 Task: Add a signature Jillian Wright containing With sincere appreciation and gratitude, Jillian Wright to email address softage.5@softage.net and add a label Charities
Action: Mouse moved to (1167, 66)
Screenshot: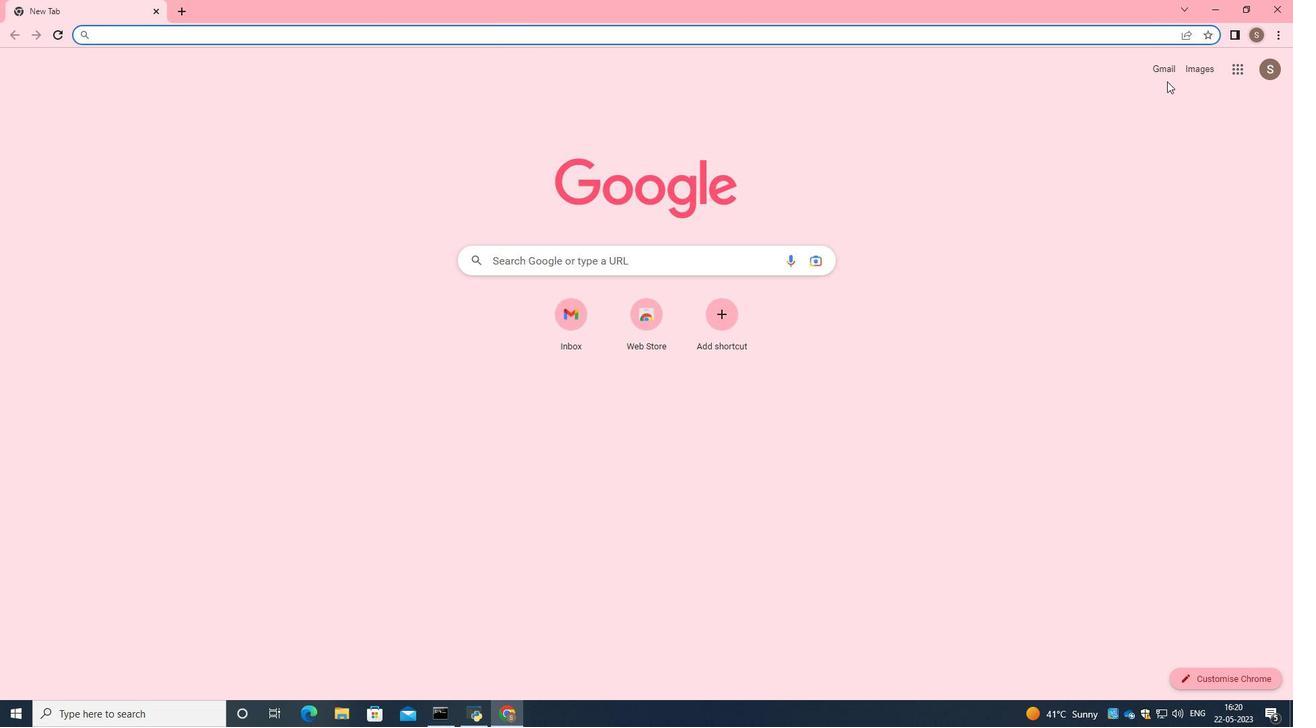 
Action: Mouse pressed left at (1167, 66)
Screenshot: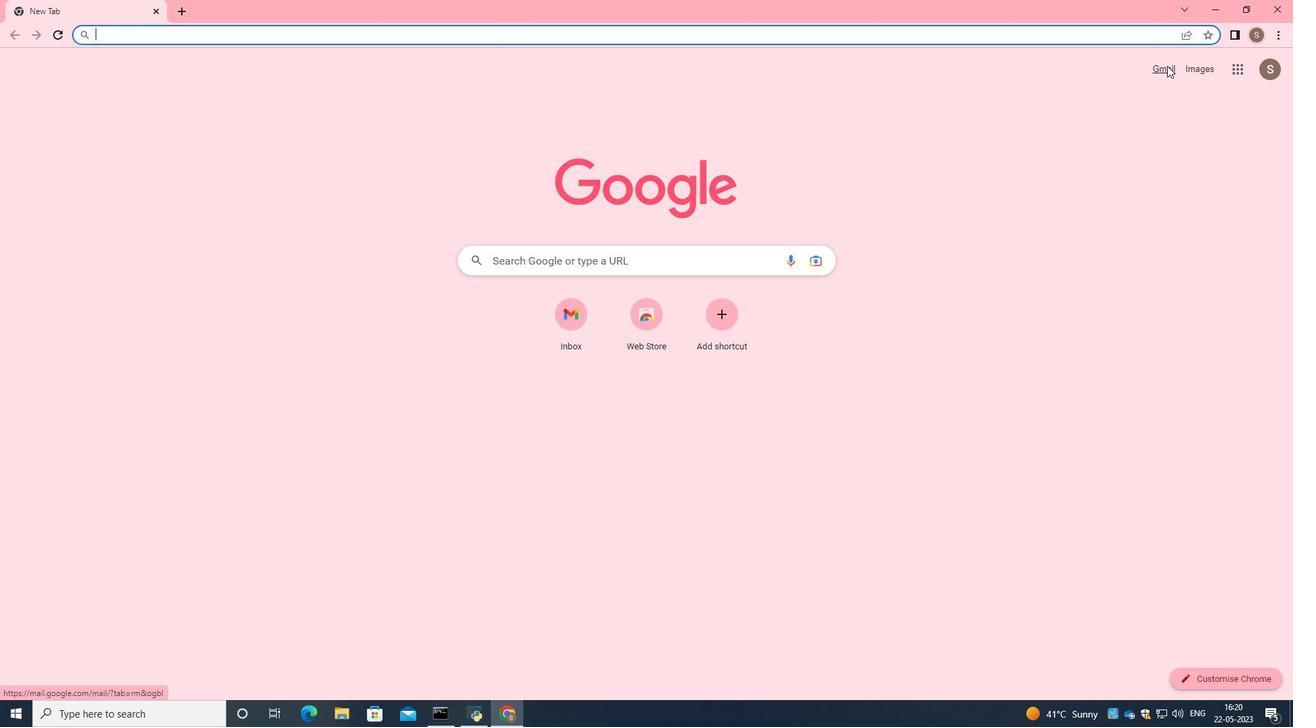 
Action: Mouse moved to (631, 208)
Screenshot: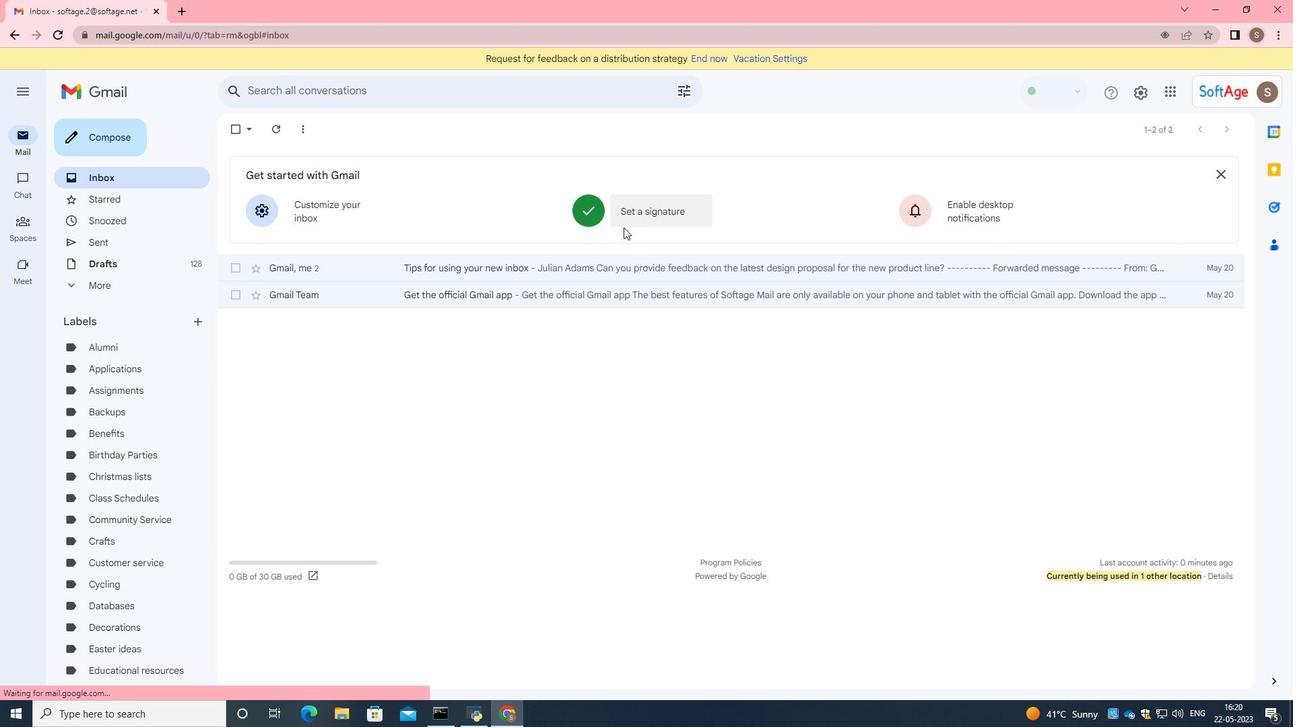 
Action: Mouse pressed left at (631, 208)
Screenshot: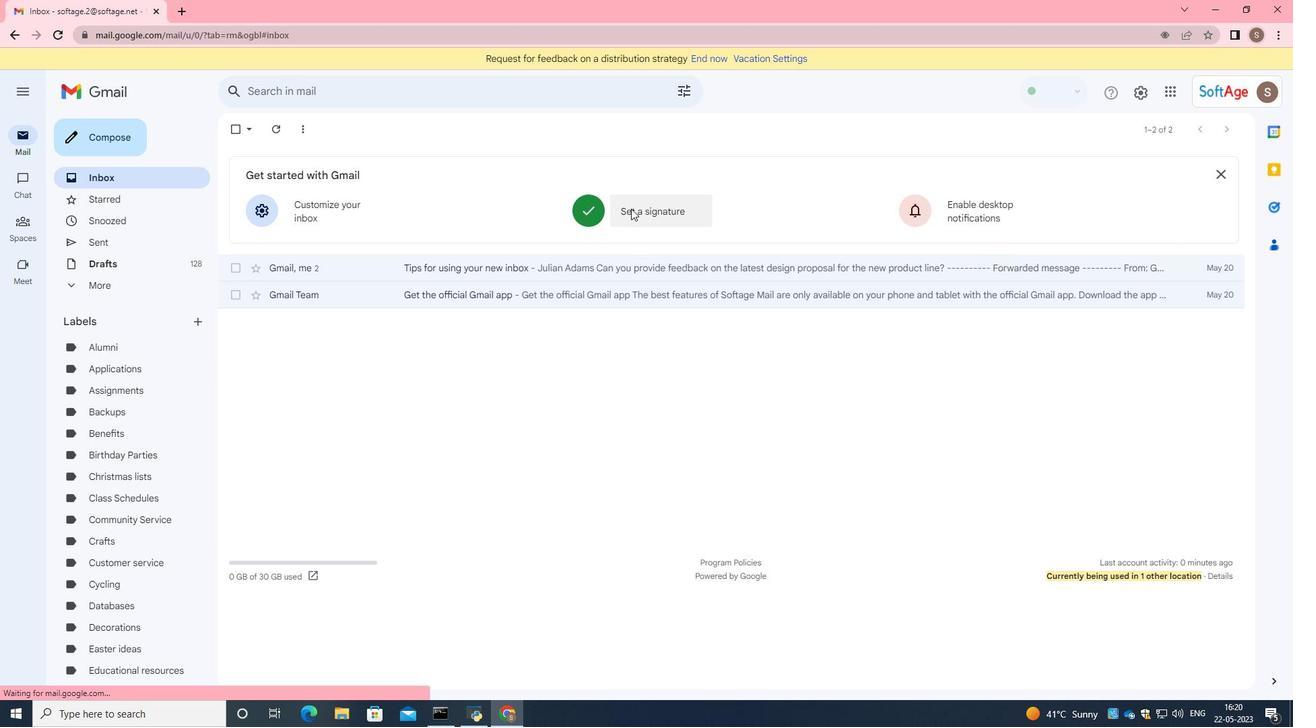 
Action: Mouse moved to (594, 210)
Screenshot: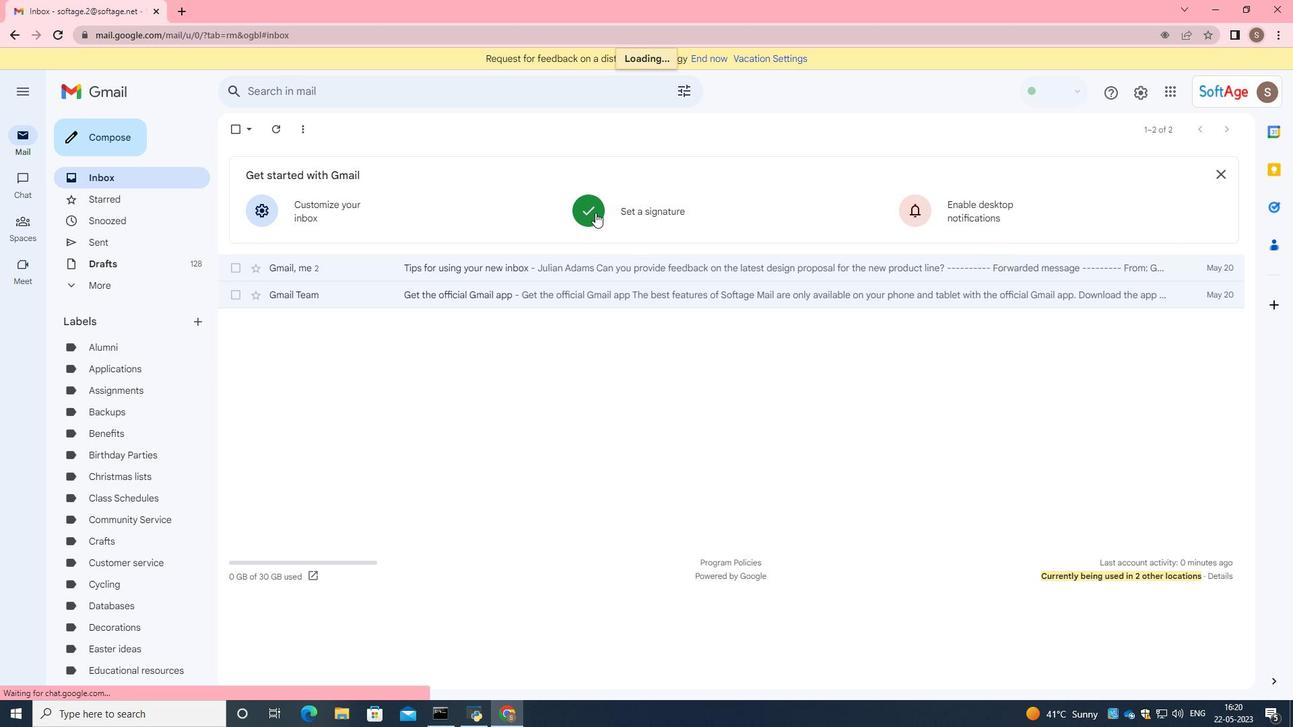 
Action: Mouse pressed left at (594, 210)
Screenshot: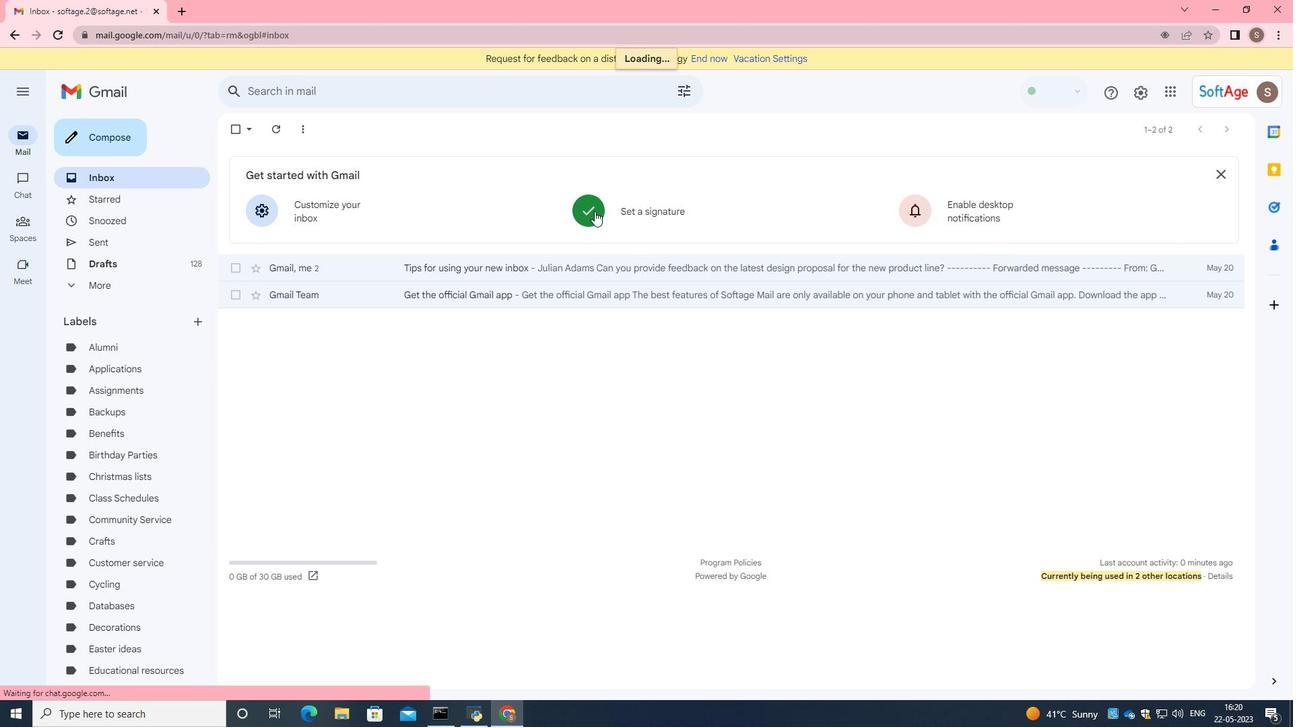 
Action: Mouse moved to (644, 217)
Screenshot: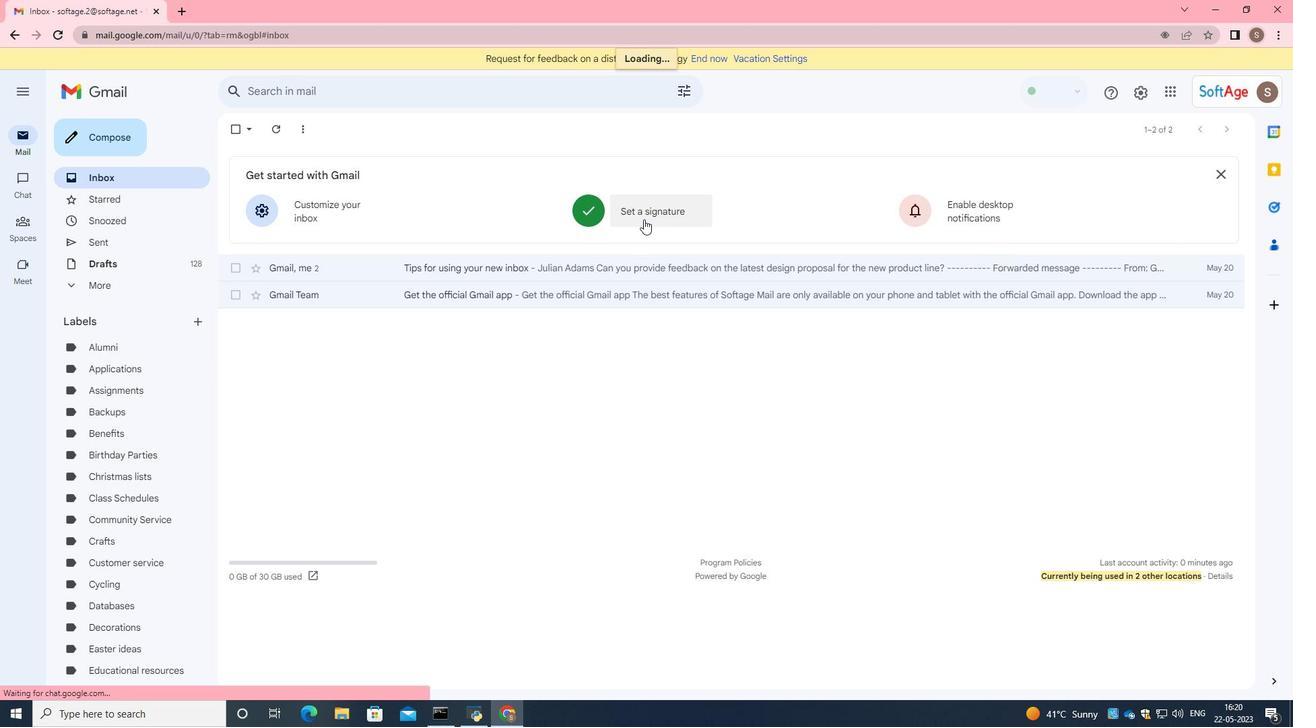 
Action: Mouse pressed left at (644, 217)
Screenshot: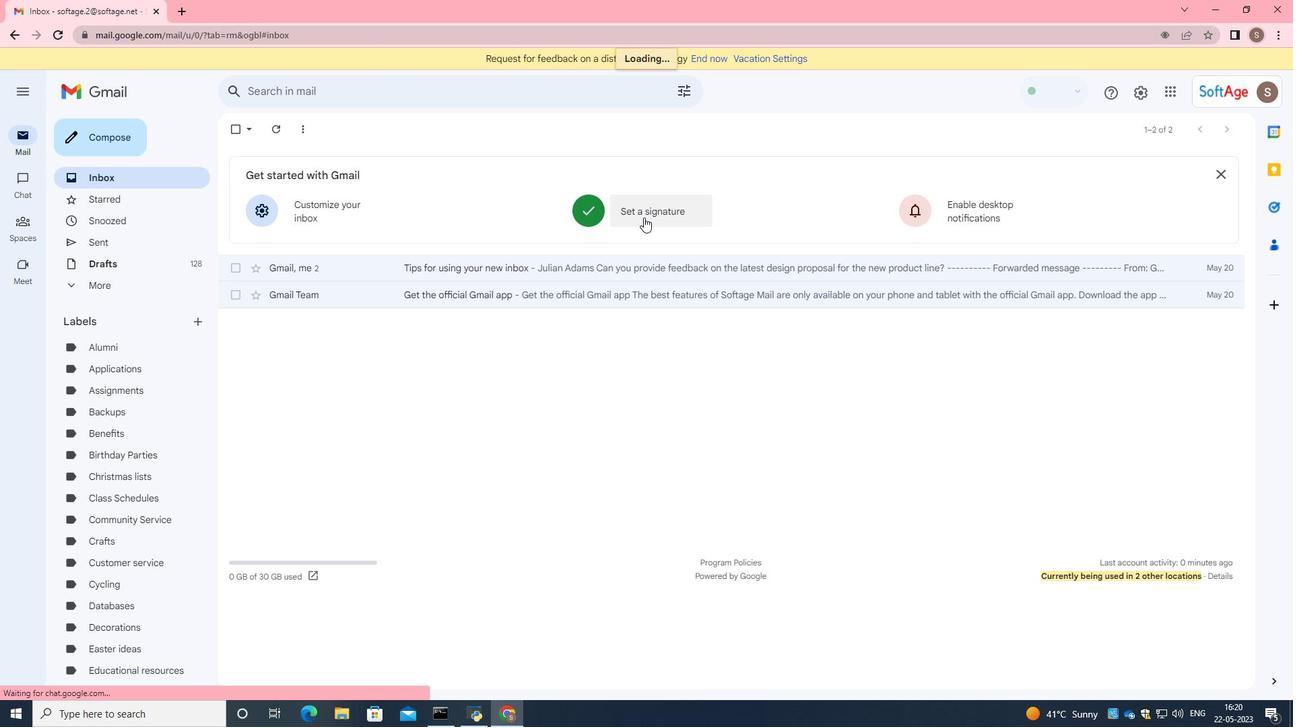 
Action: Mouse moved to (1148, 96)
Screenshot: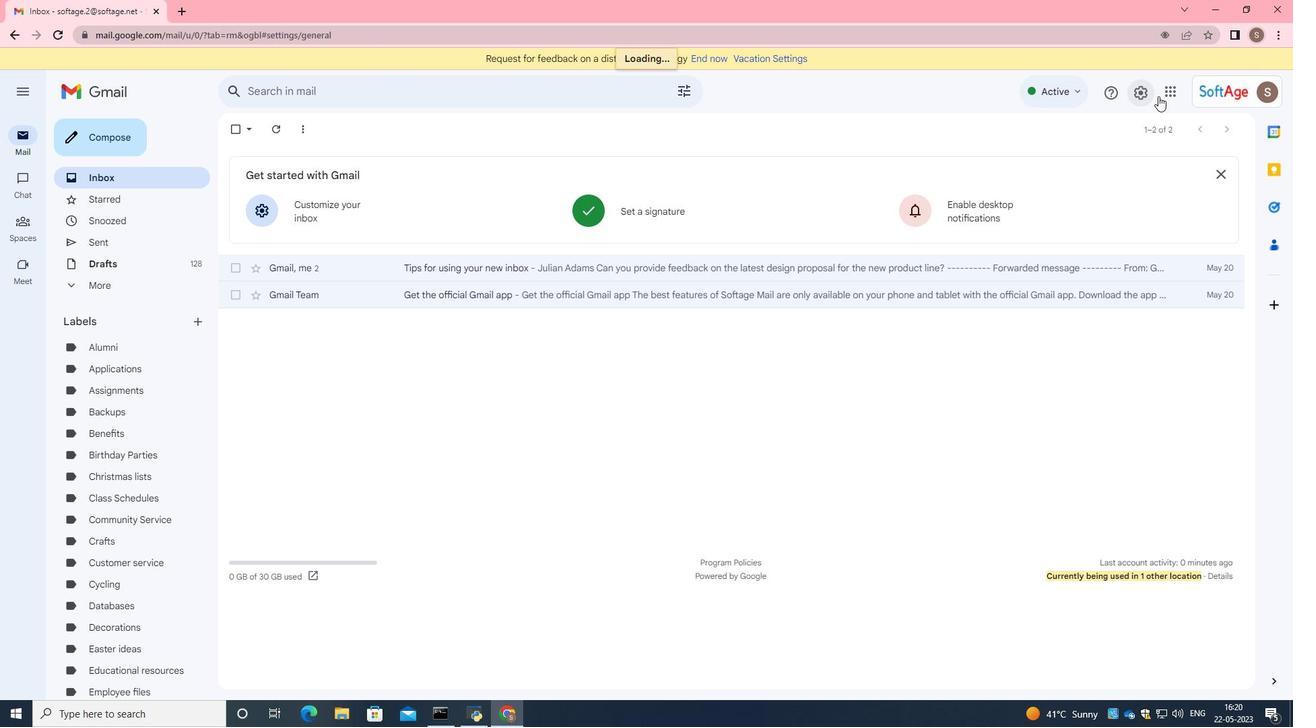
Action: Mouse pressed left at (1148, 96)
Screenshot: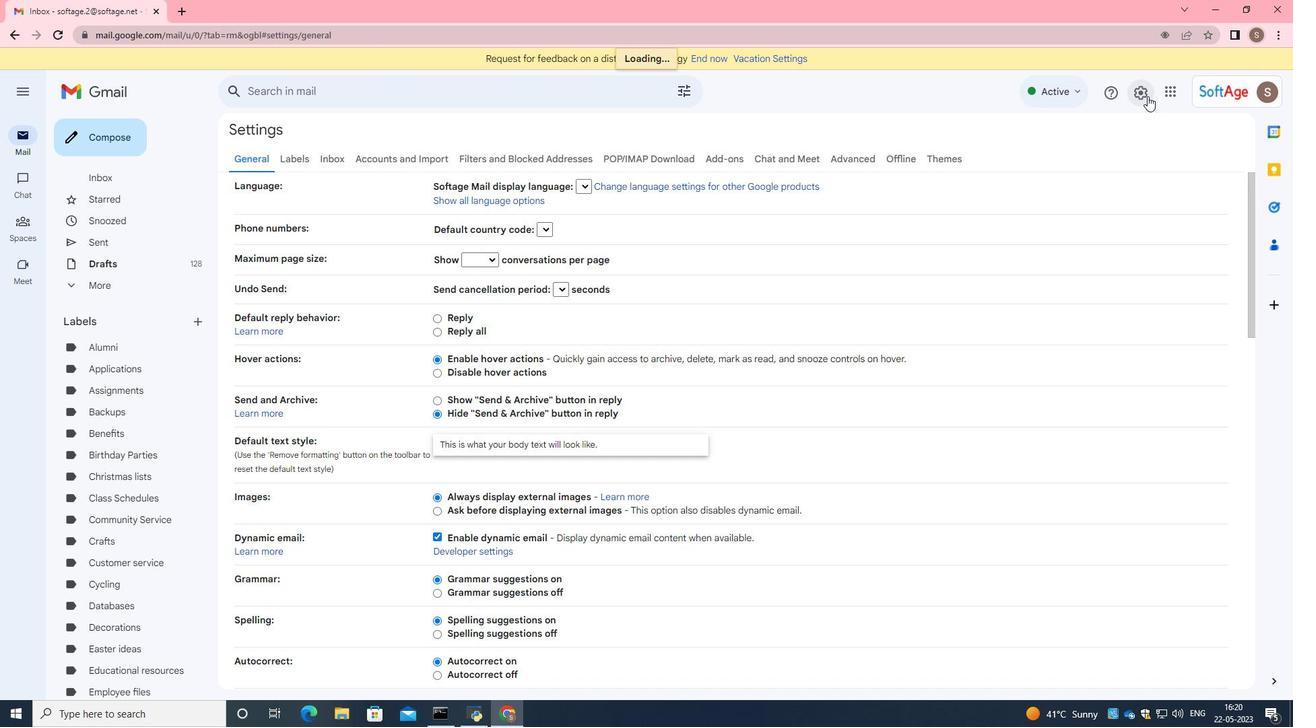 
Action: Mouse moved to (786, 236)
Screenshot: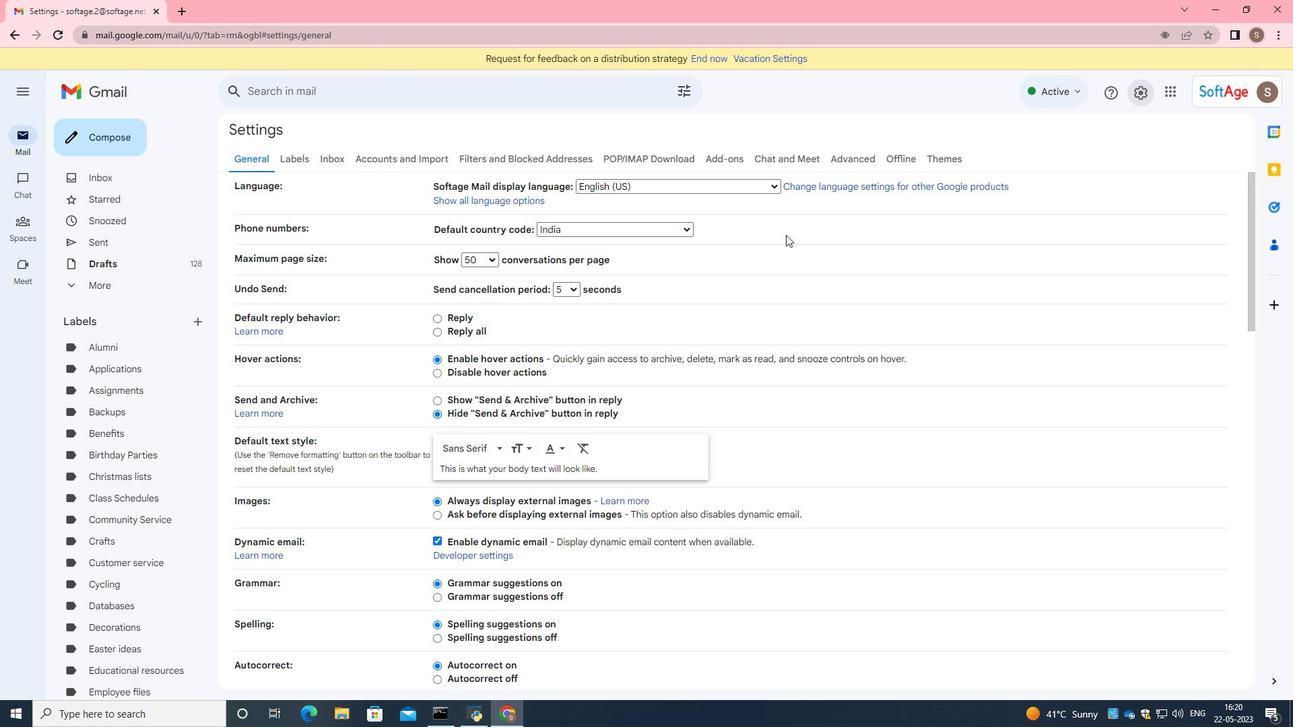 
Action: Mouse scrolled (786, 235) with delta (0, 0)
Screenshot: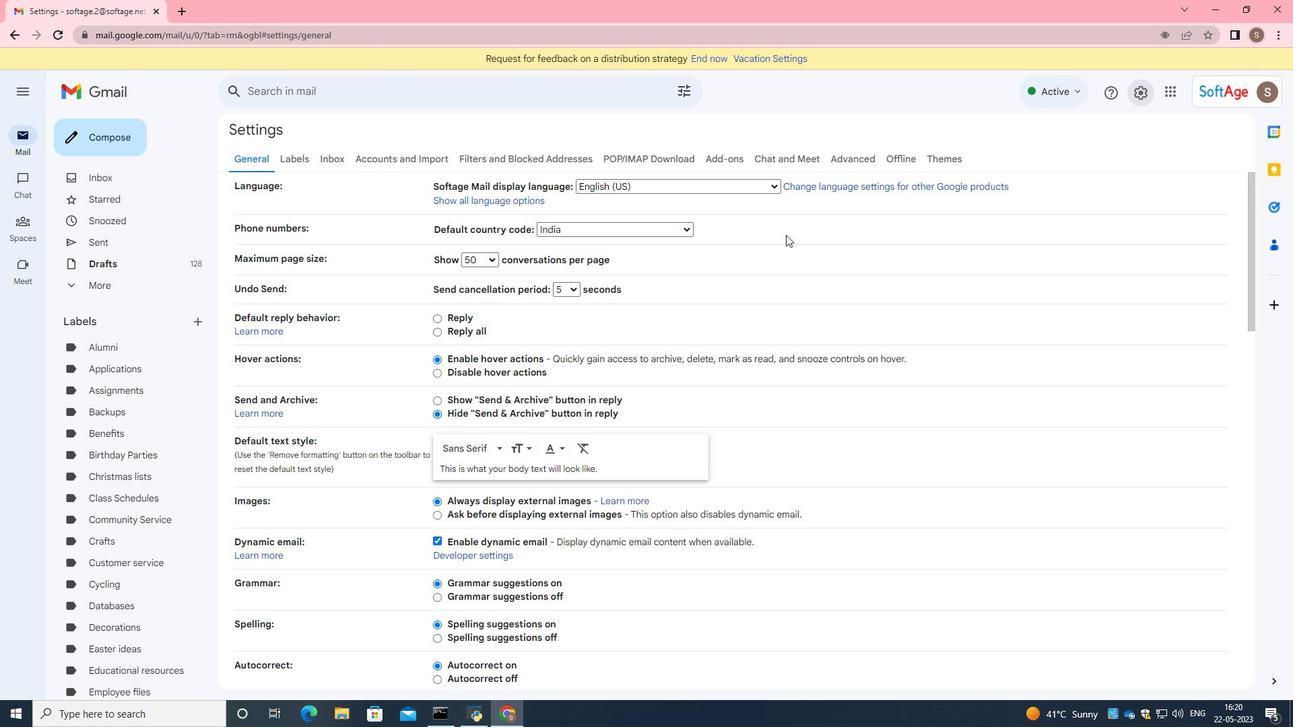 
Action: Mouse scrolled (786, 235) with delta (0, 0)
Screenshot: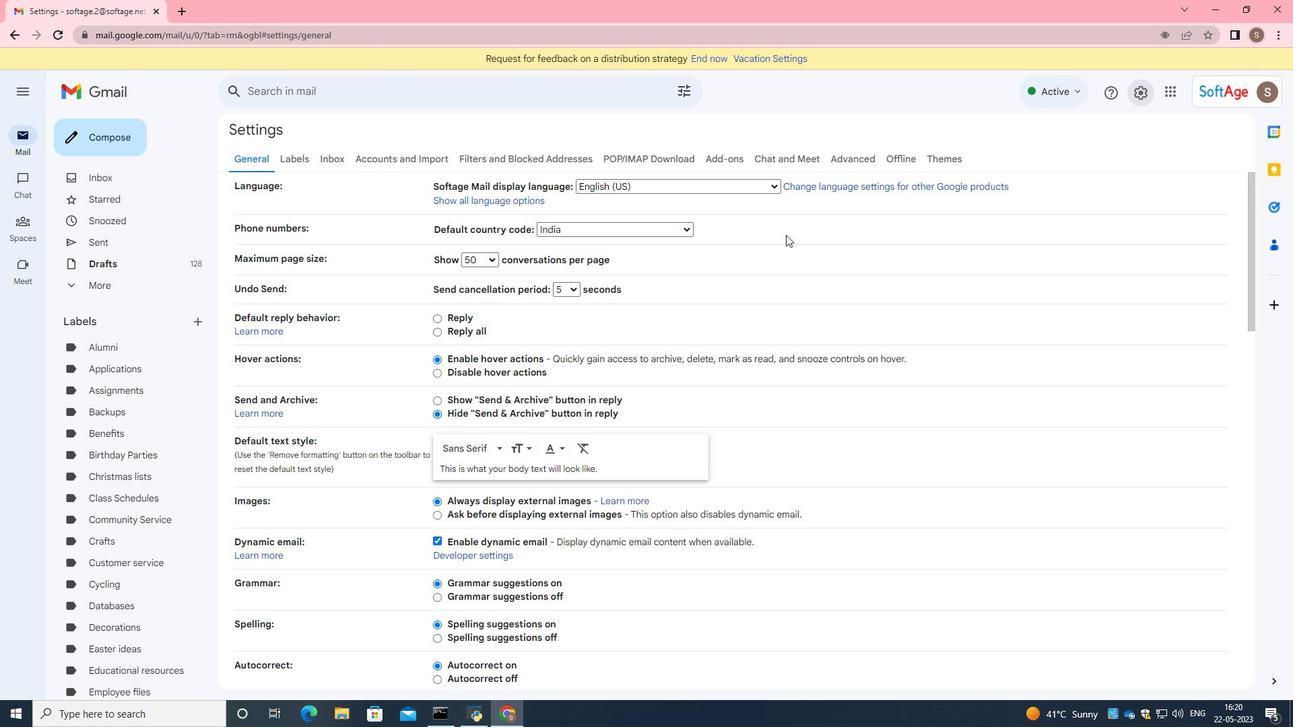 
Action: Mouse scrolled (786, 235) with delta (0, 0)
Screenshot: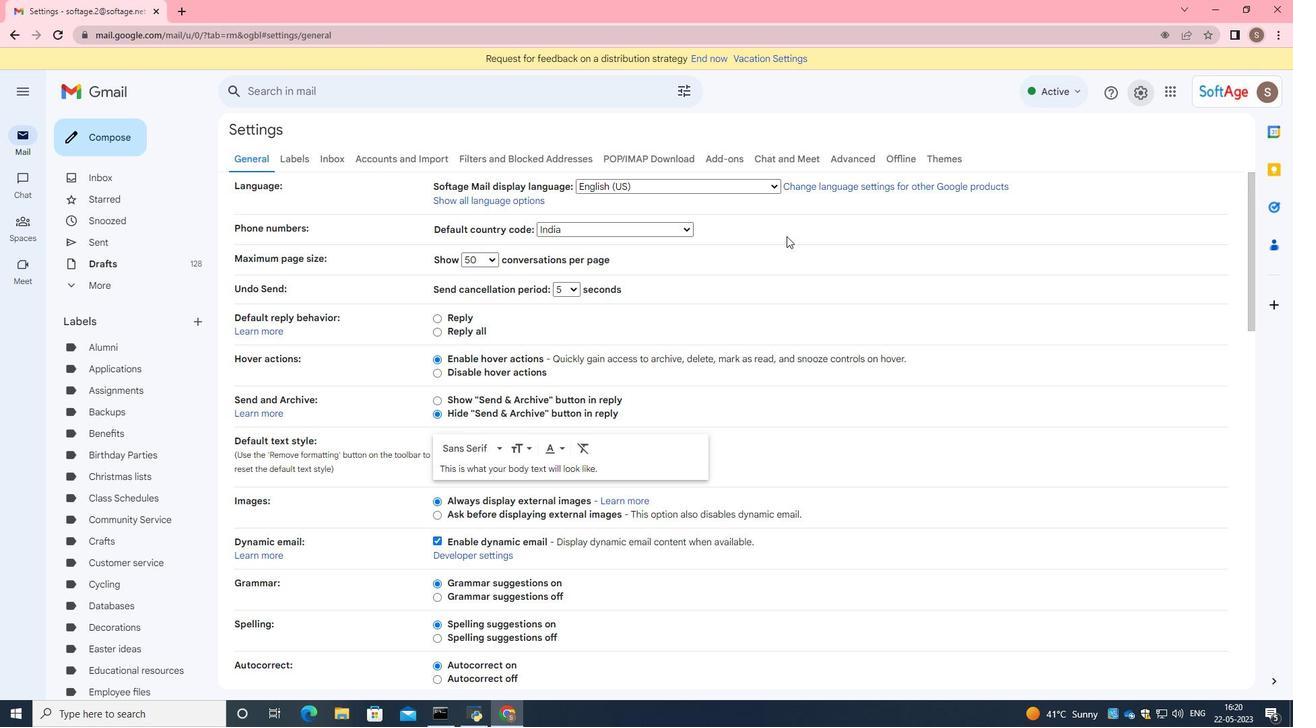
Action: Mouse moved to (786, 235)
Screenshot: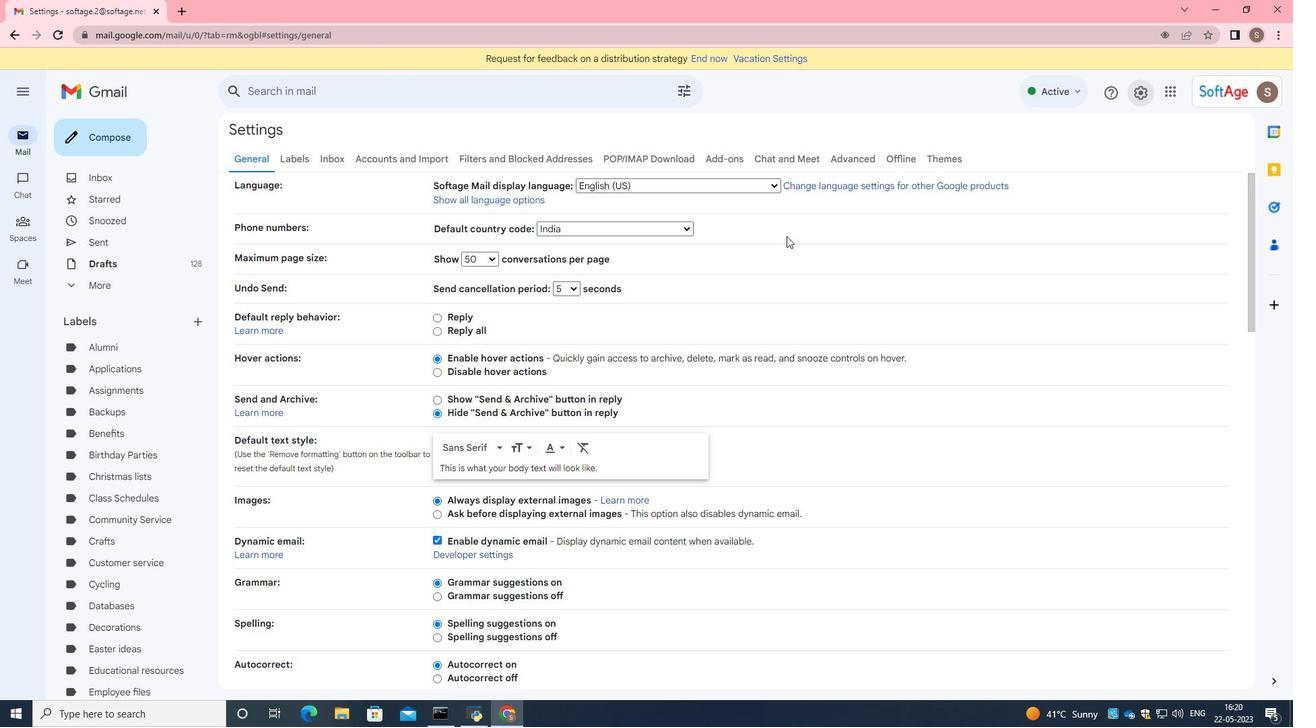 
Action: Mouse scrolled (786, 235) with delta (0, 0)
Screenshot: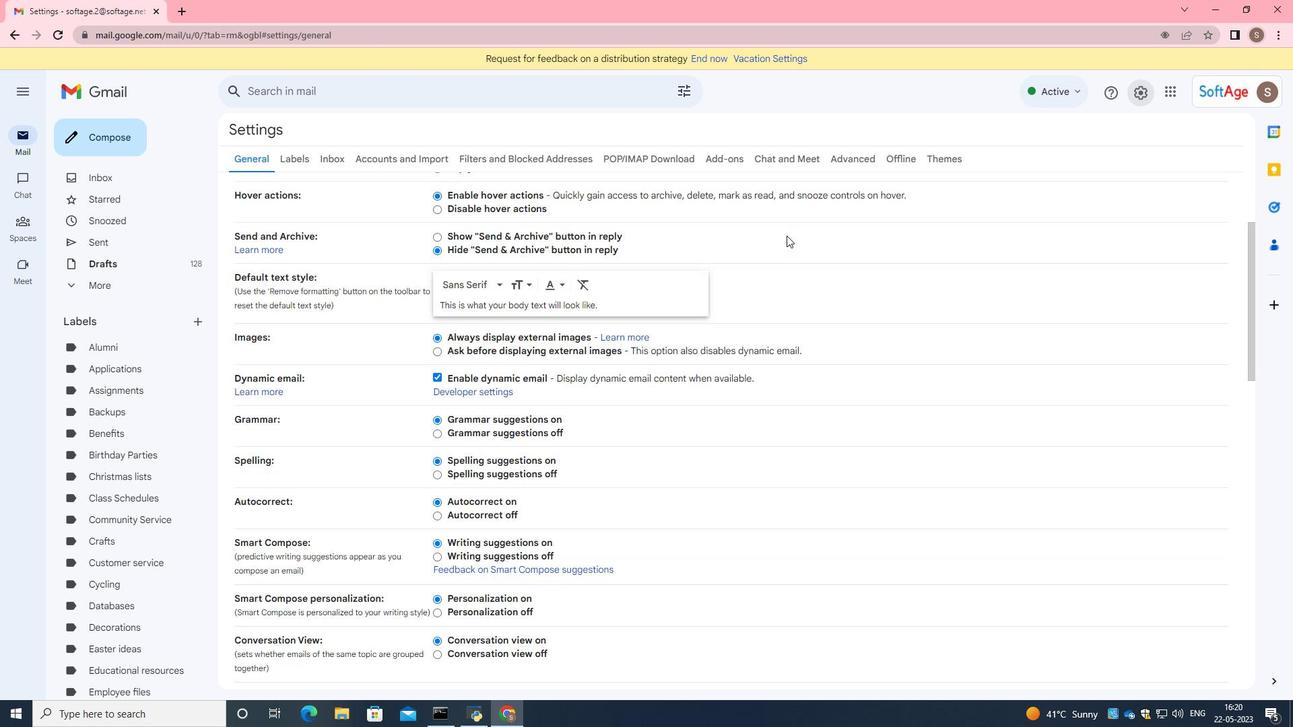 
Action: Mouse scrolled (786, 235) with delta (0, 0)
Screenshot: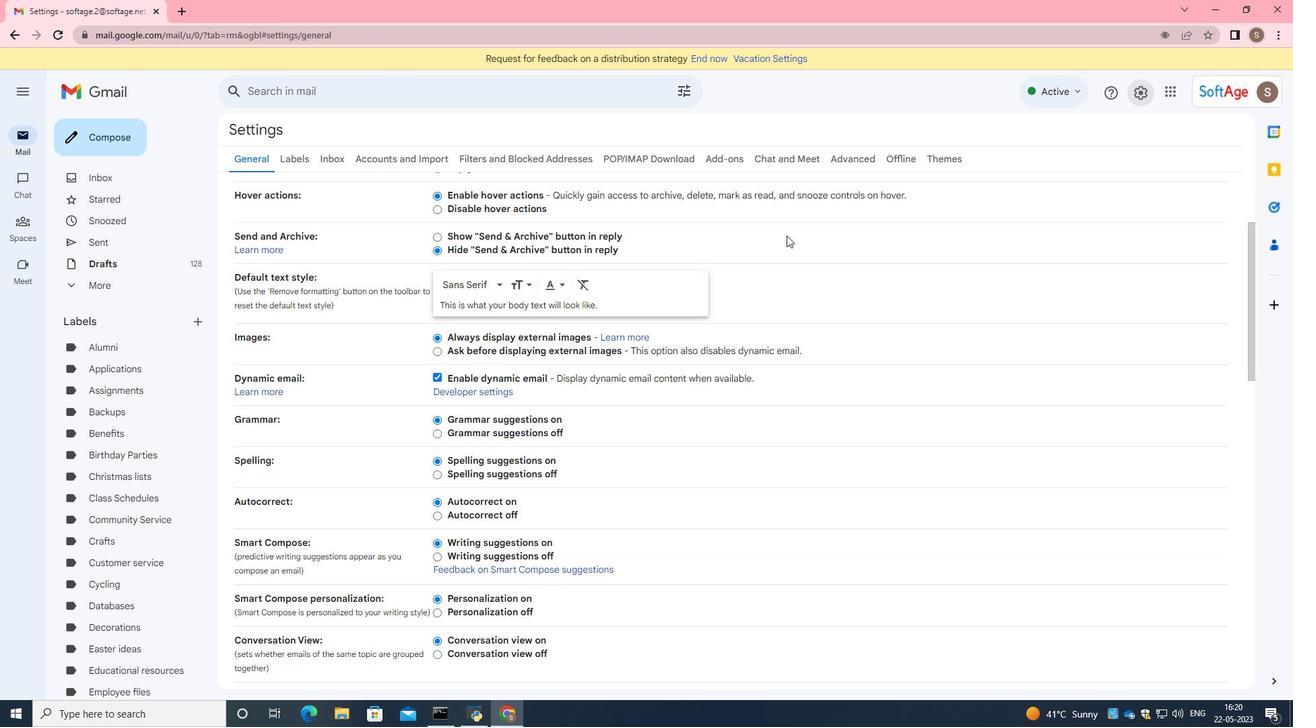 
Action: Mouse scrolled (786, 235) with delta (0, 0)
Screenshot: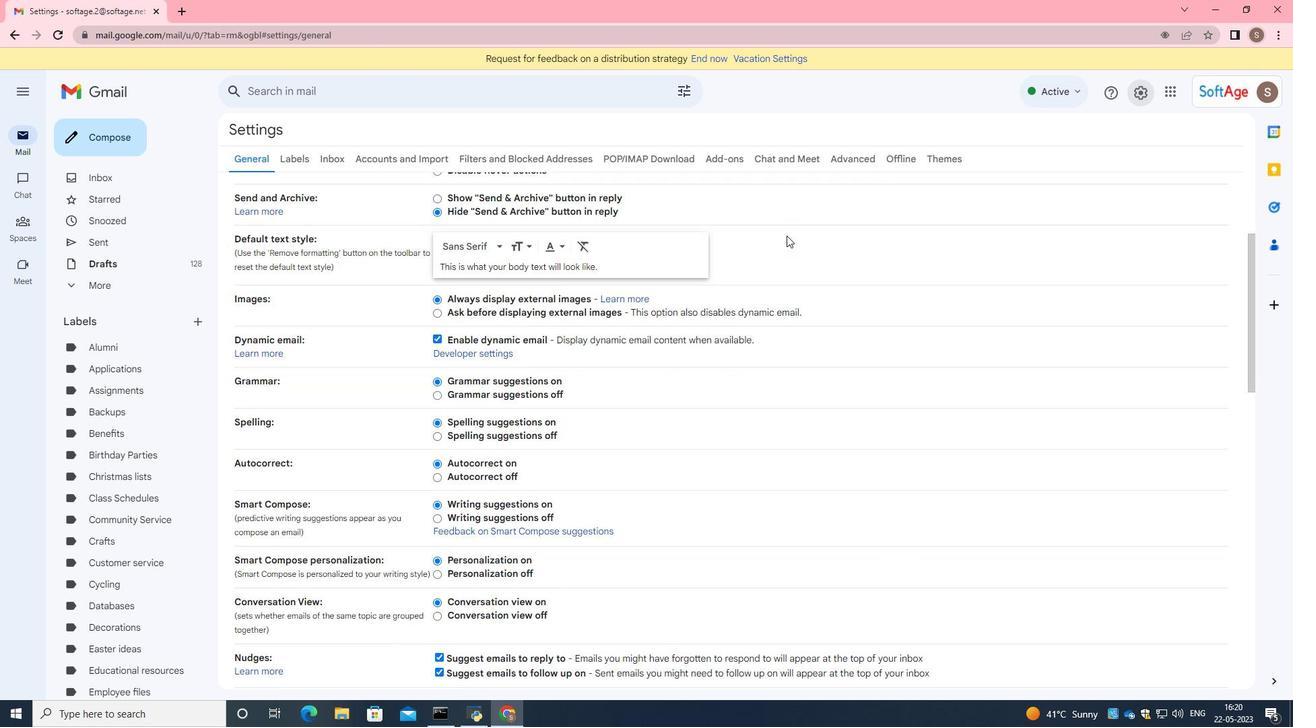 
Action: Mouse moved to (785, 234)
Screenshot: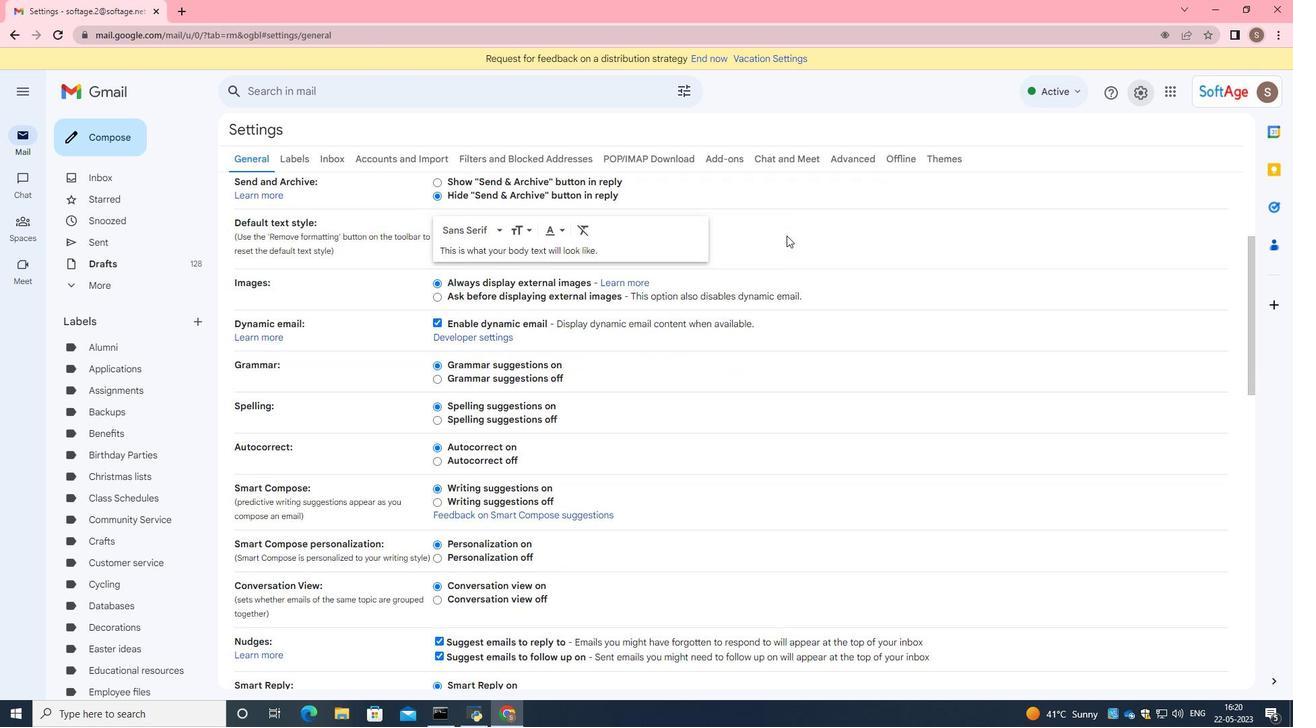 
Action: Mouse scrolled (785, 233) with delta (0, 0)
Screenshot: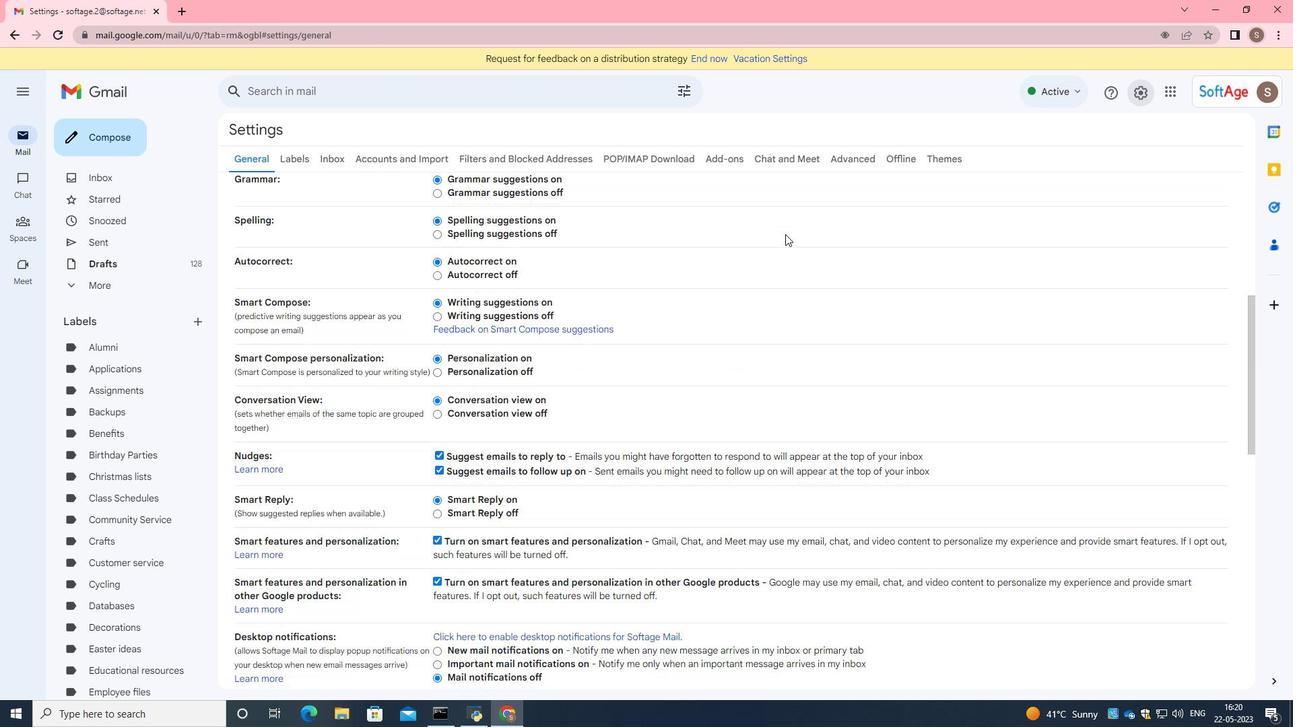 
Action: Mouse scrolled (785, 233) with delta (0, 0)
Screenshot: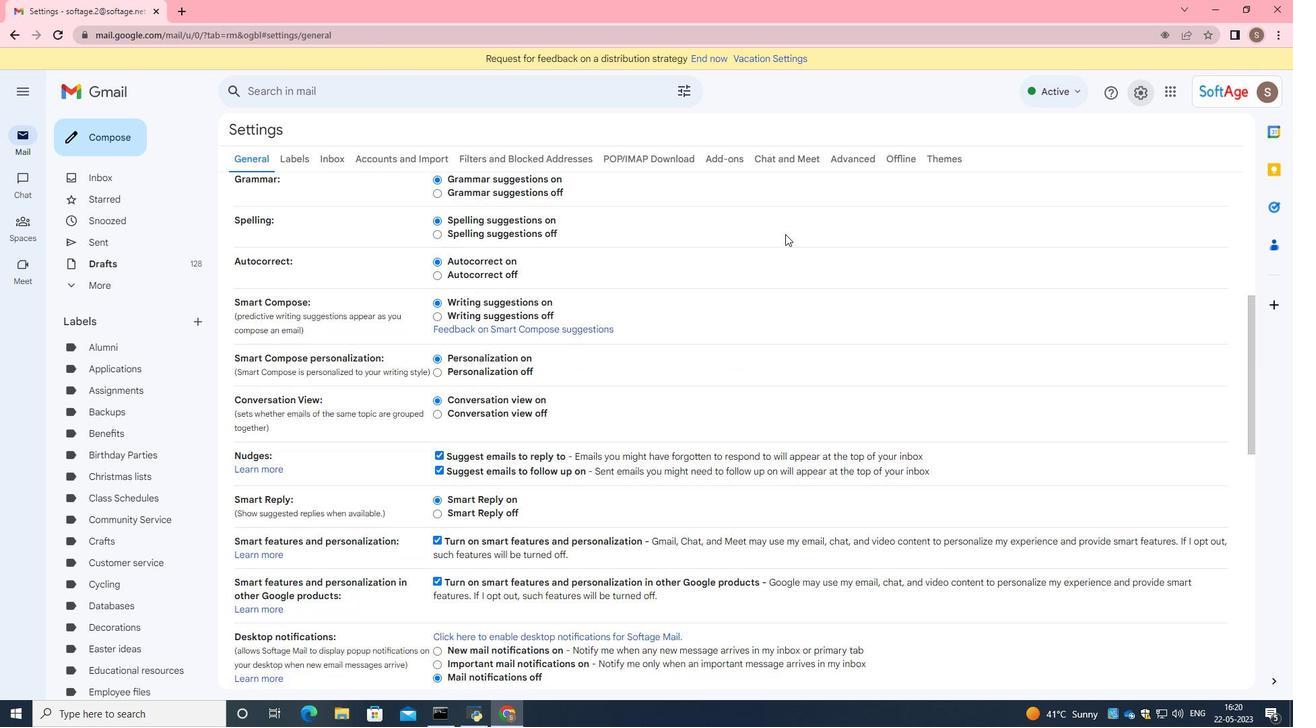 
Action: Mouse scrolled (785, 233) with delta (0, 0)
Screenshot: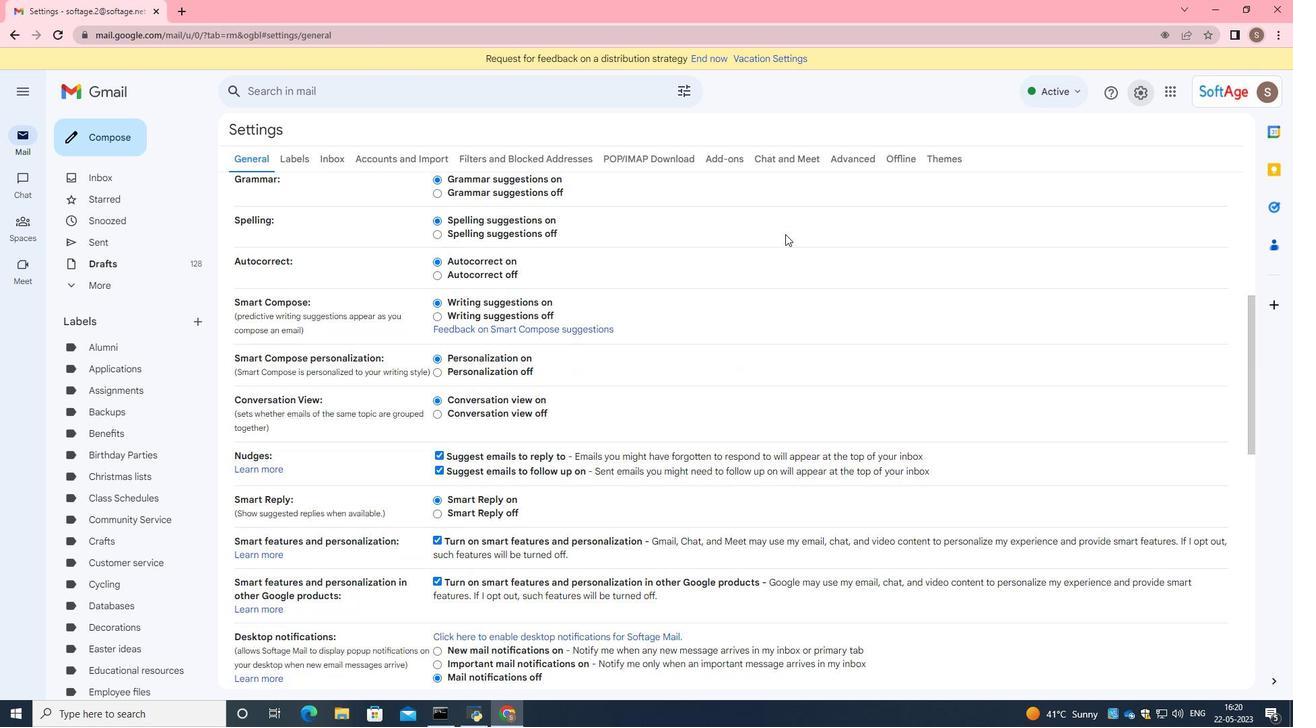 
Action: Mouse moved to (785, 233)
Screenshot: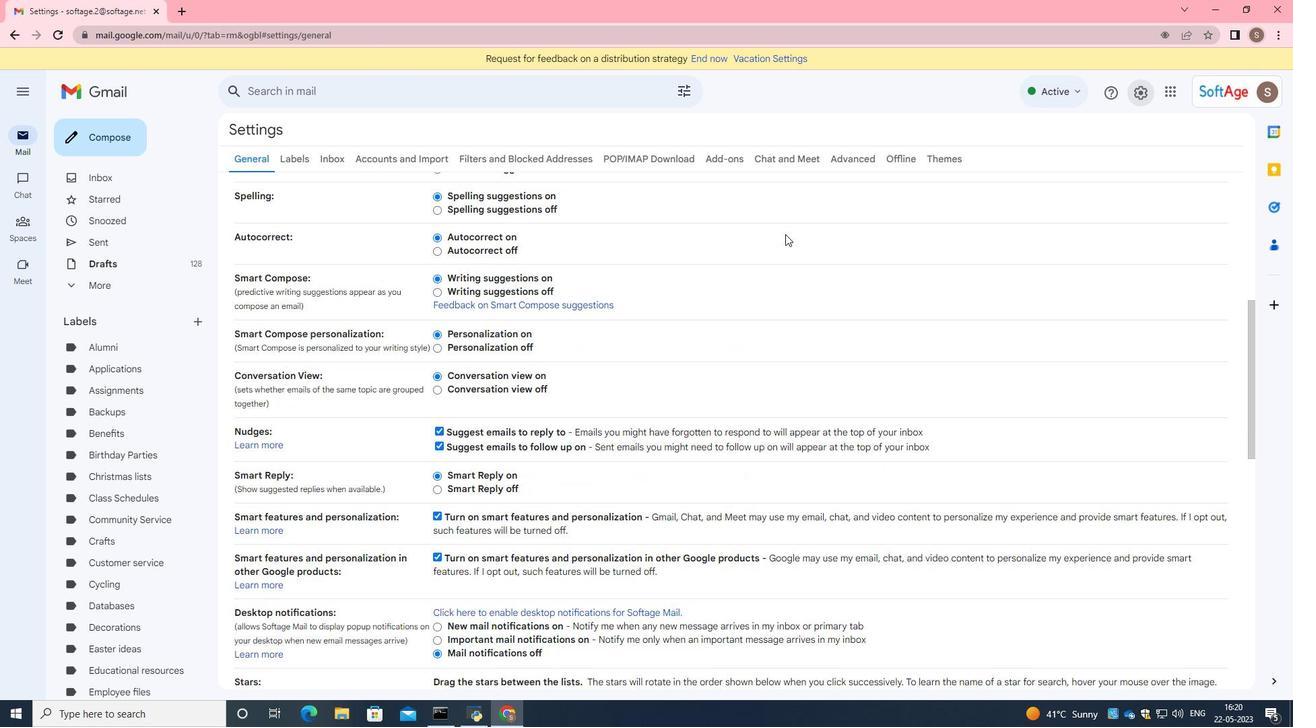 
Action: Mouse scrolled (785, 232) with delta (0, 0)
Screenshot: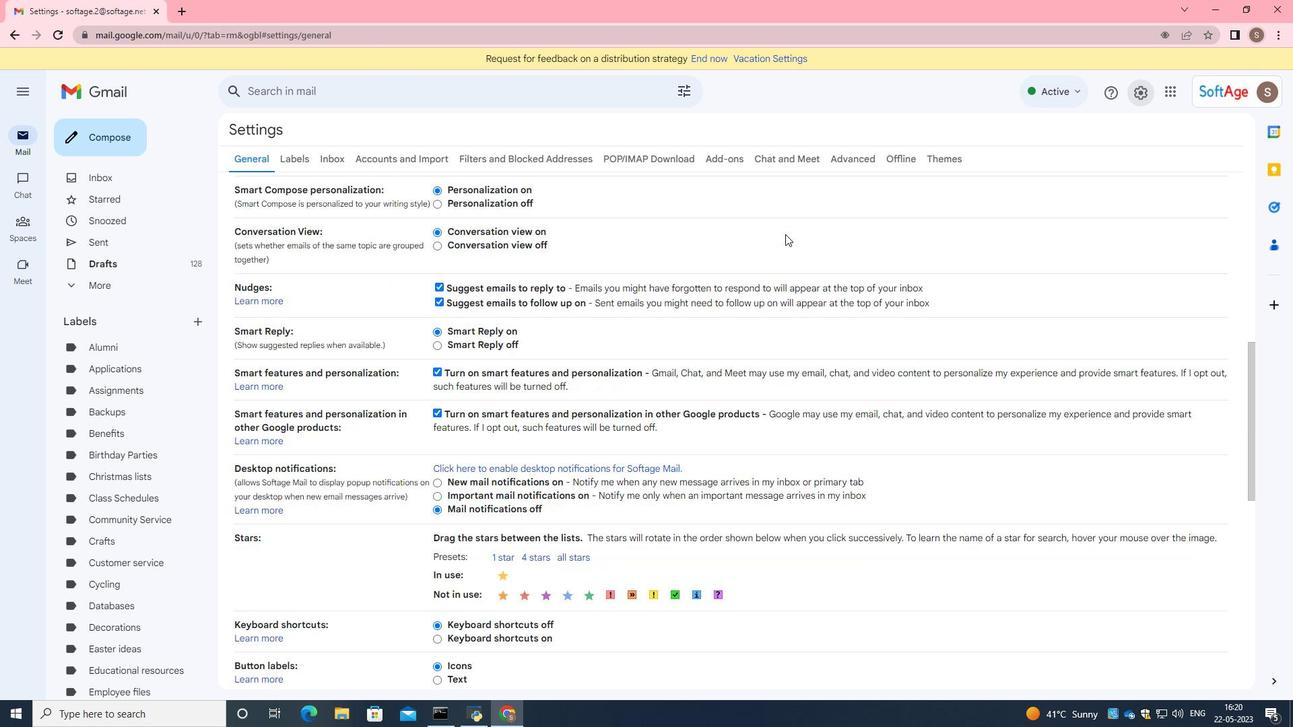 
Action: Mouse scrolled (785, 232) with delta (0, 0)
Screenshot: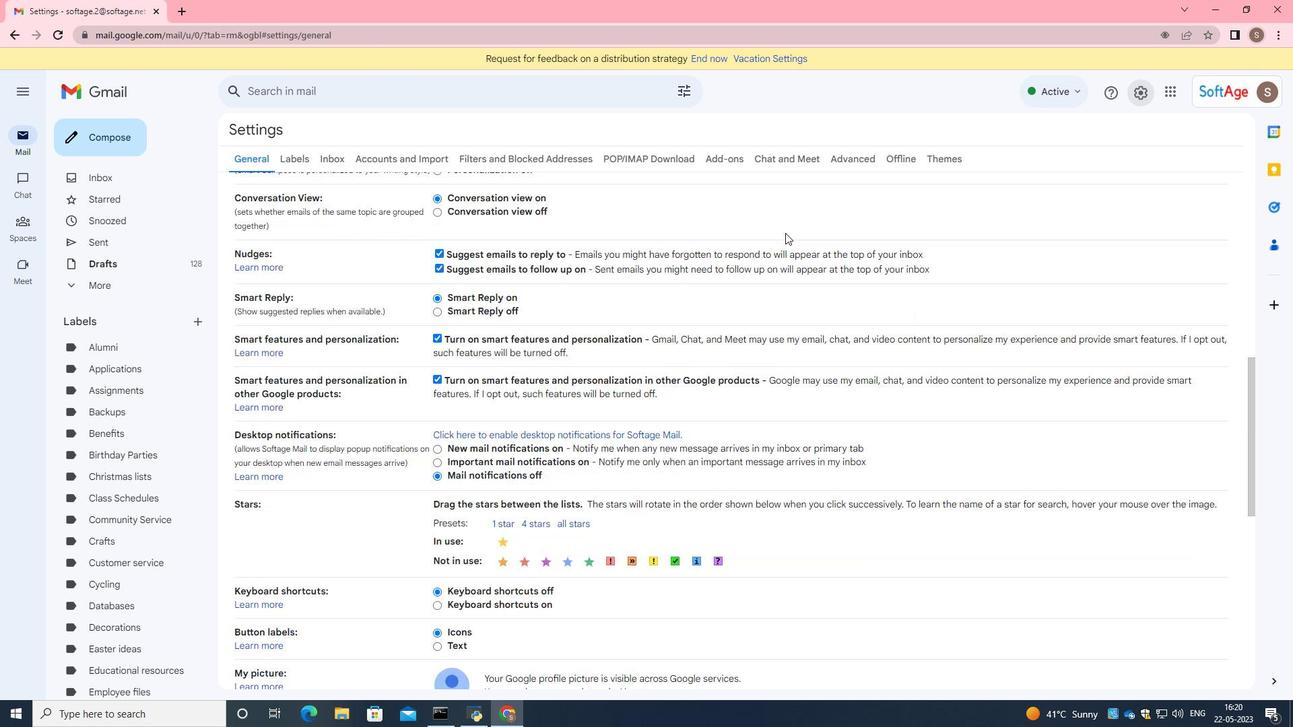 
Action: Mouse scrolled (785, 232) with delta (0, 0)
Screenshot: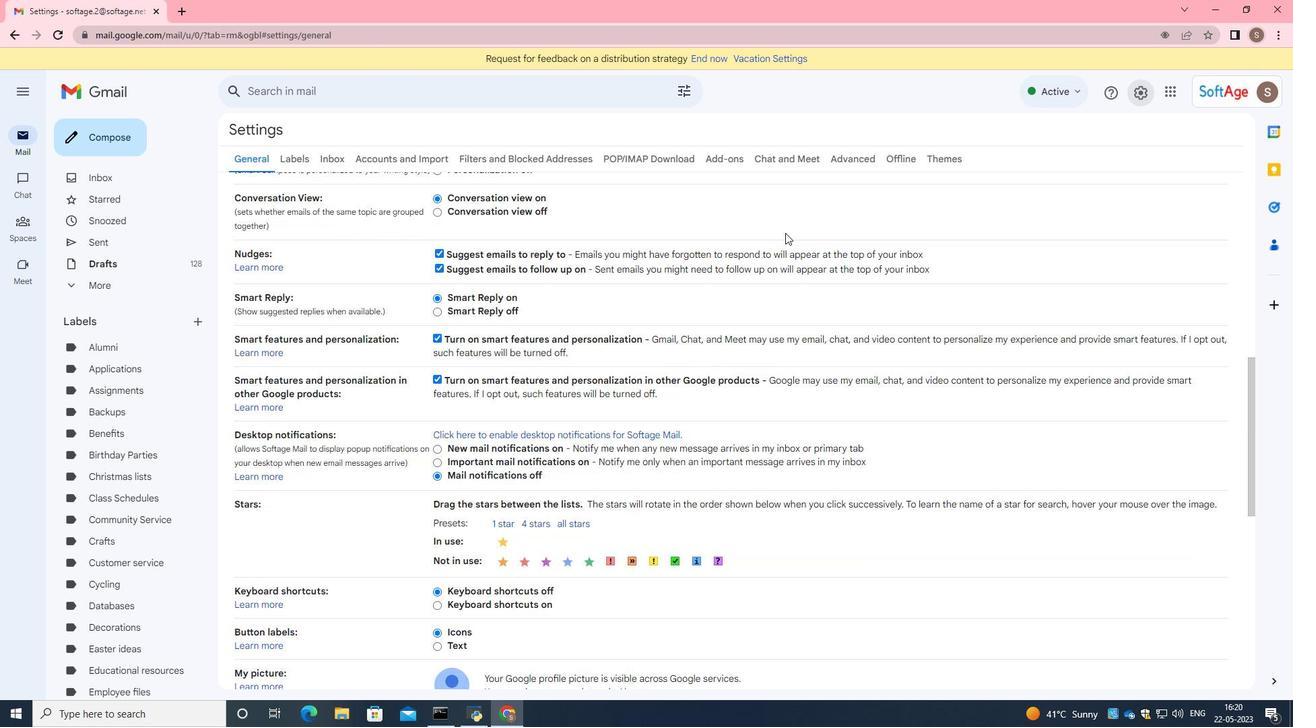 
Action: Mouse moved to (782, 262)
Screenshot: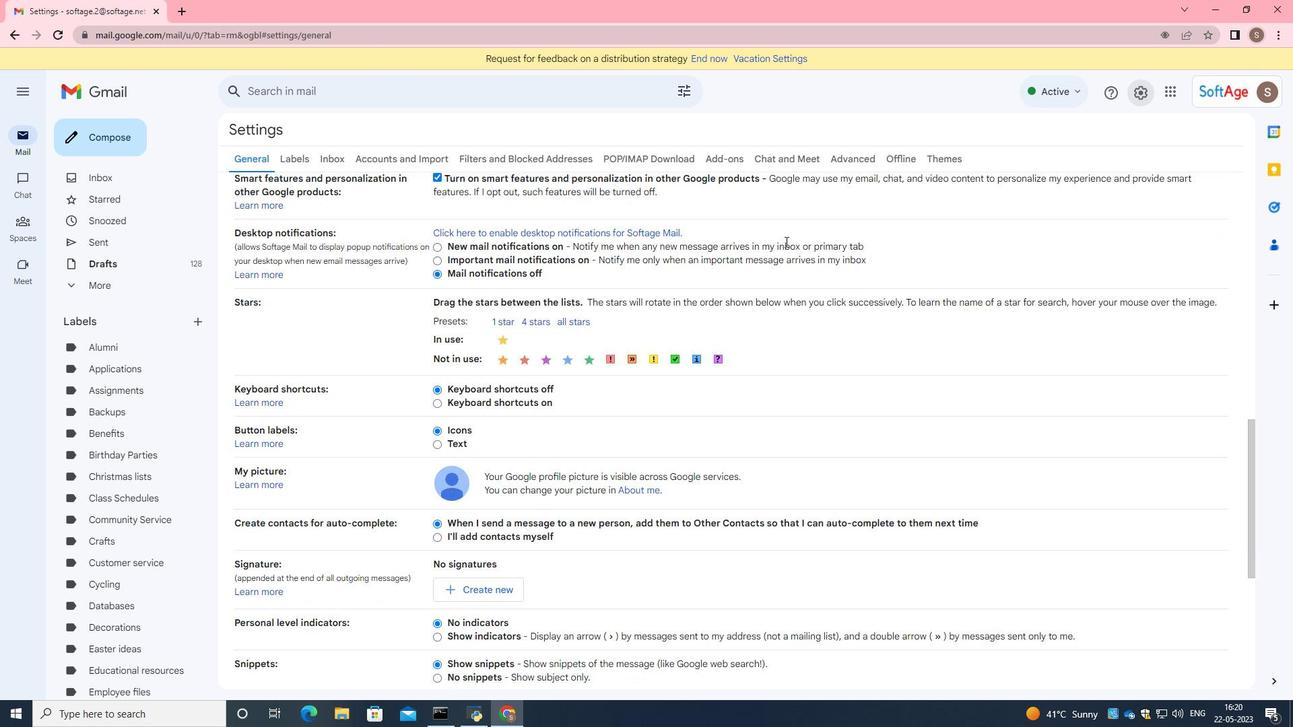 
Action: Mouse scrolled (782, 261) with delta (0, 0)
Screenshot: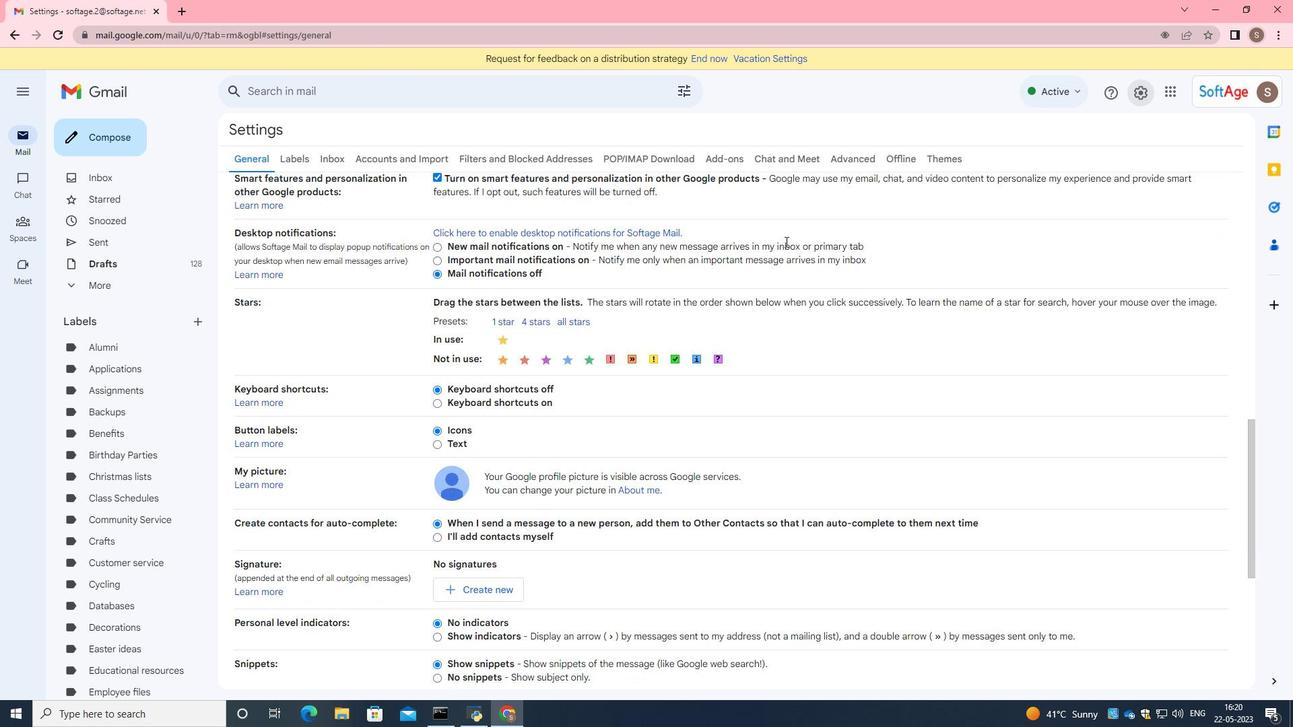 
Action: Mouse moved to (782, 262)
Screenshot: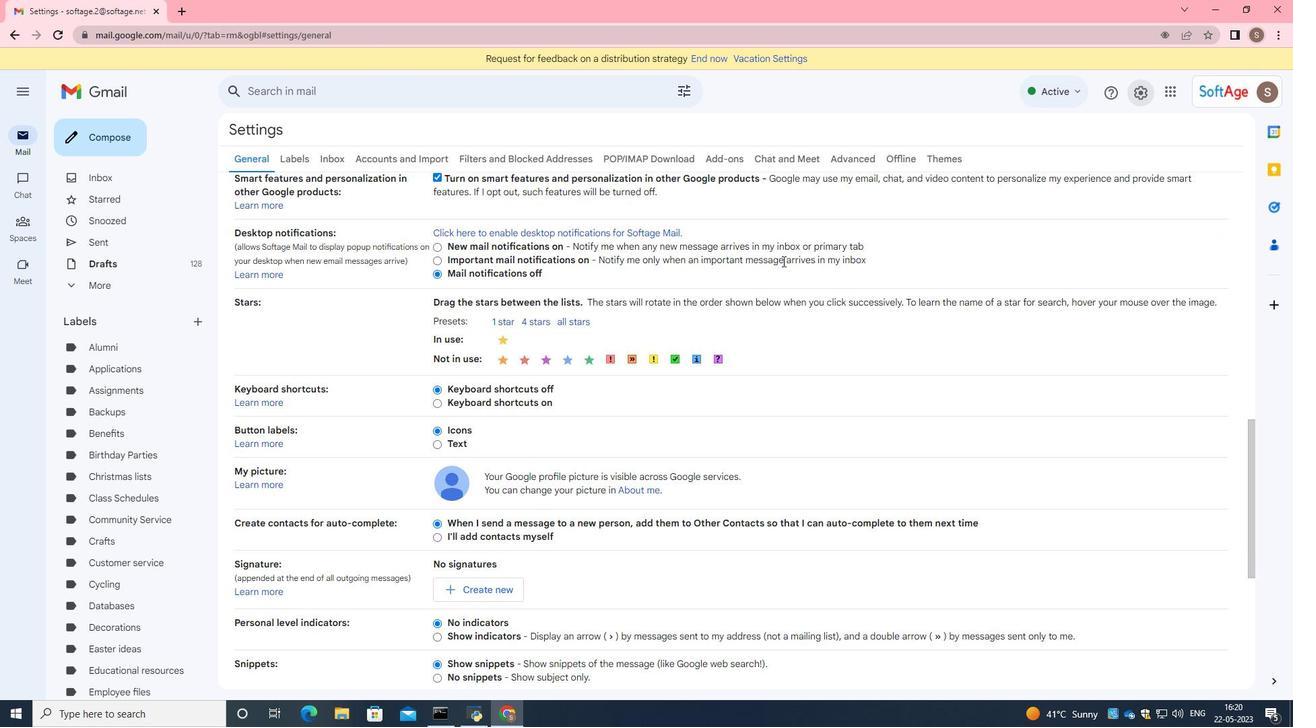
Action: Mouse scrolled (782, 262) with delta (0, 0)
Screenshot: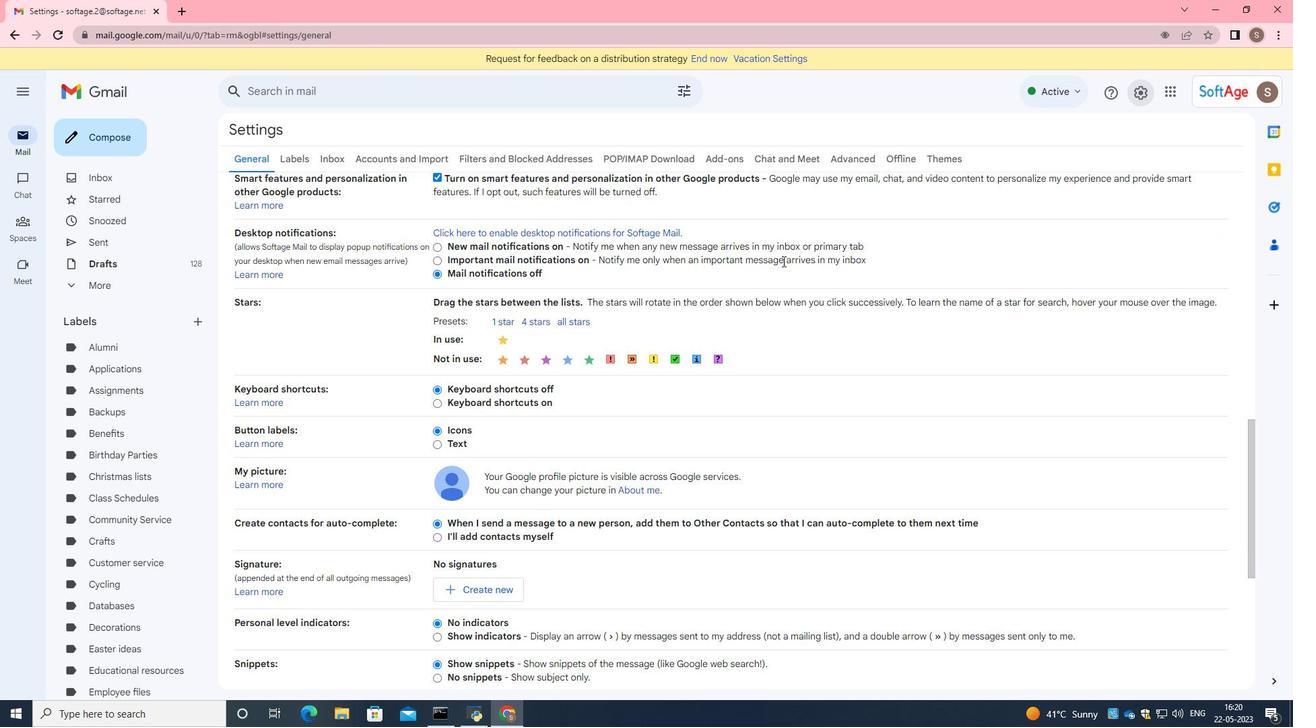 
Action: Mouse moved to (468, 465)
Screenshot: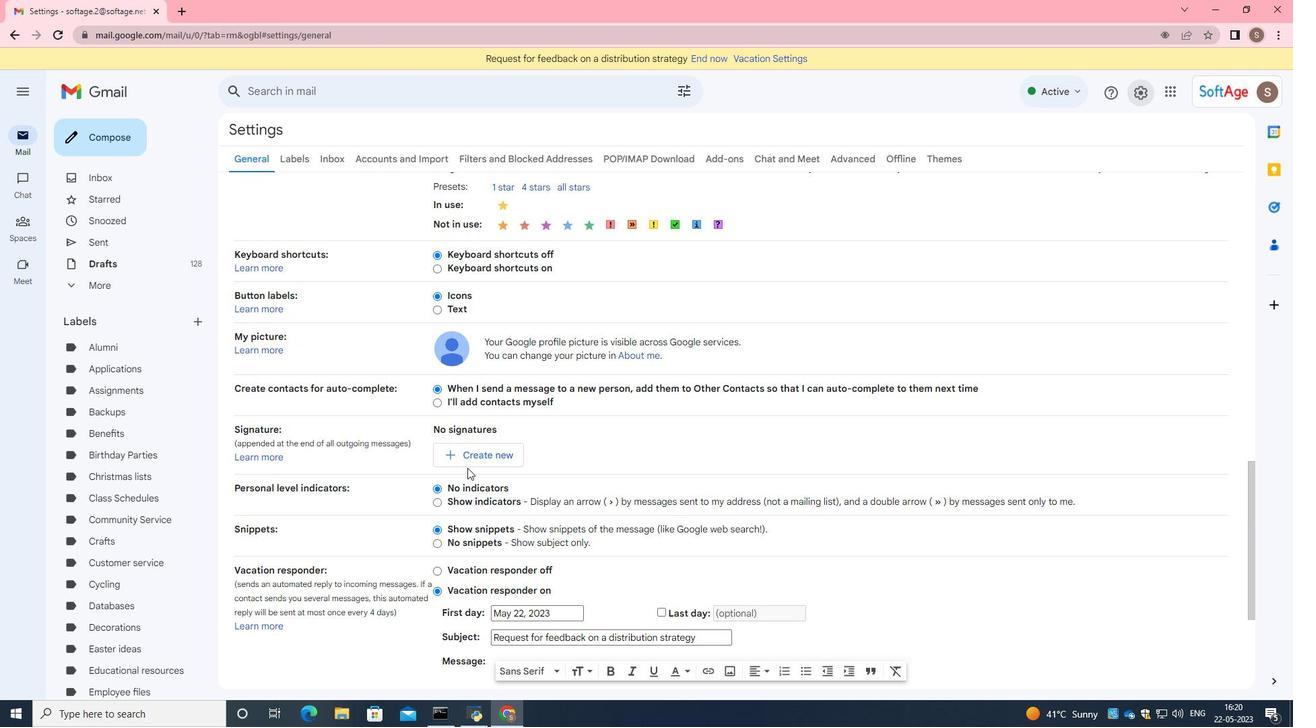 
Action: Mouse pressed left at (468, 465)
Screenshot: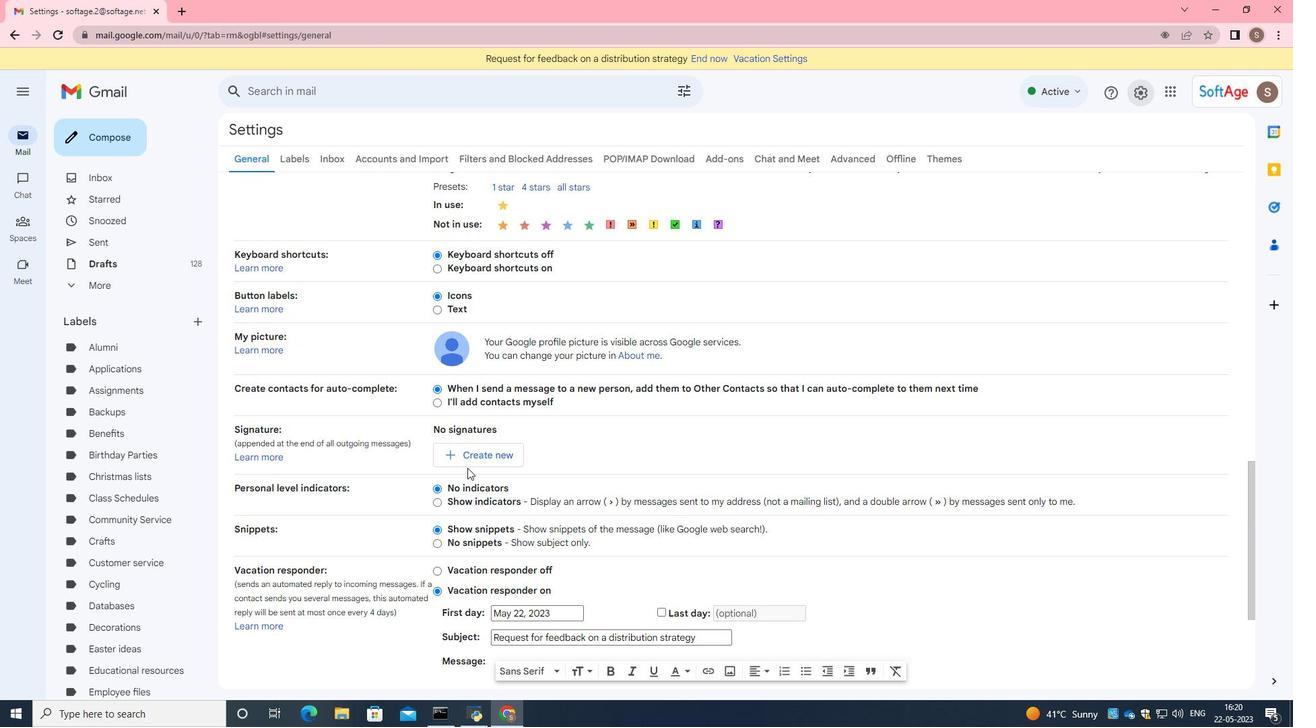 
Action: Mouse moved to (573, 365)
Screenshot: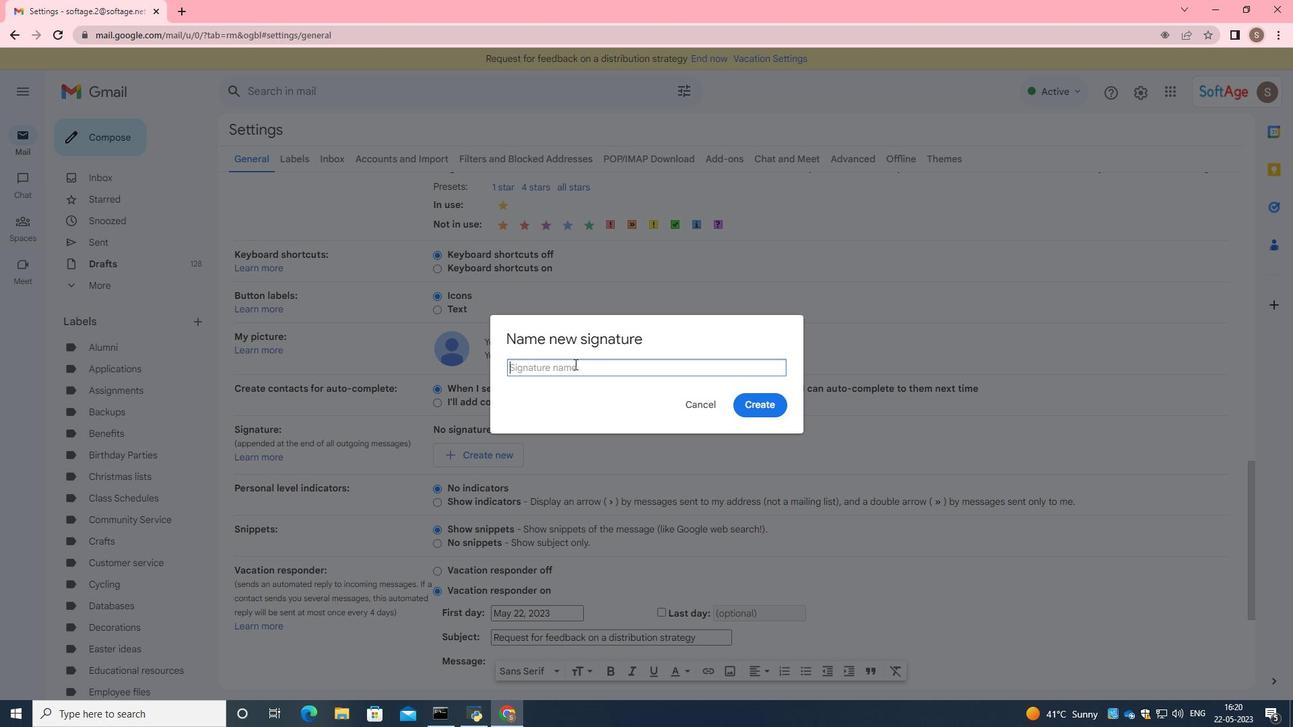 
Action: Key pressed <Key.caps_lock>J<Key.caps_lock>illian<Key.space><Key.caps_lock>W<Key.caps_lock>right
Screenshot: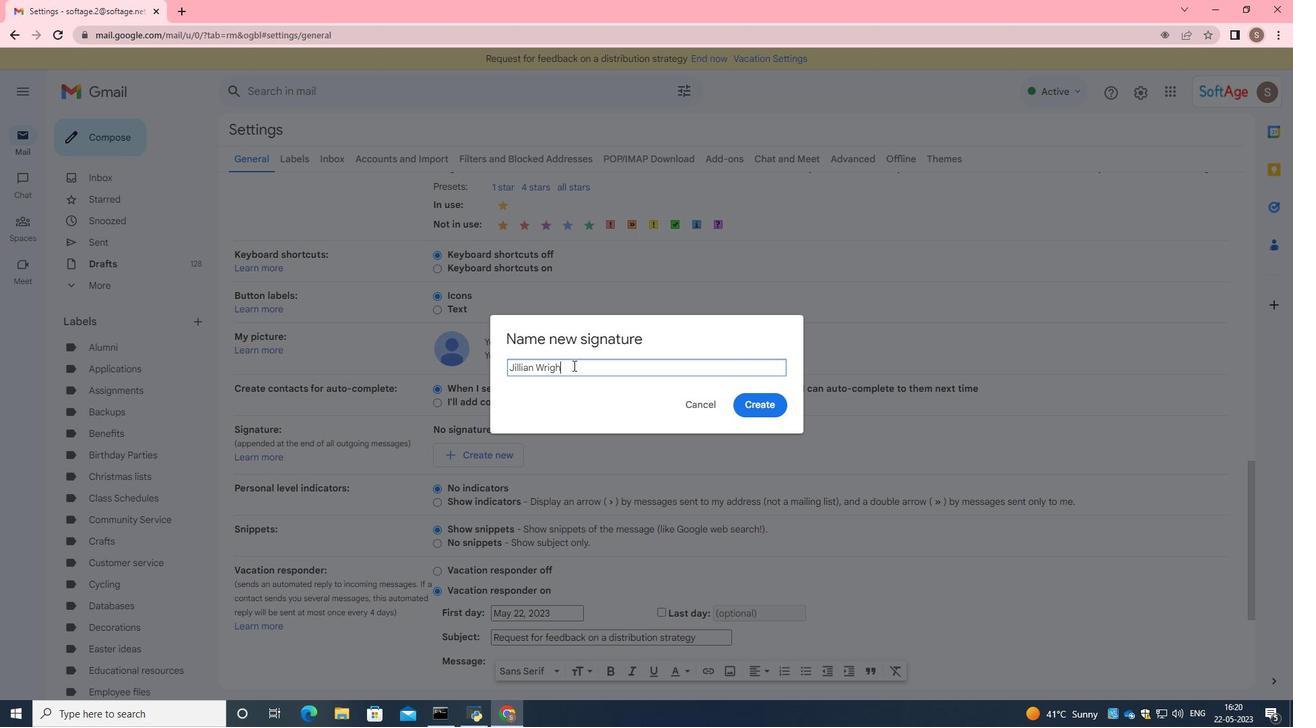 
Action: Mouse moved to (758, 402)
Screenshot: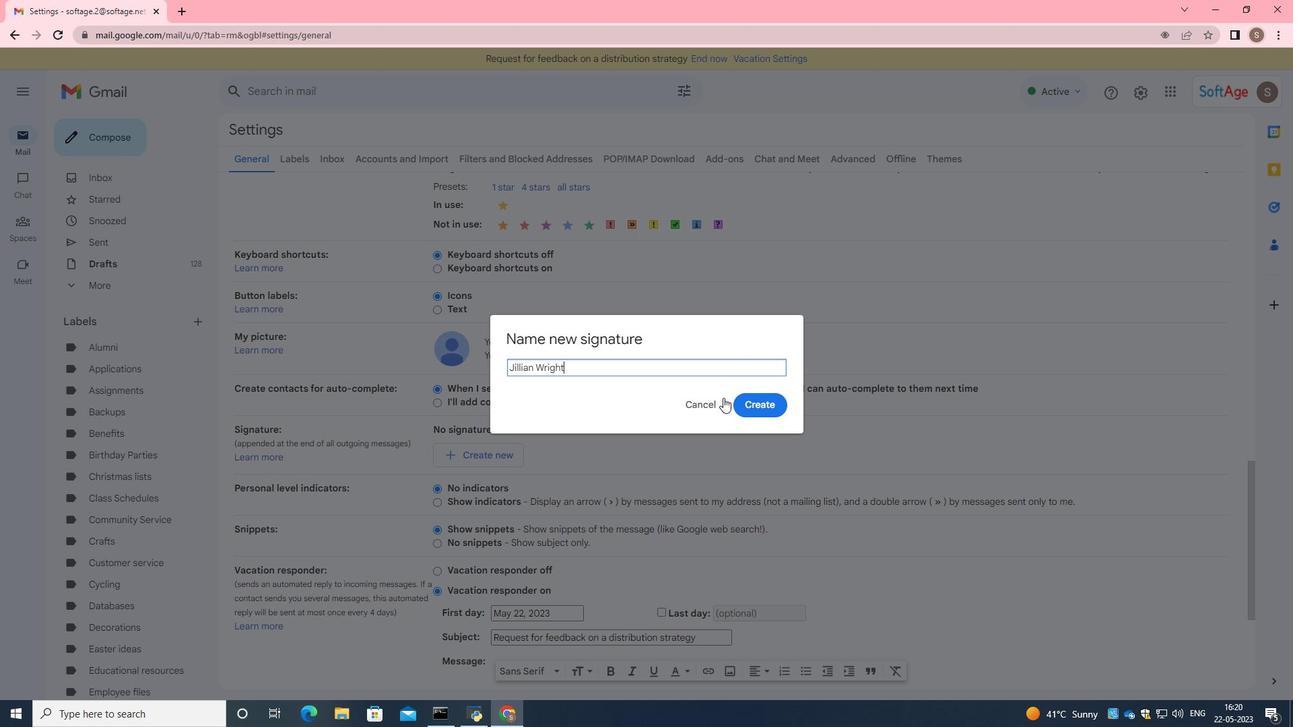 
Action: Mouse pressed left at (758, 402)
Screenshot: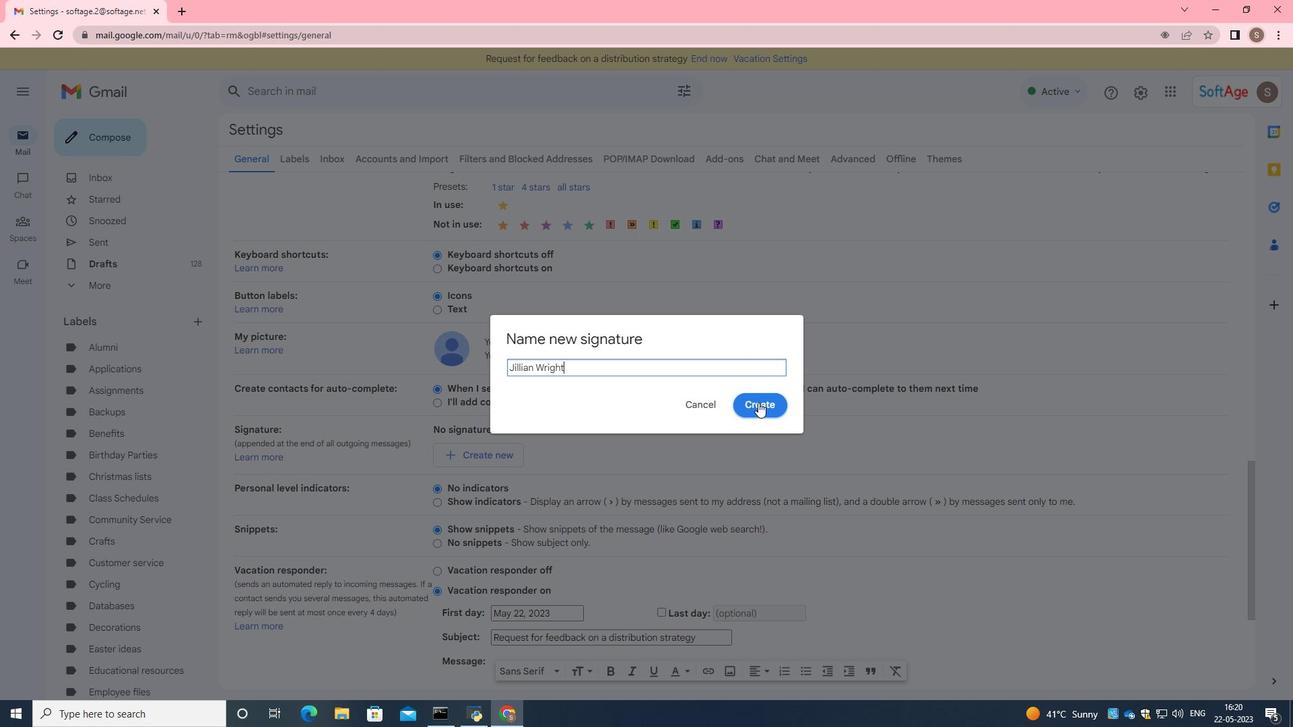 
Action: Mouse moved to (655, 464)
Screenshot: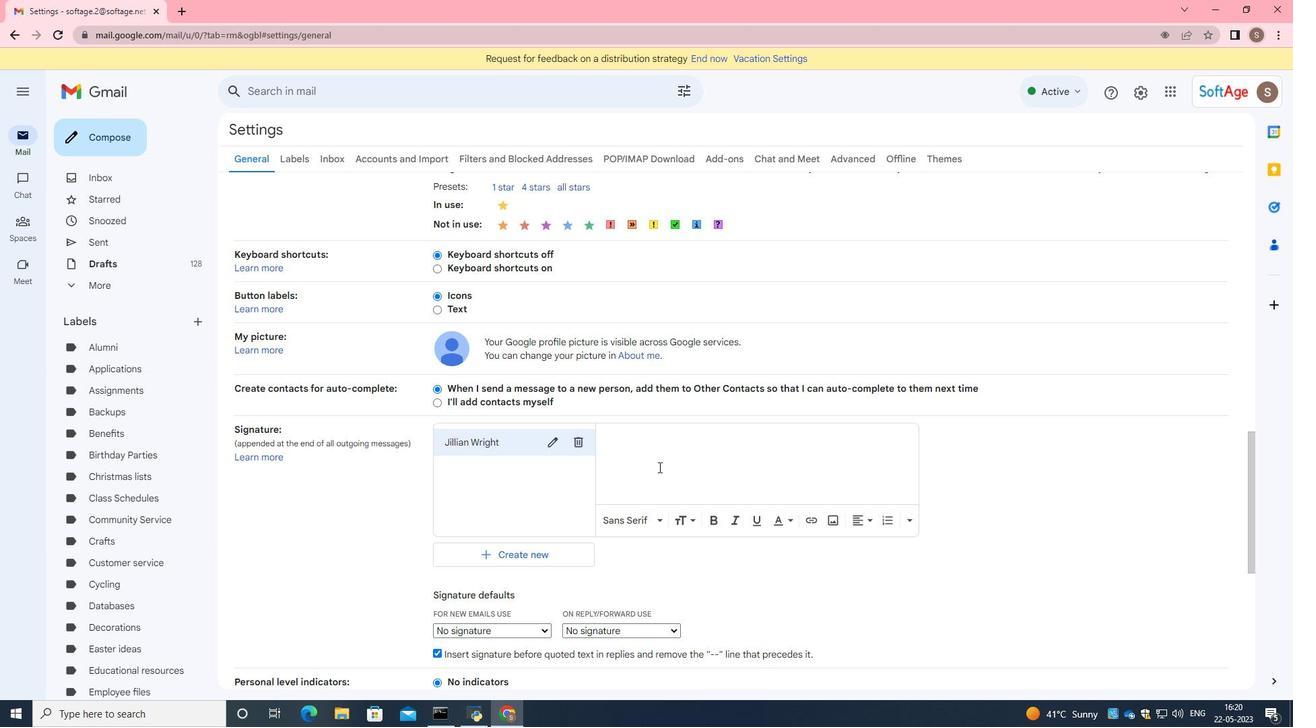 
Action: Mouse pressed left at (655, 464)
Screenshot: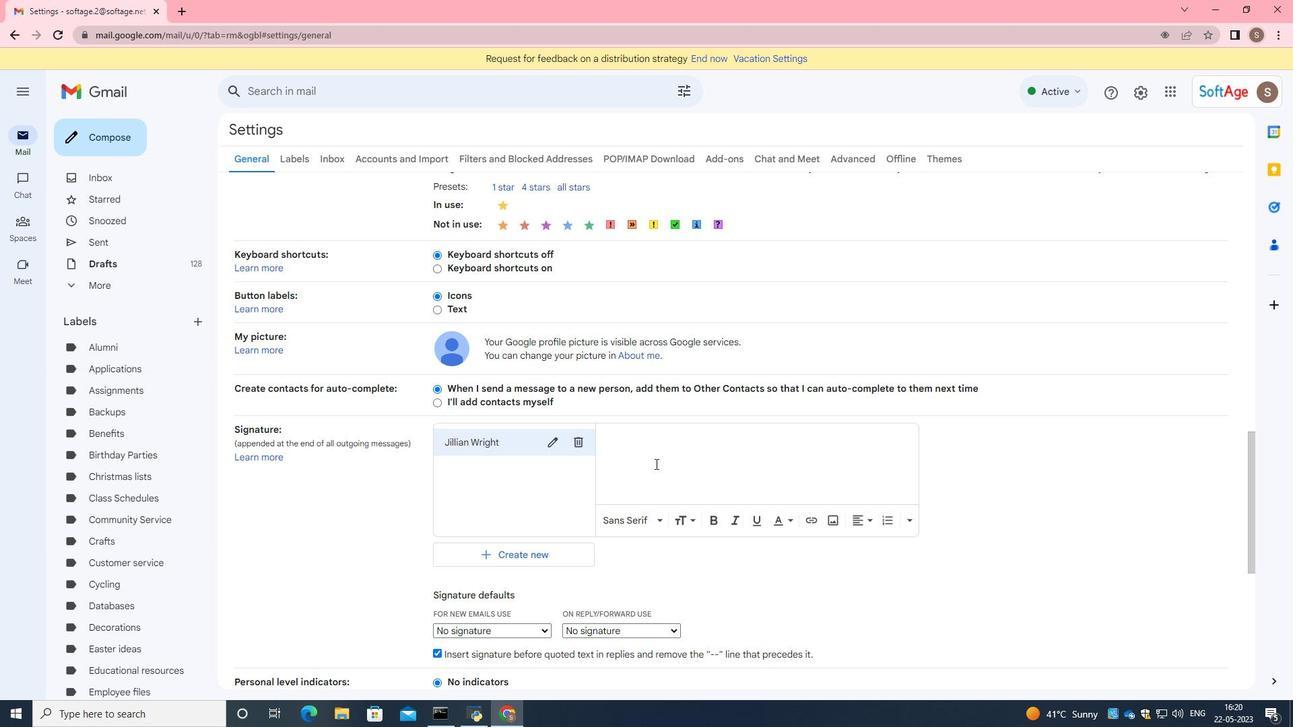 
Action: Mouse moved to (655, 462)
Screenshot: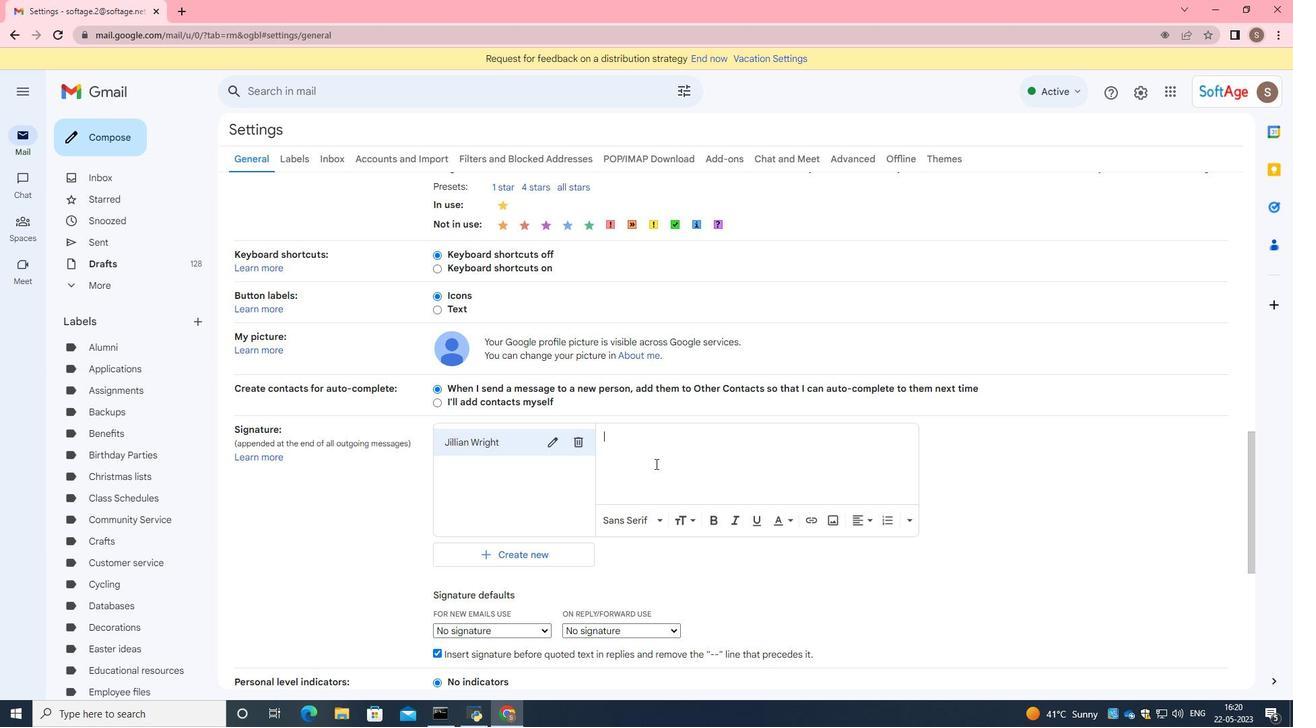 
Action: Key pressed <Key.caps_lock><Key.caps_lock>s<Key.caps_lock>I<Key.caps_lock><Key.backspace>incere<Key.space>appreciation<Key.space>and<Key.space>gratitude
Screenshot: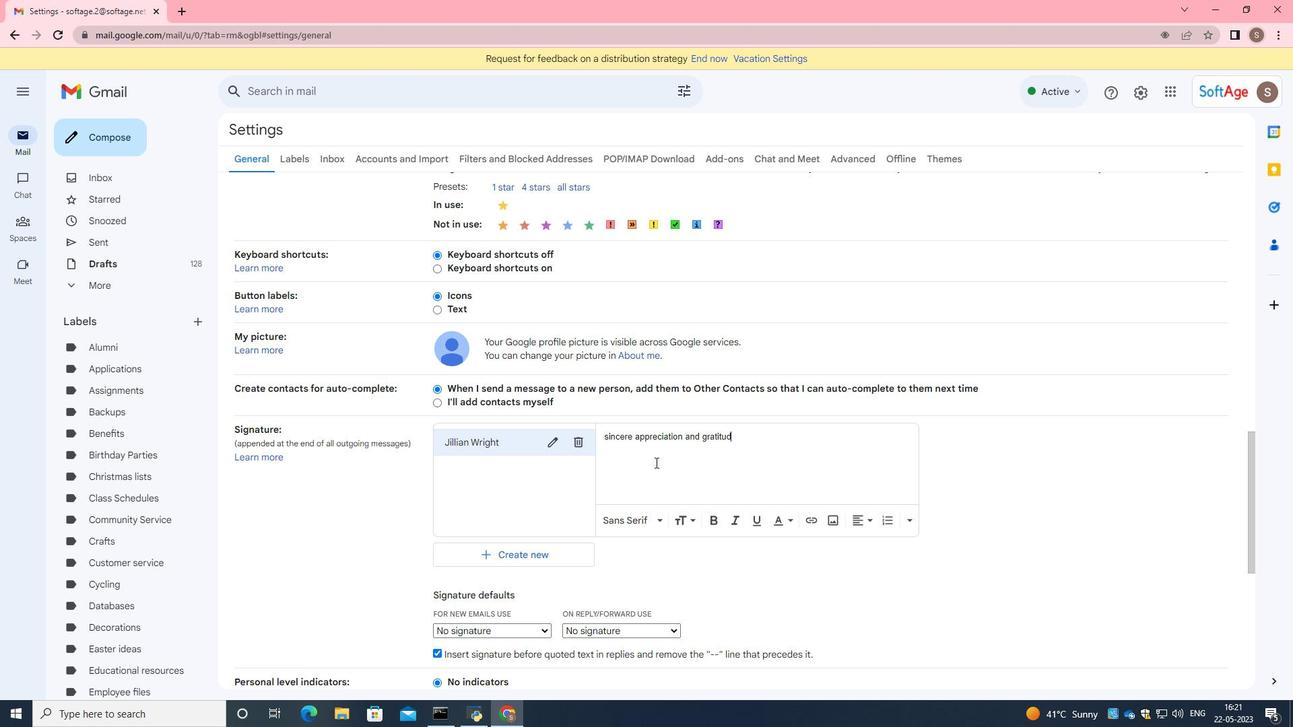 
Action: Mouse moved to (653, 461)
Screenshot: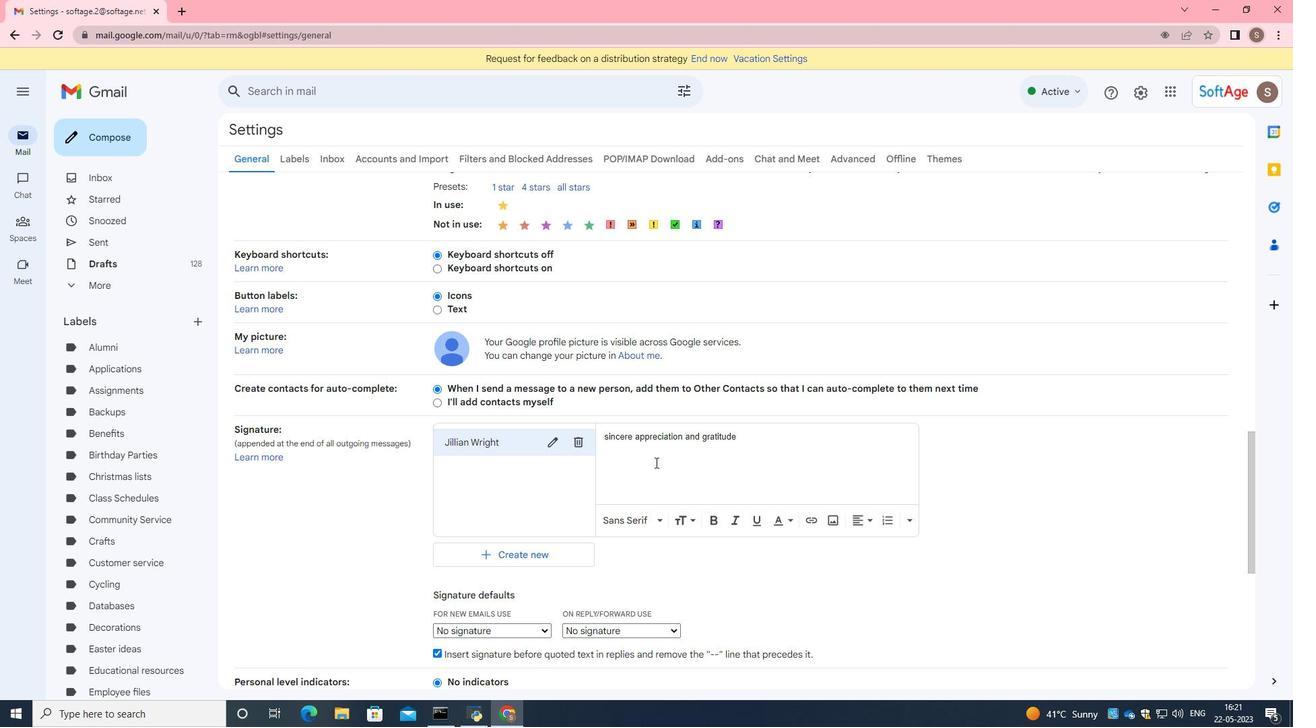 
Action: Key pressed ,<Key.enter><Key.caps_lock>J<Key.caps_lock>illian<Key.space><Key.caps_lock>W<Key.caps_lock>right
Screenshot: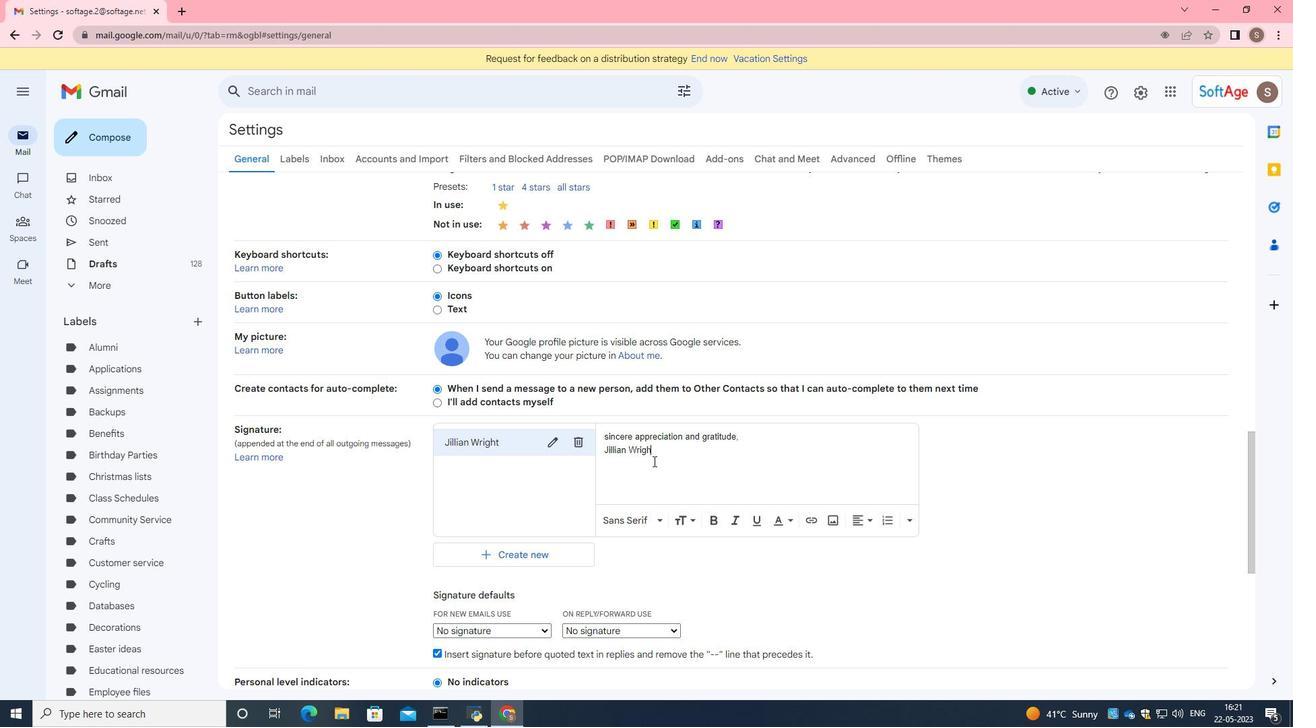 
Action: Mouse moved to (665, 461)
Screenshot: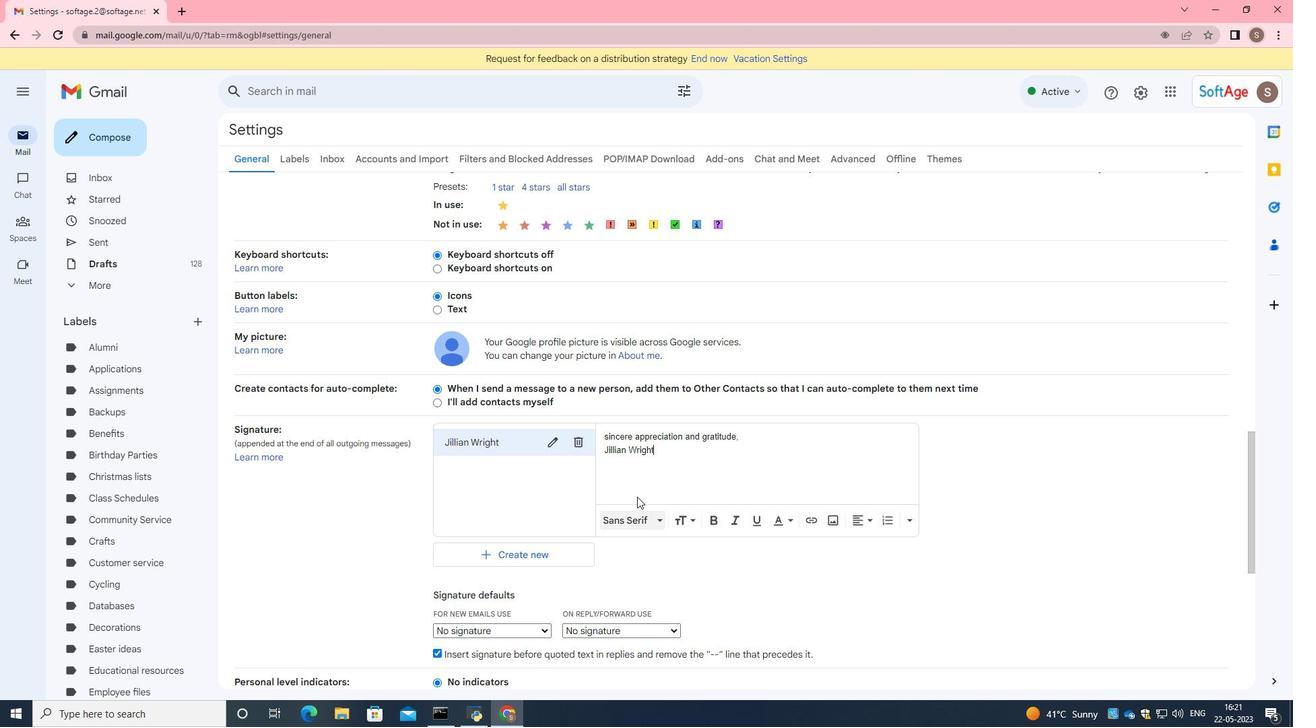 
Action: Mouse scrolled (665, 460) with delta (0, 0)
Screenshot: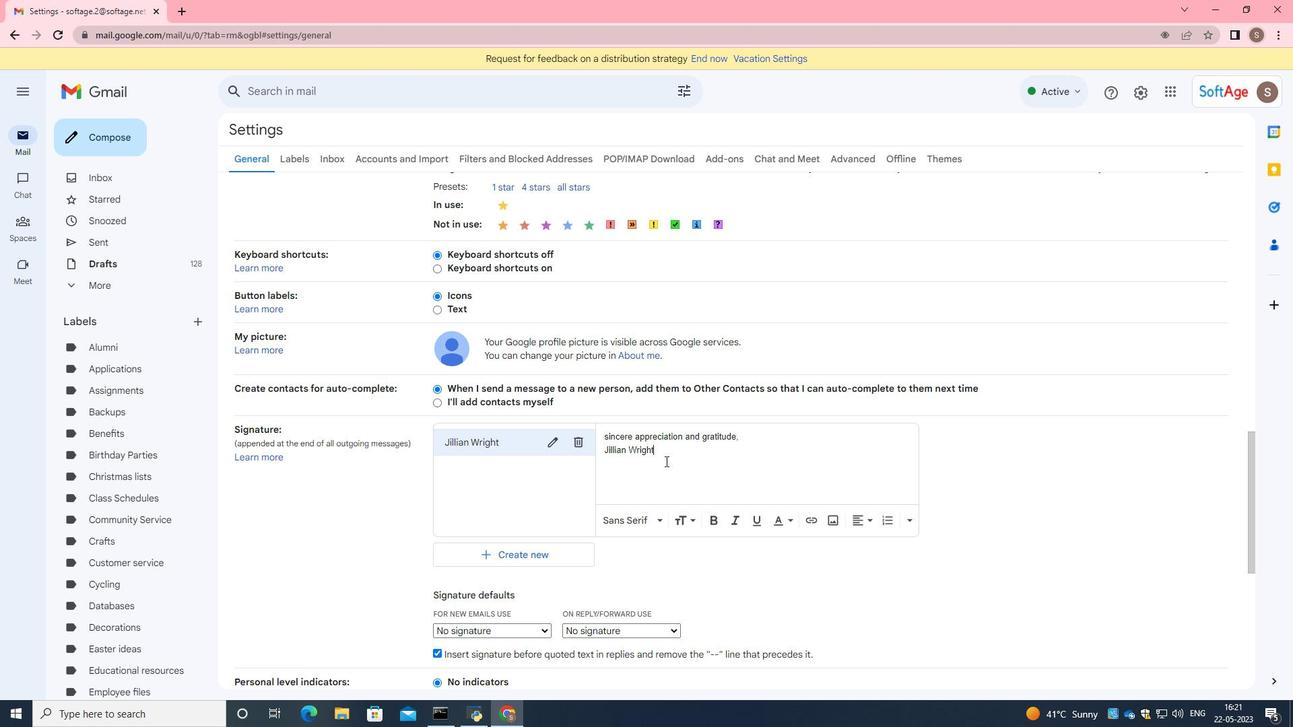 
Action: Mouse scrolled (665, 460) with delta (0, 0)
Screenshot: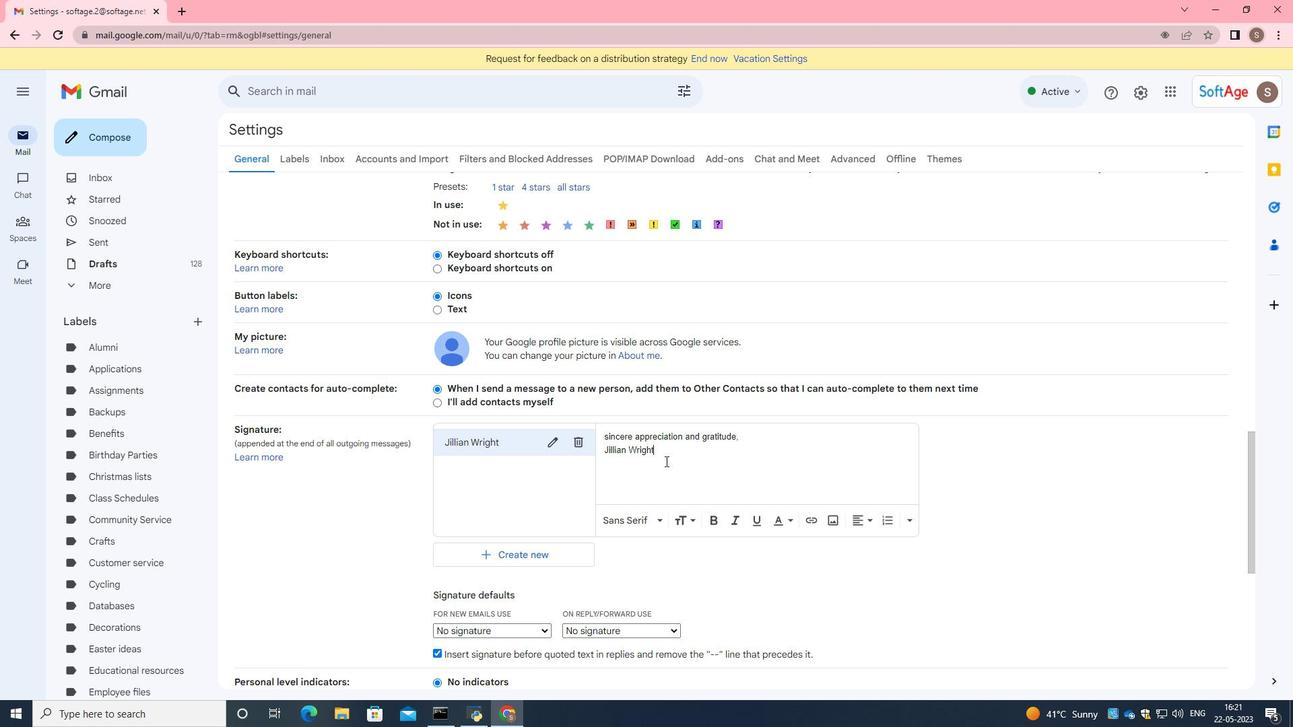 
Action: Mouse scrolled (665, 460) with delta (0, 0)
Screenshot: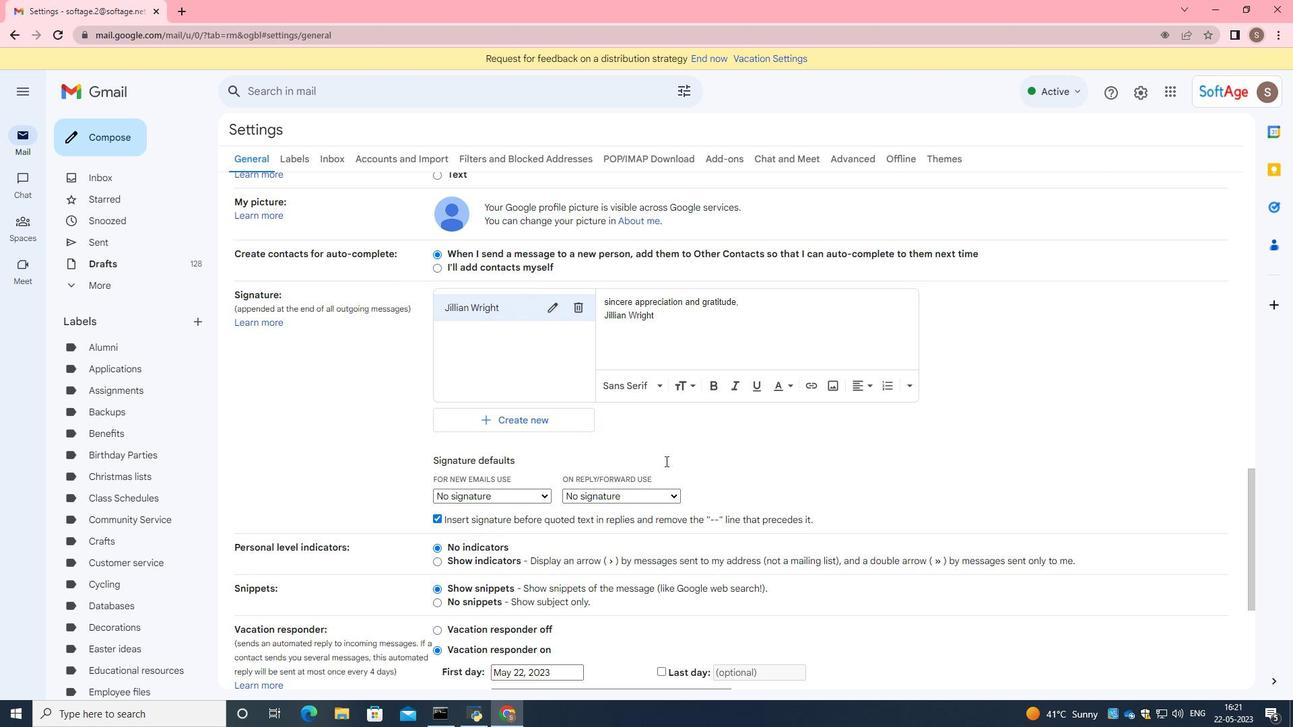 
Action: Mouse moved to (665, 461)
Screenshot: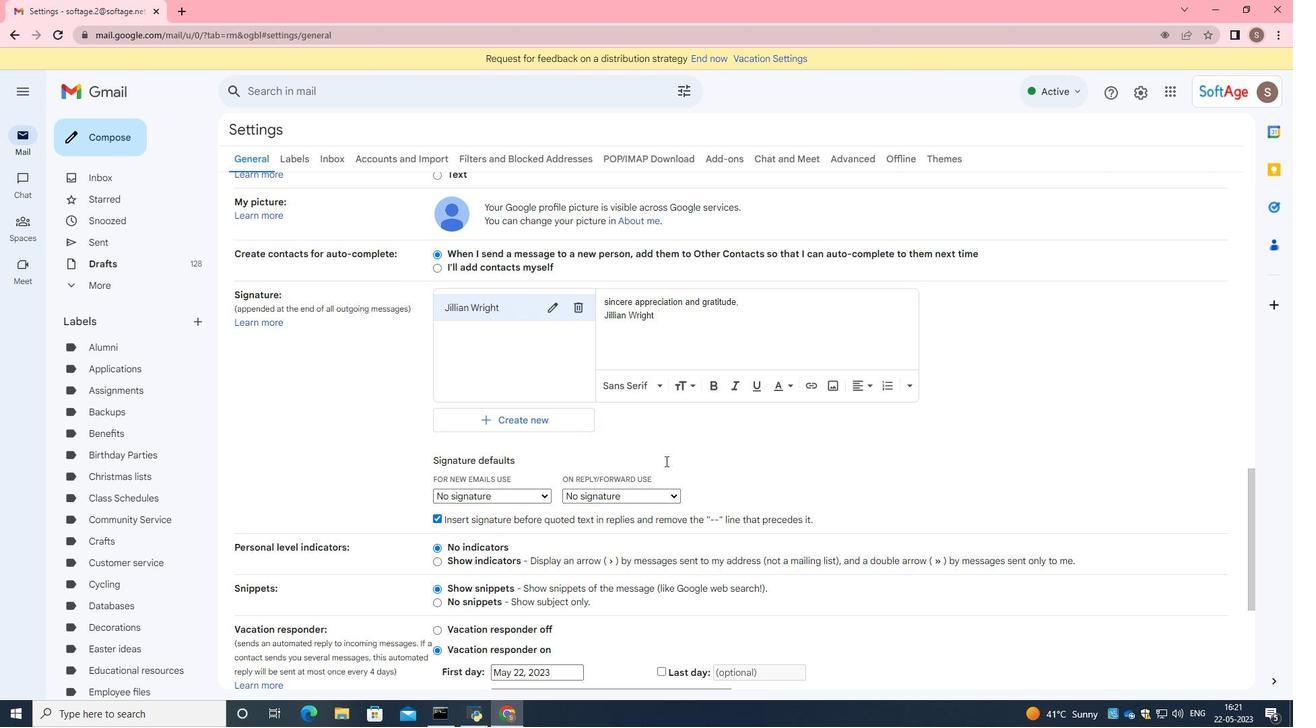 
Action: Mouse scrolled (665, 460) with delta (0, 0)
Screenshot: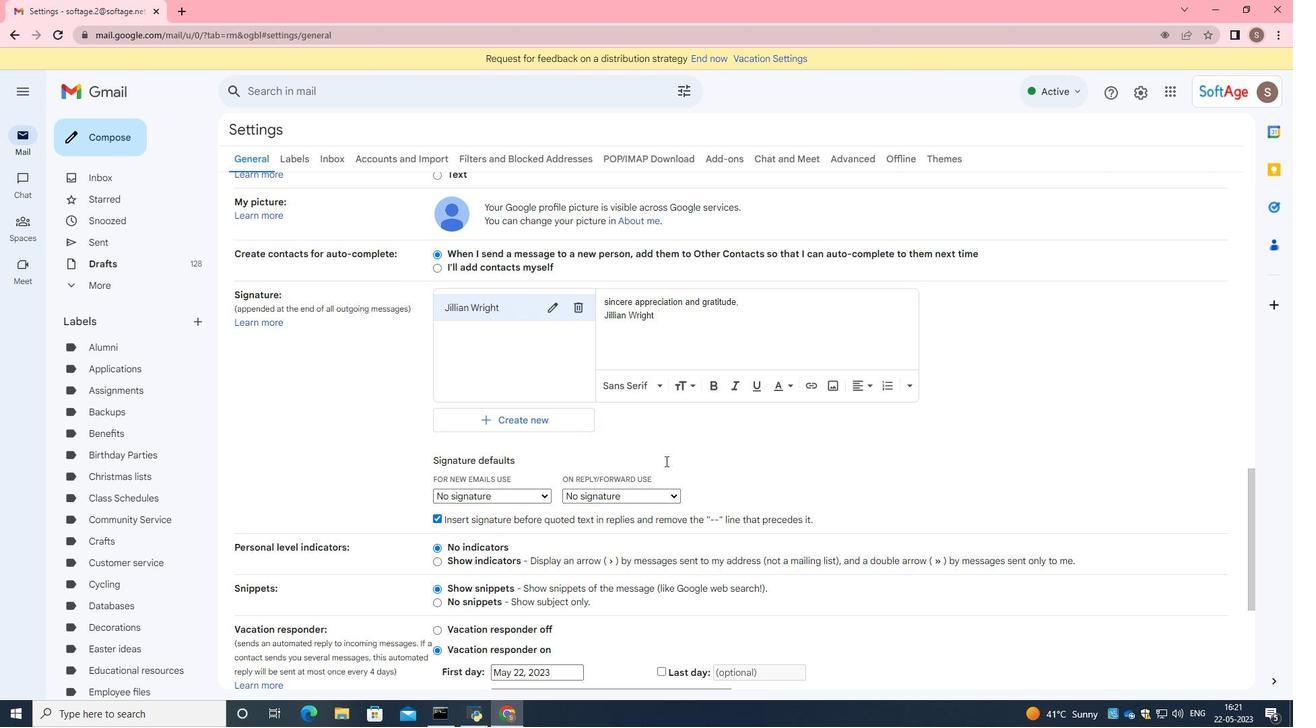 
Action: Mouse scrolled (665, 460) with delta (0, 0)
Screenshot: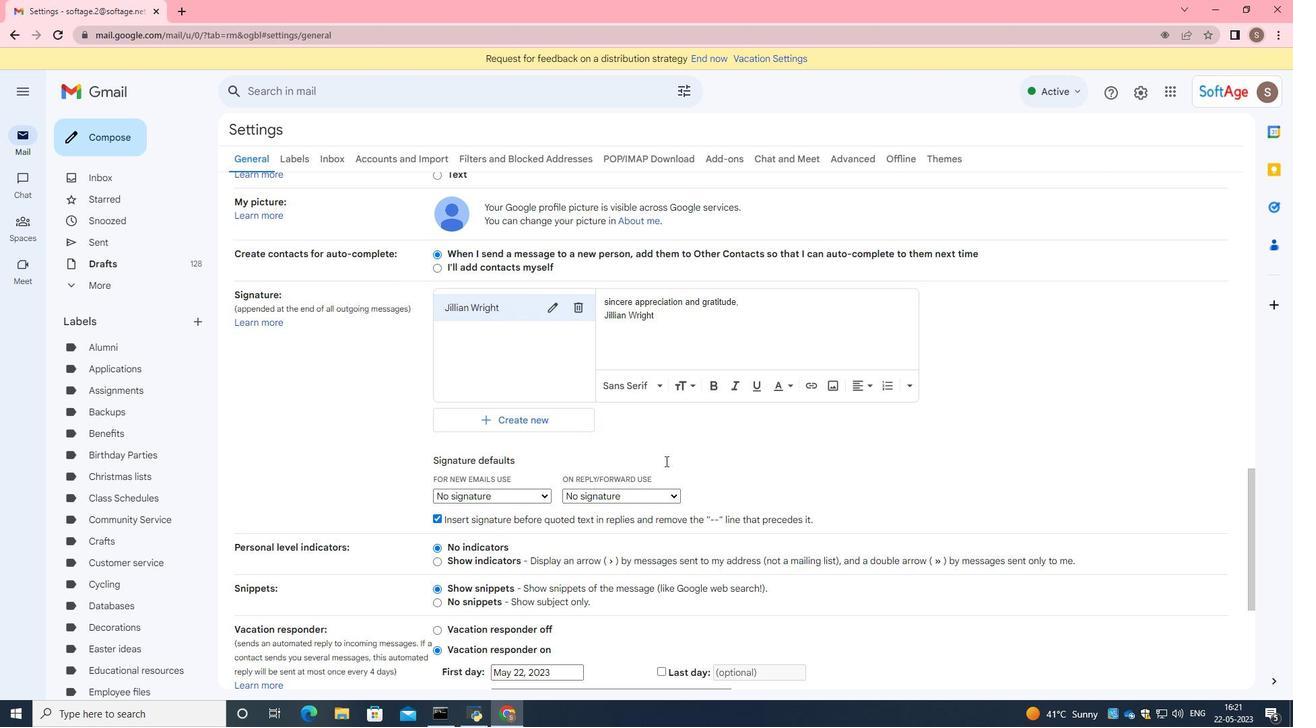 
Action: Mouse moved to (668, 462)
Screenshot: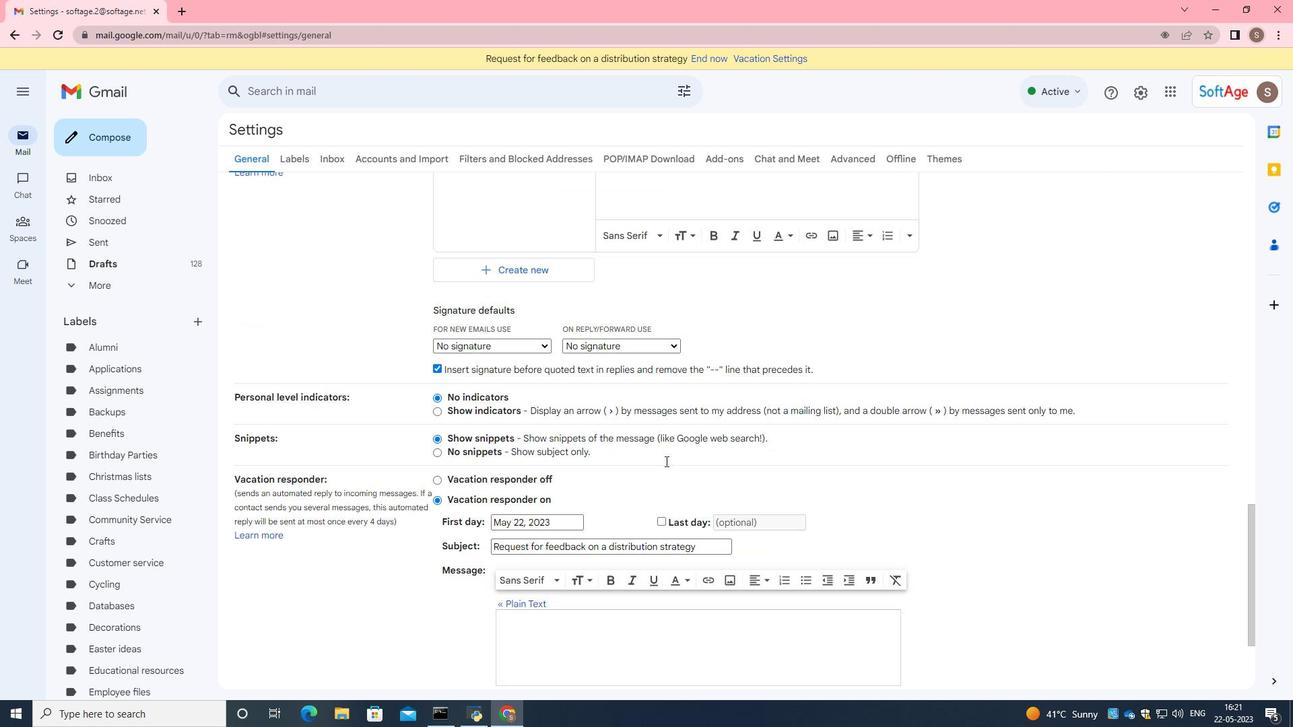 
Action: Mouse scrolled (668, 462) with delta (0, 0)
Screenshot: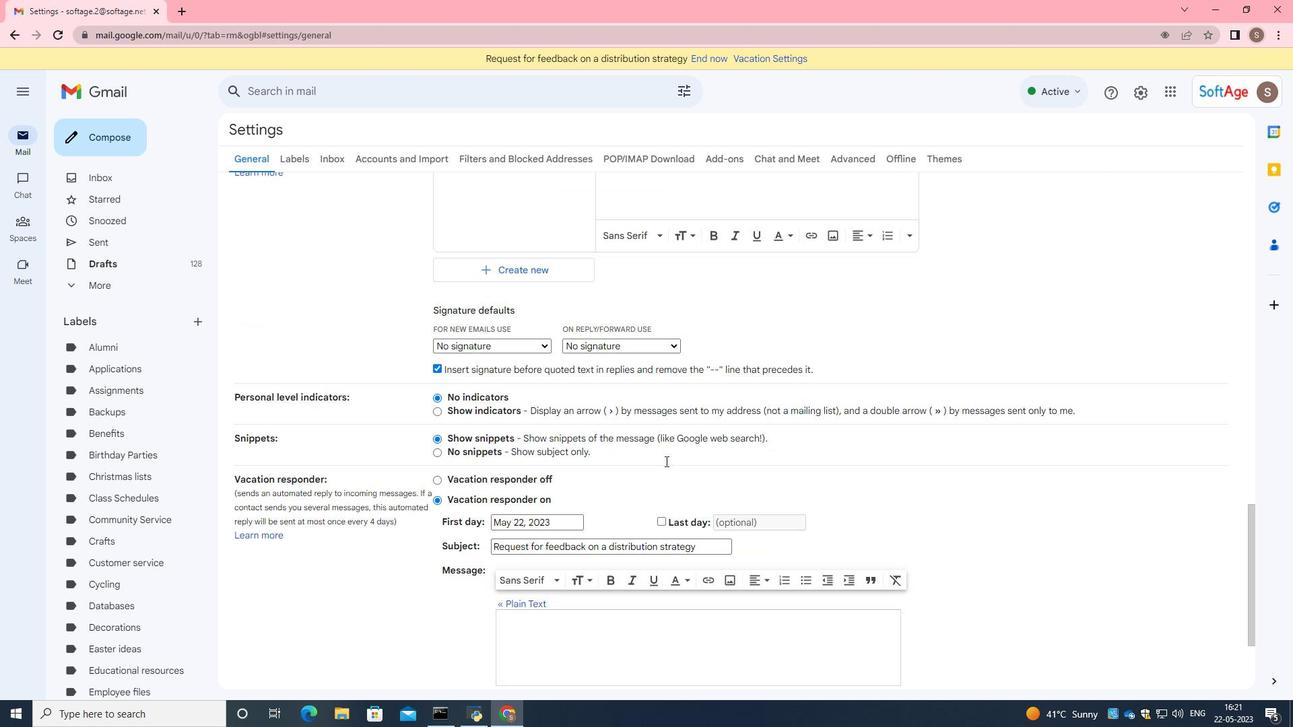 
Action: Mouse moved to (668, 463)
Screenshot: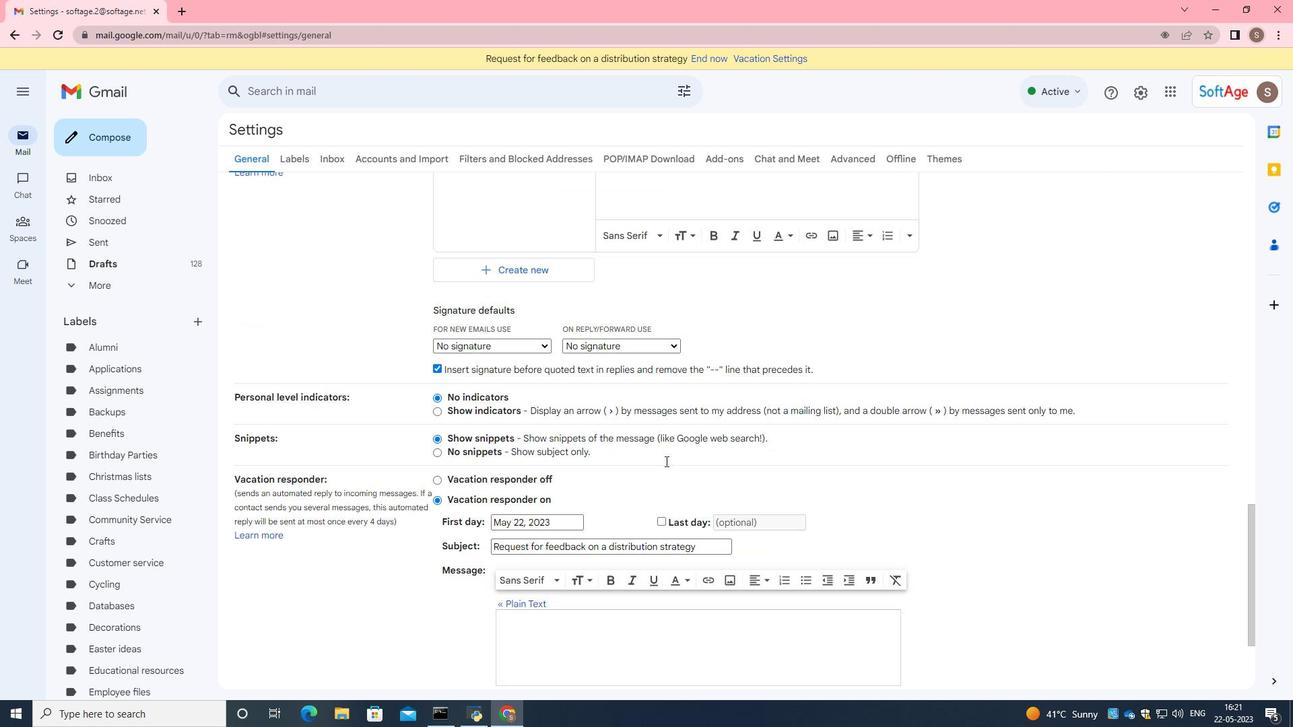 
Action: Mouse scrolled (668, 462) with delta (0, 0)
Screenshot: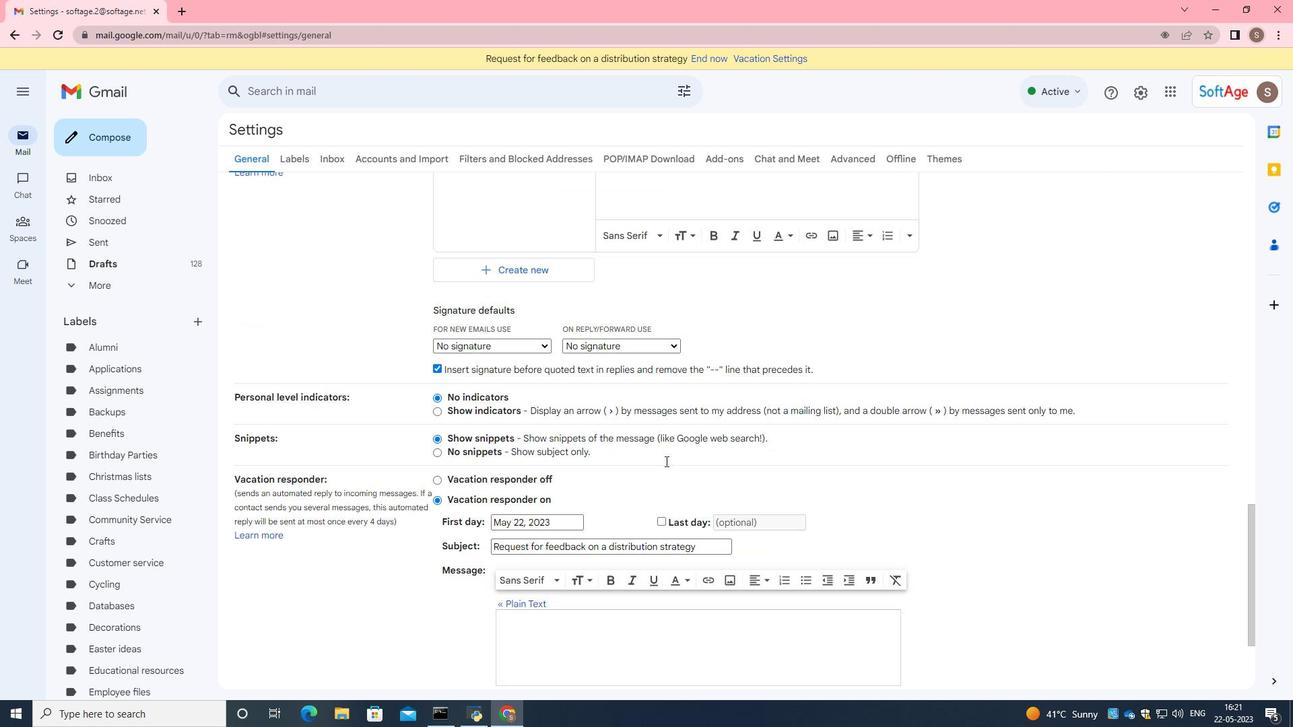 
Action: Mouse scrolled (668, 462) with delta (0, 0)
Screenshot: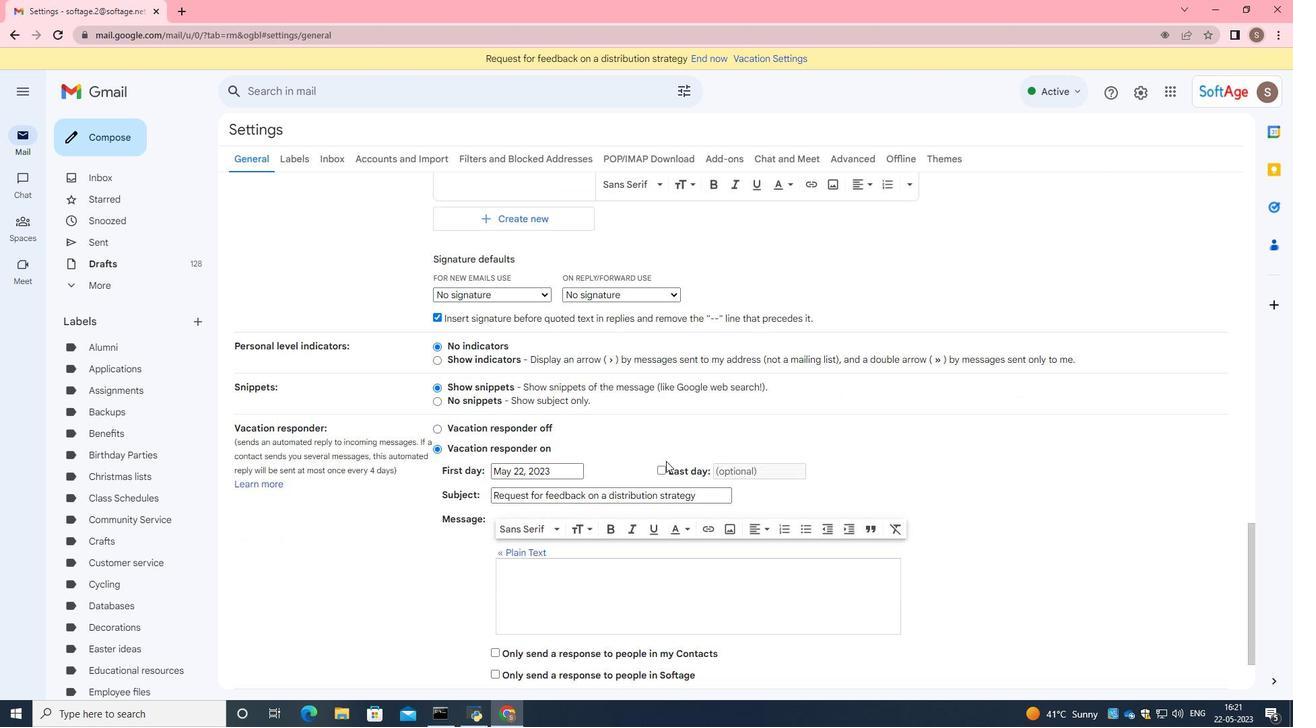 
Action: Mouse scrolled (668, 462) with delta (0, 0)
Screenshot: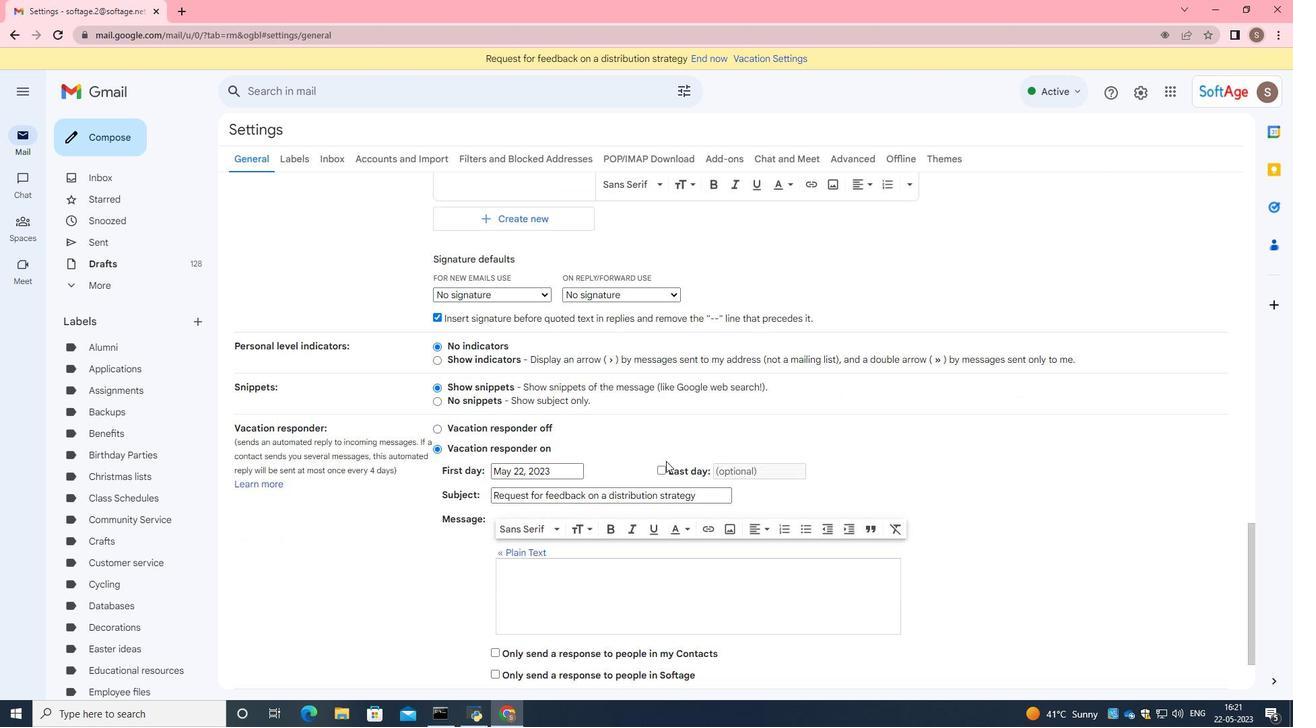 
Action: Mouse scrolled (668, 462) with delta (0, 0)
Screenshot: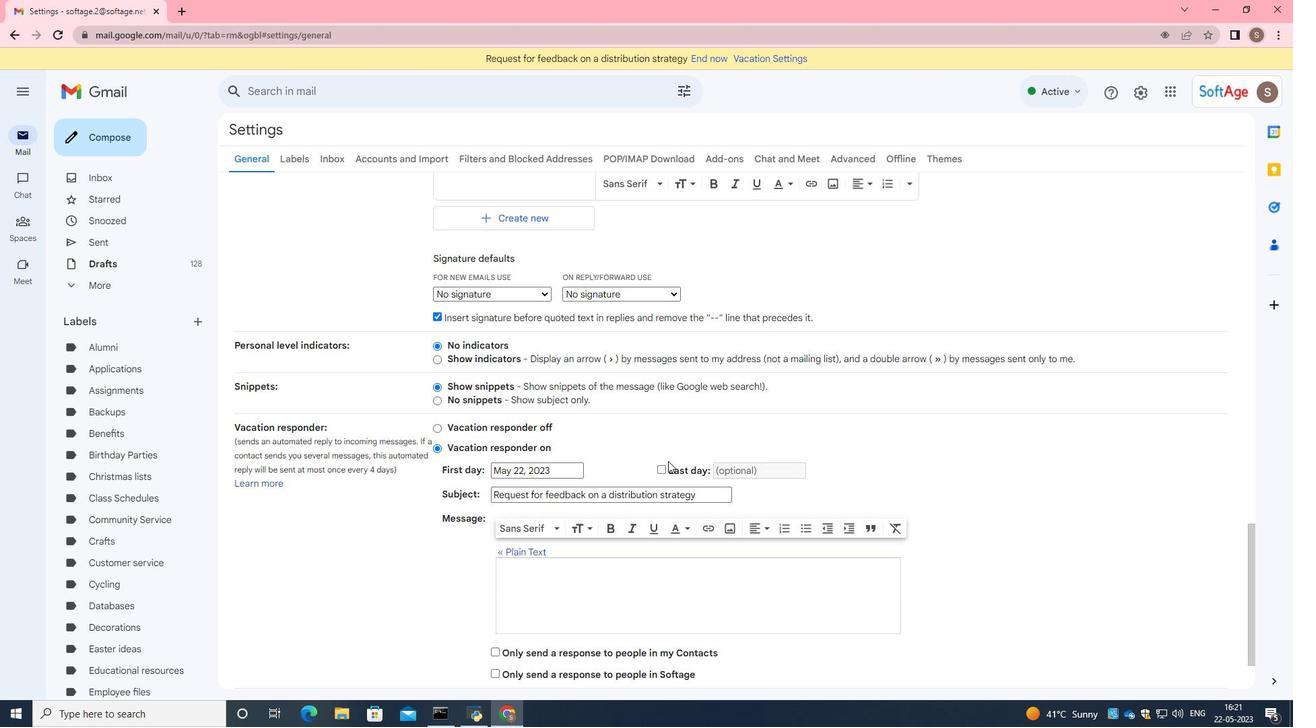 
Action: Mouse moved to (661, 493)
Screenshot: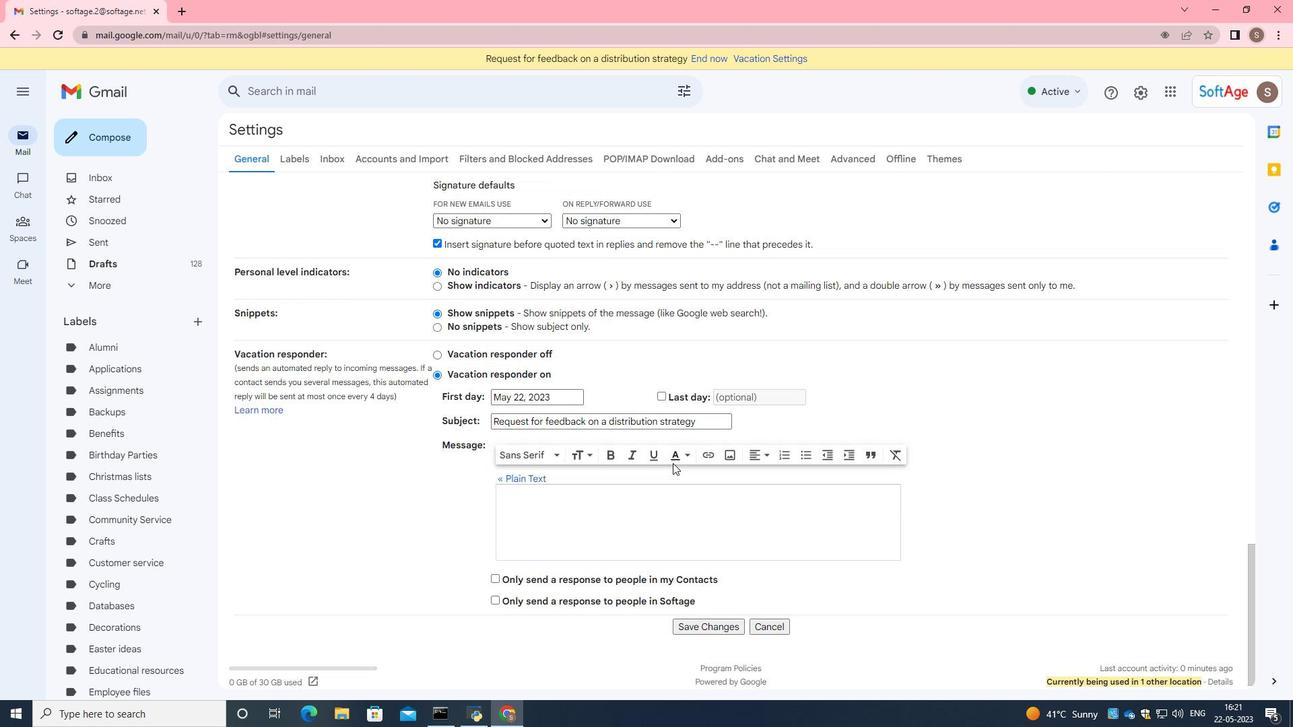 
Action: Mouse scrolled (661, 493) with delta (0, 0)
Screenshot: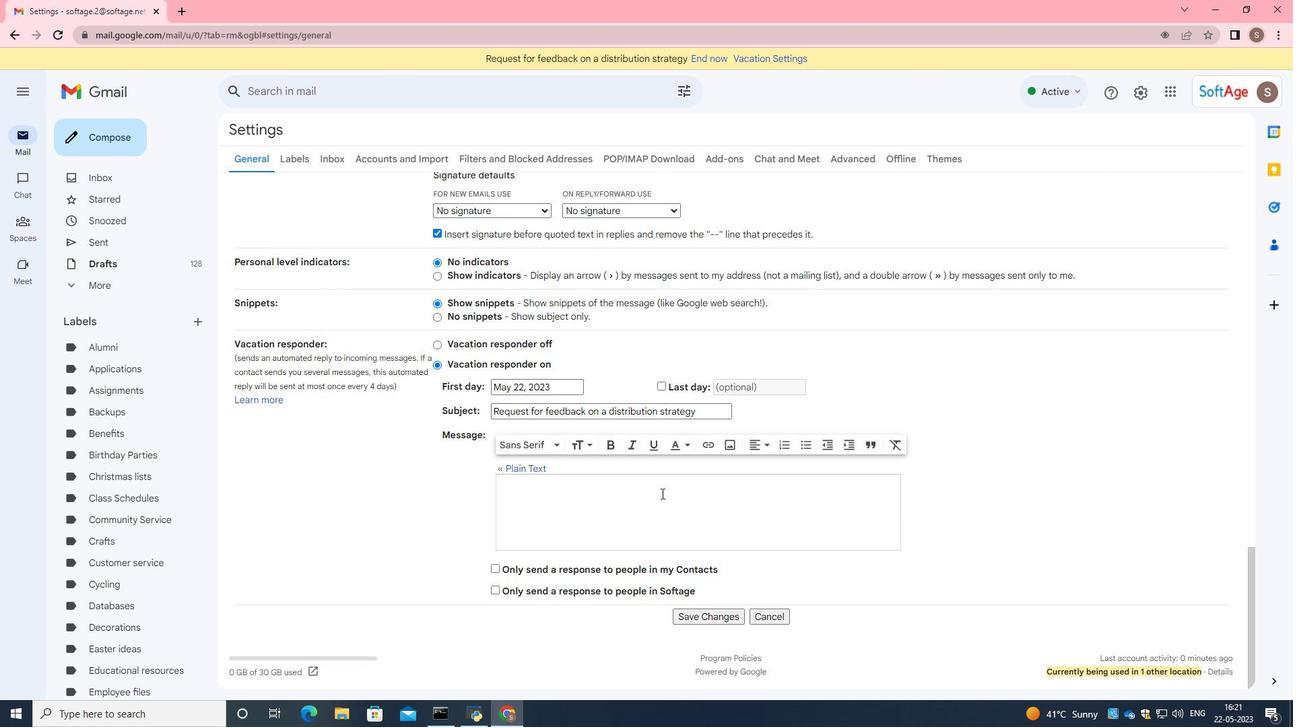 
Action: Mouse moved to (724, 615)
Screenshot: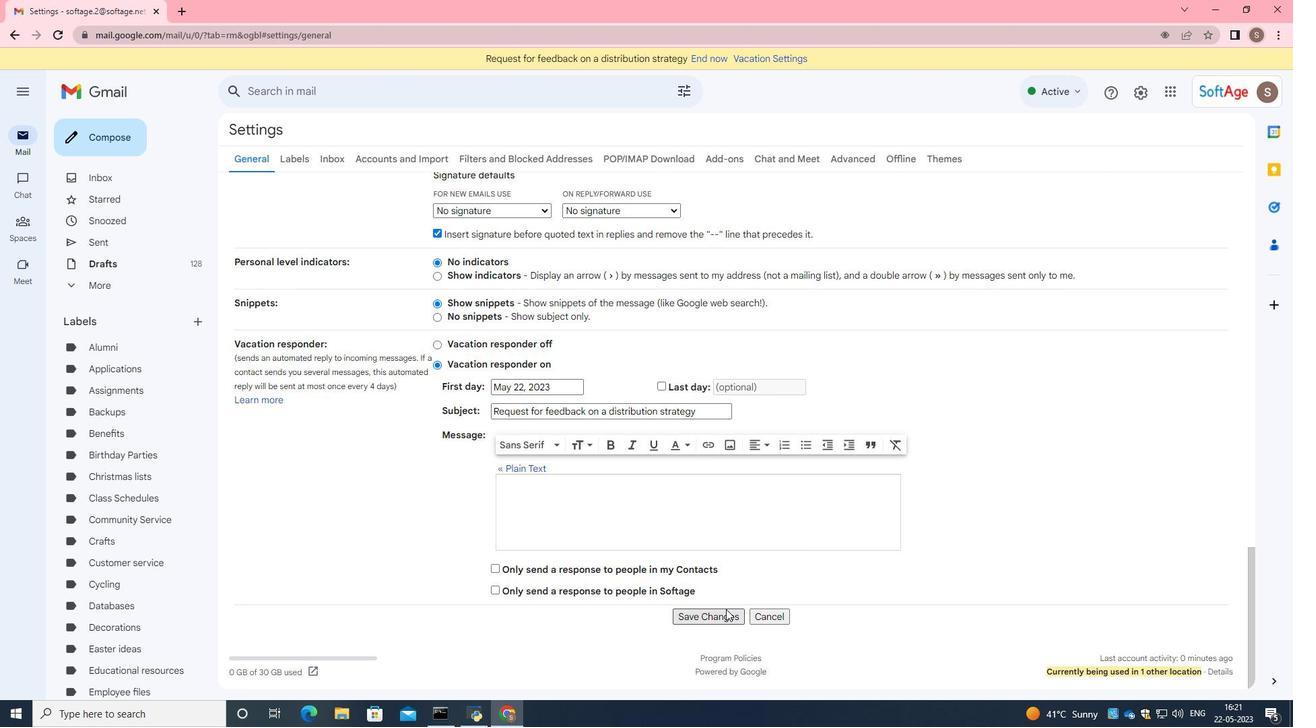 
Action: Mouse pressed left at (724, 615)
Screenshot: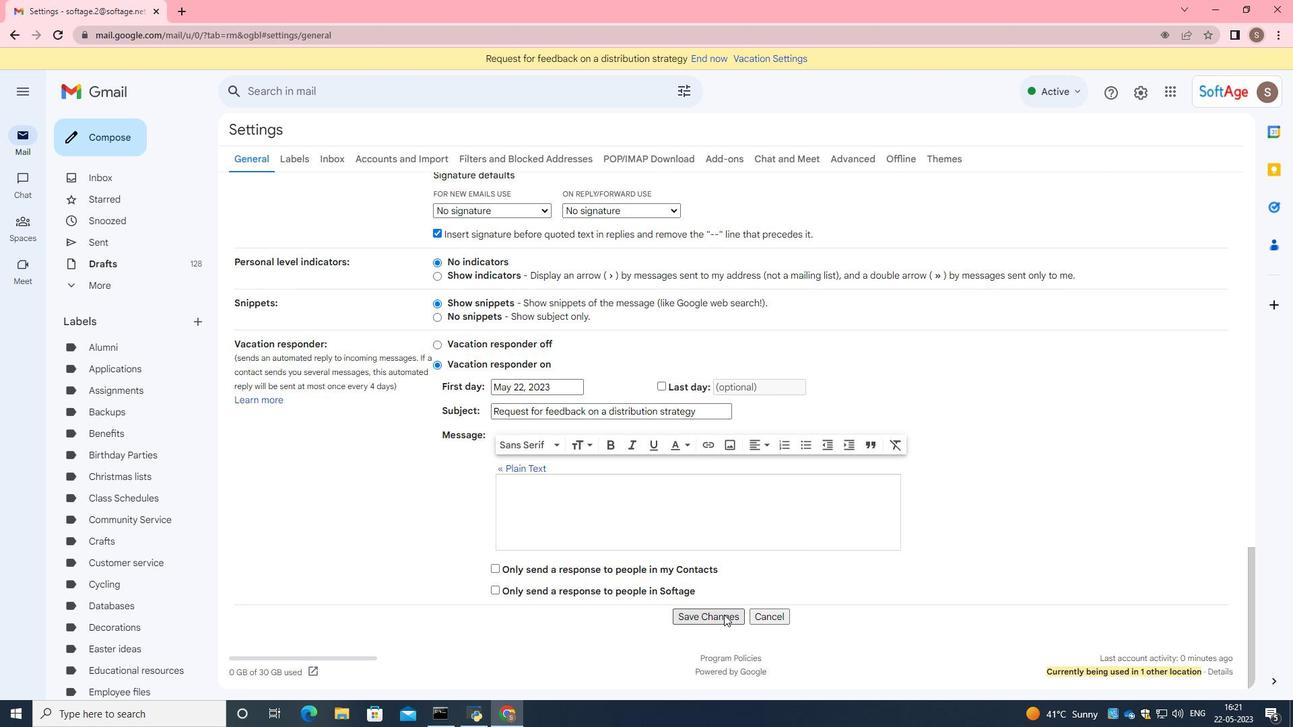 
Action: Mouse moved to (725, 423)
Screenshot: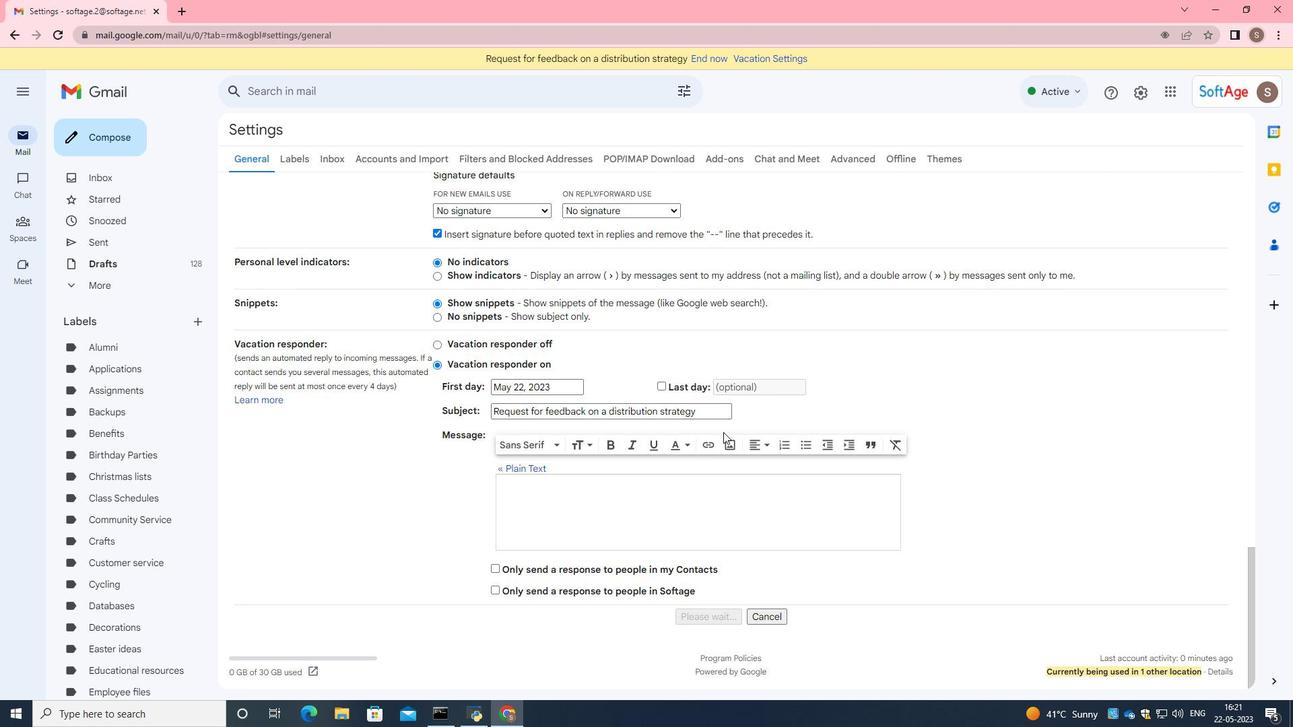 
Action: Mouse scrolled (725, 424) with delta (0, 0)
Screenshot: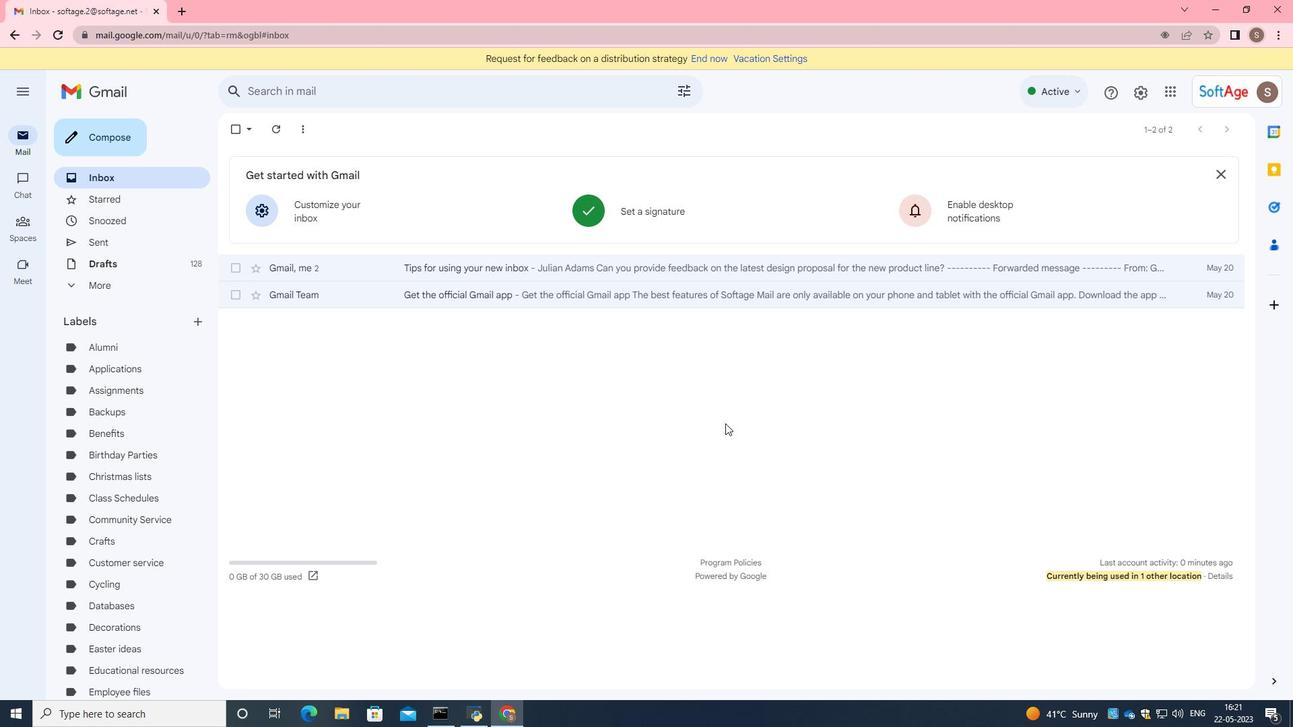 
Action: Mouse scrolled (725, 424) with delta (0, 0)
Screenshot: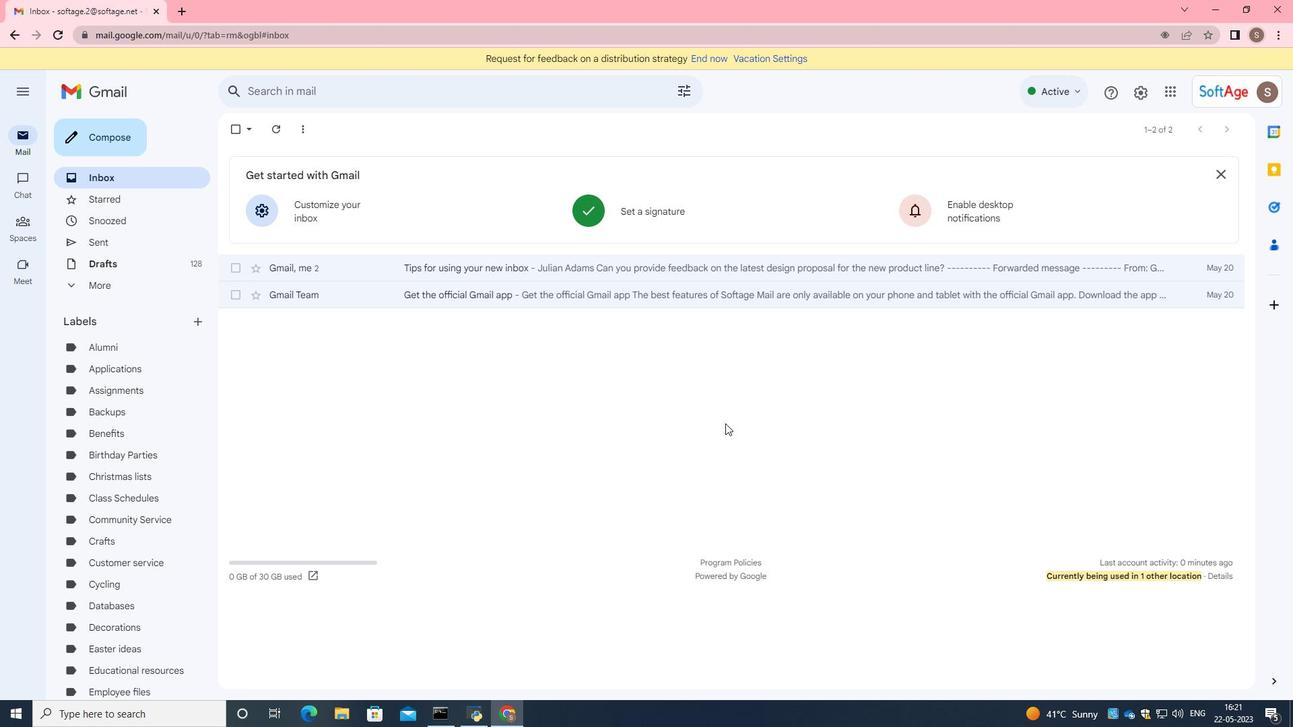 
Action: Mouse moved to (113, 152)
Screenshot: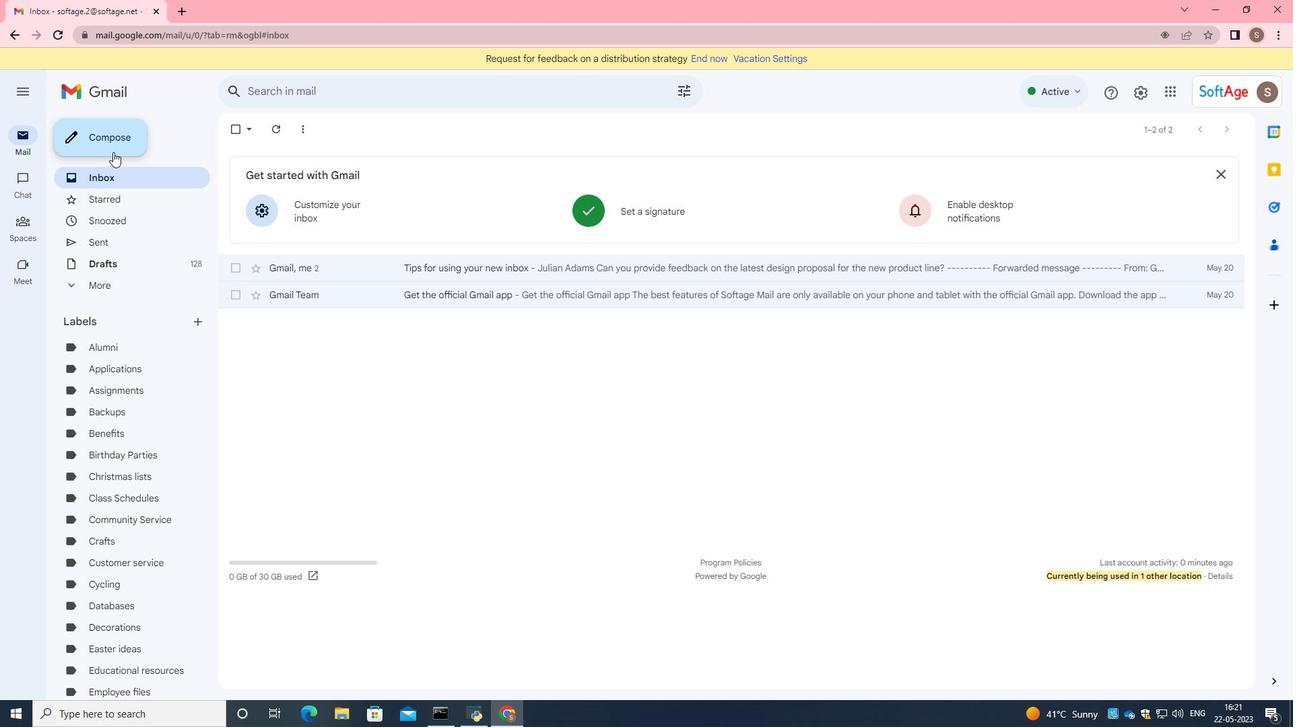 
Action: Mouse pressed left at (113, 152)
Screenshot: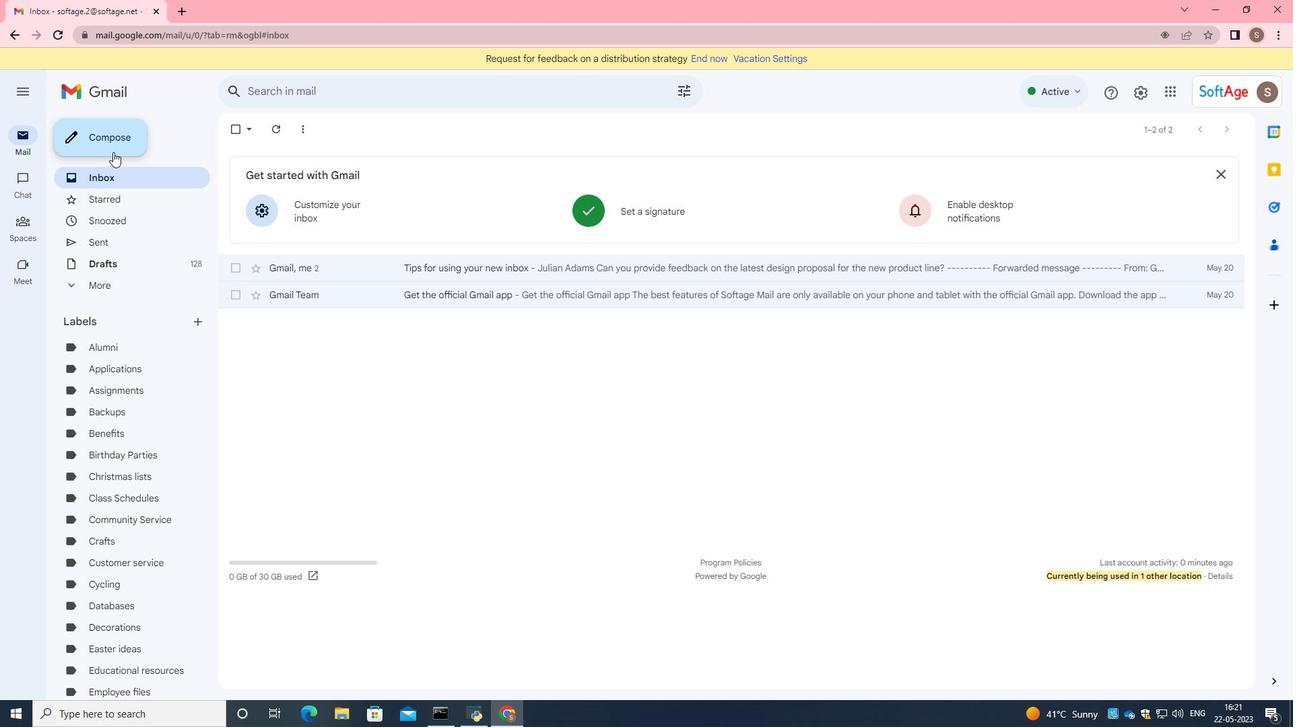 
Action: Mouse moved to (912, 333)
Screenshot: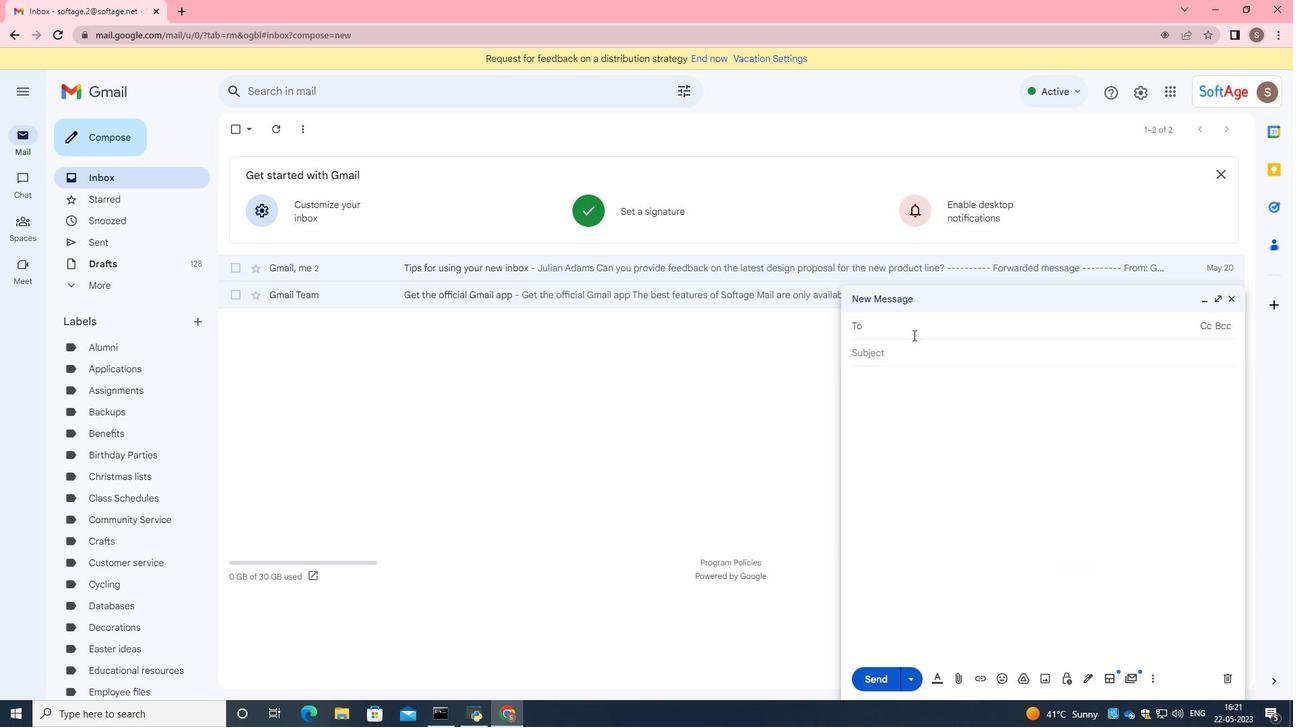 
Action: Key pressed softage.5<Key.shift>@softage.net
Screenshot: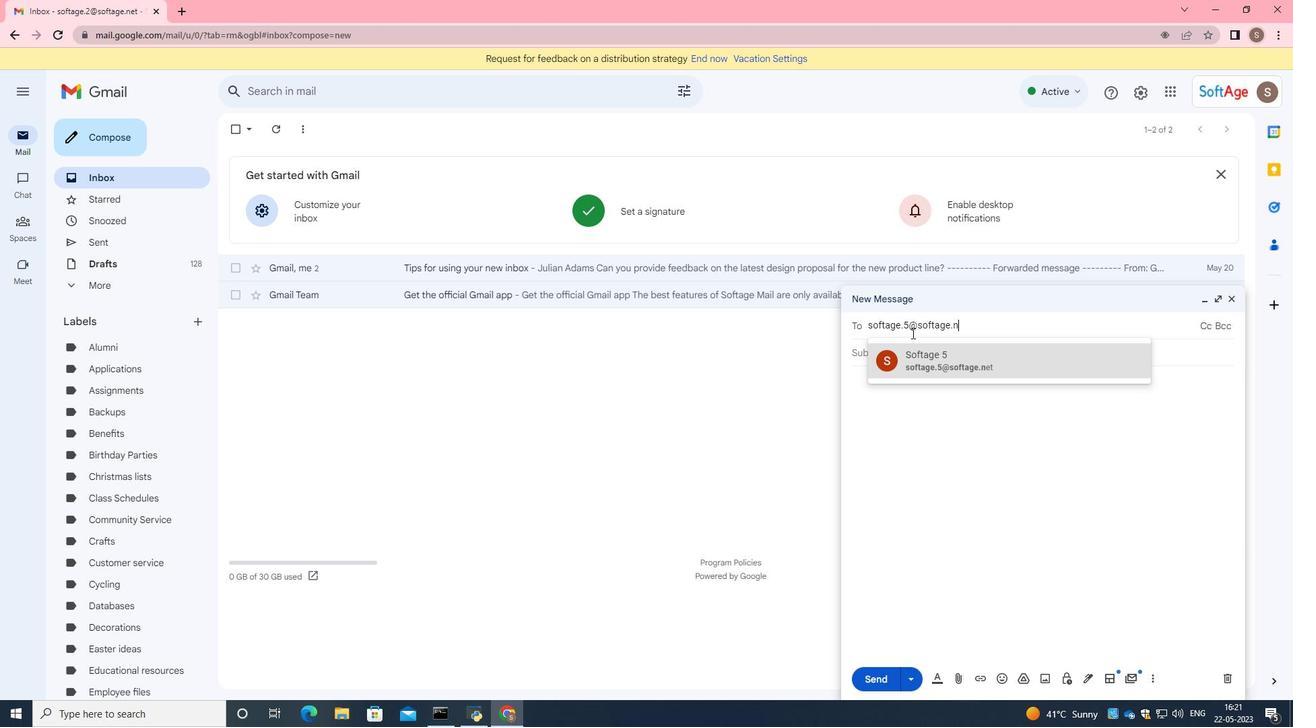 
Action: Mouse moved to (943, 370)
Screenshot: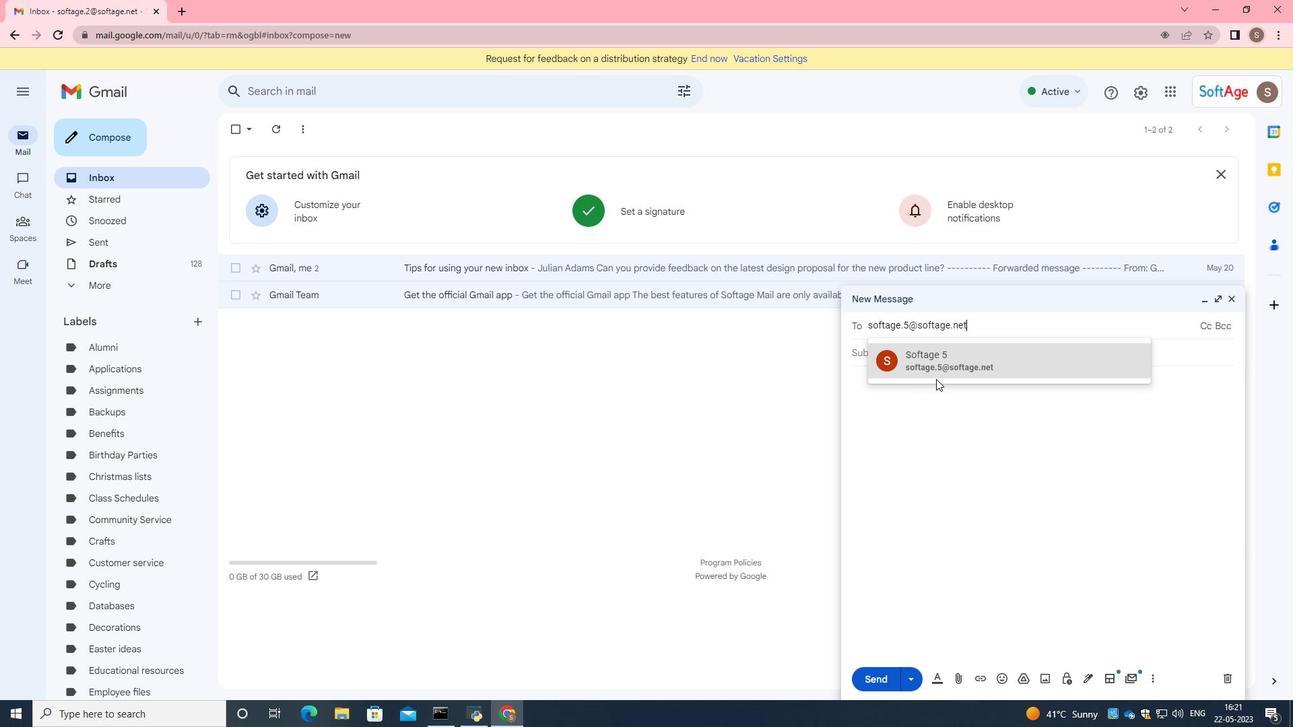 
Action: Mouse pressed left at (943, 370)
Screenshot: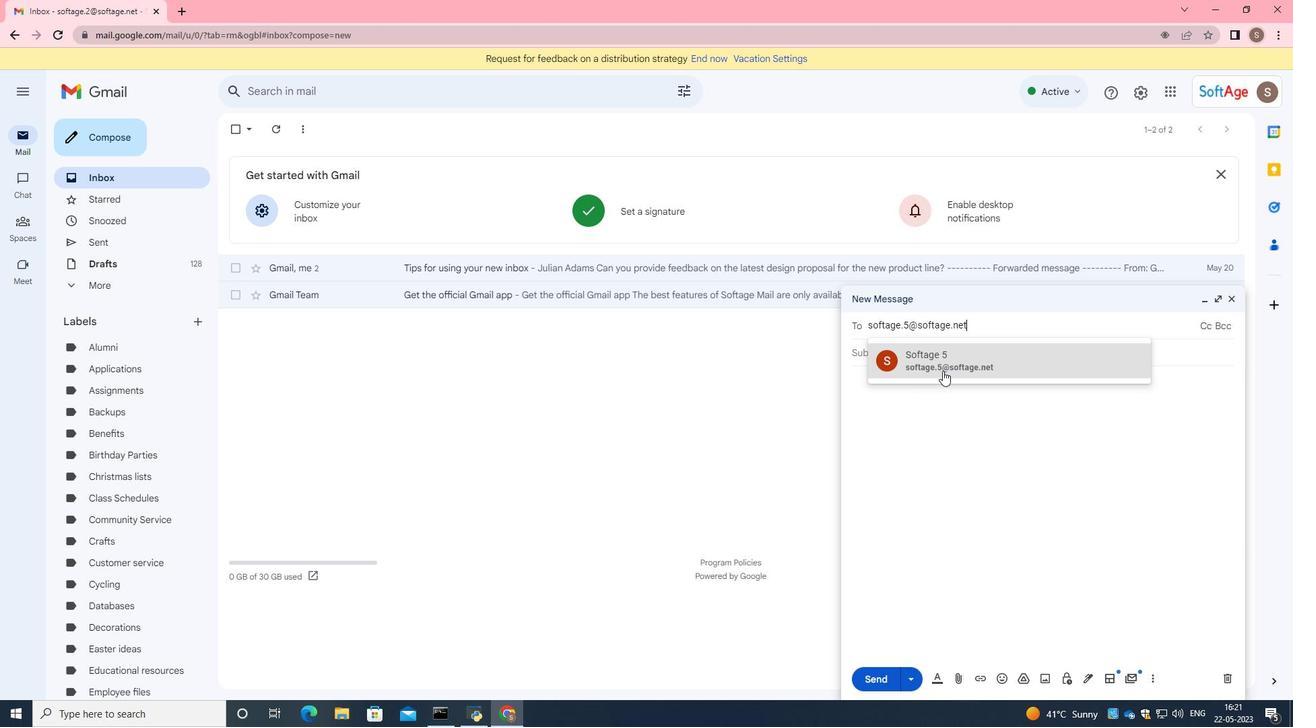 
Action: Mouse moved to (1083, 679)
Screenshot: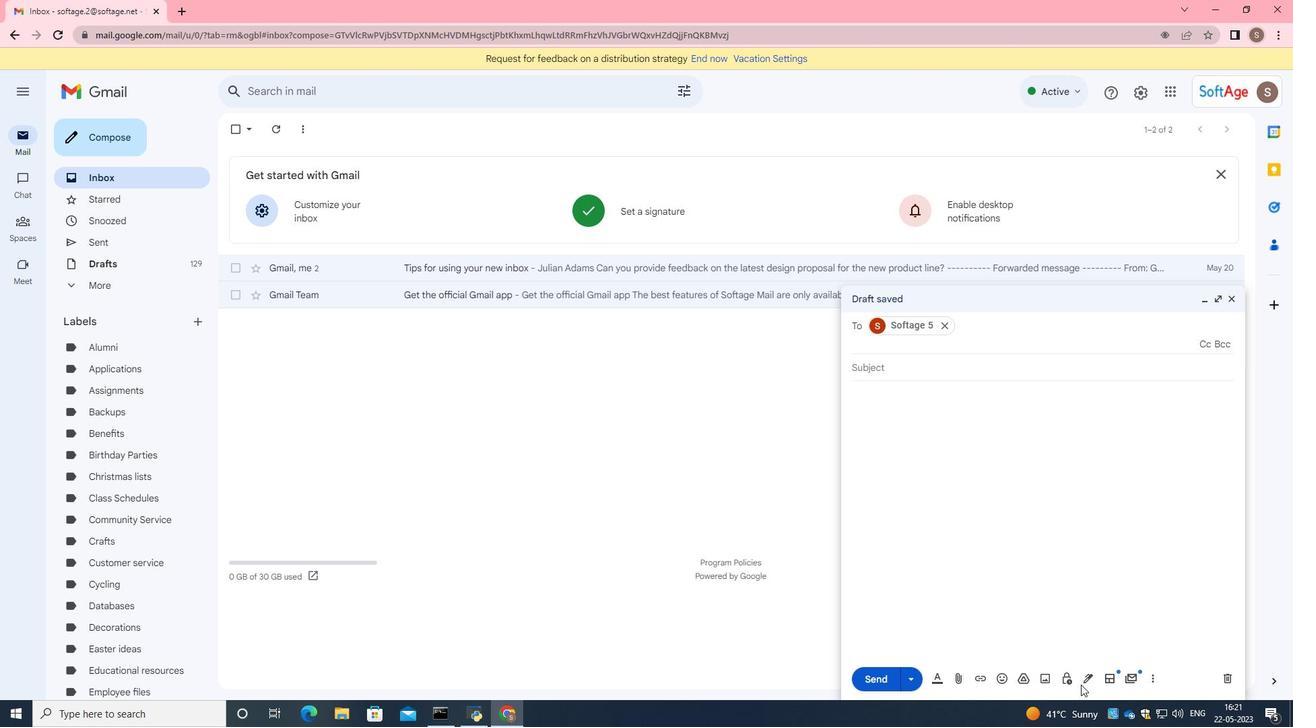 
Action: Mouse pressed left at (1083, 679)
Screenshot: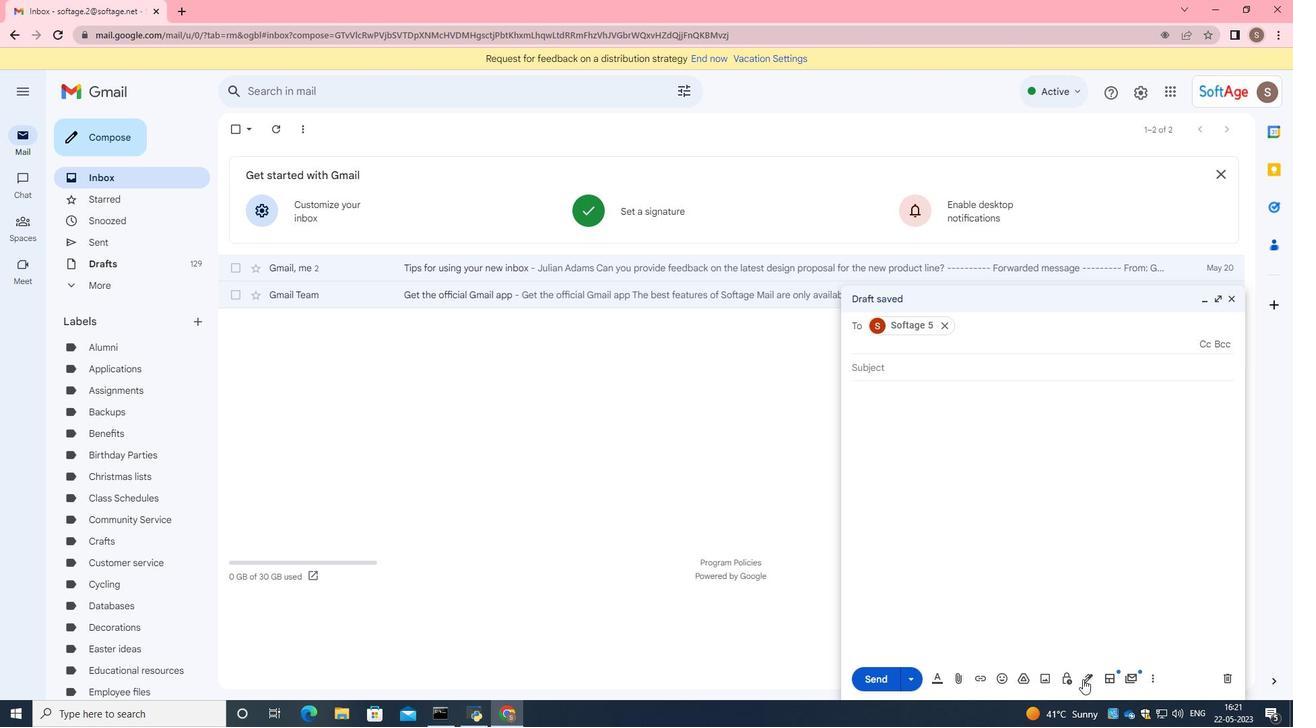 
Action: Mouse moved to (1120, 658)
Screenshot: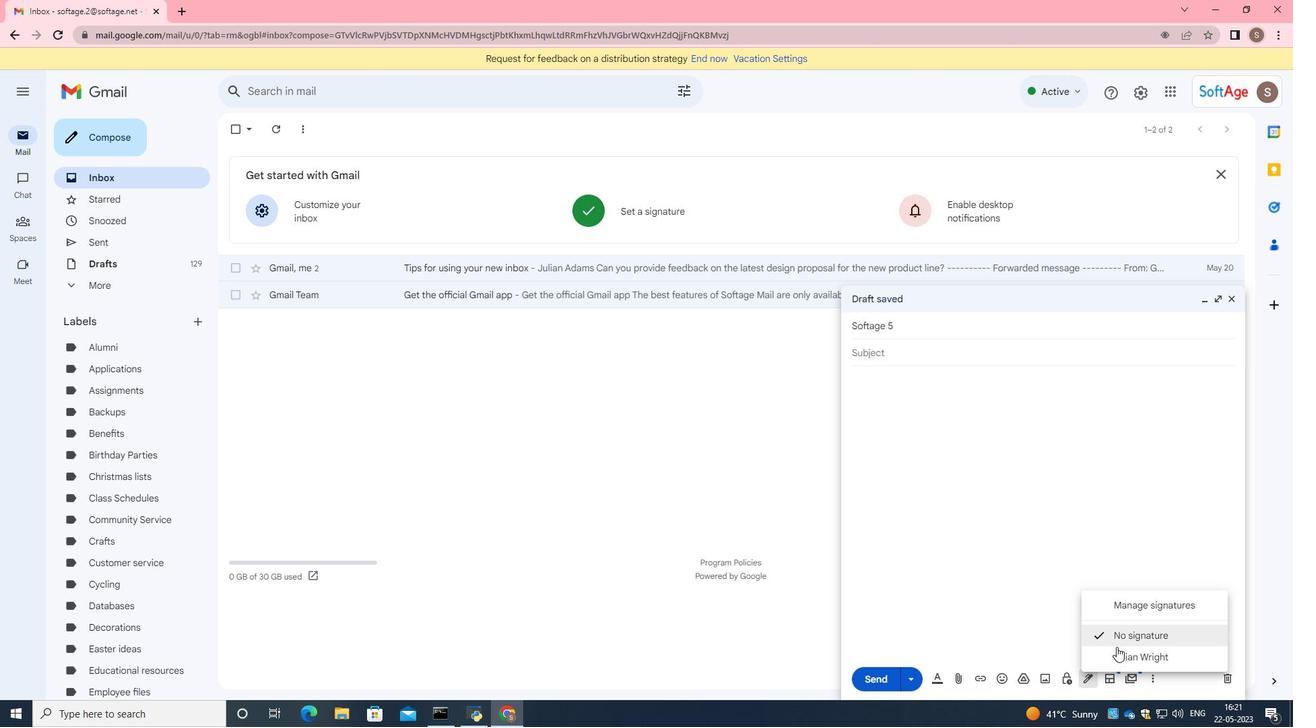 
Action: Mouse pressed left at (1120, 658)
Screenshot: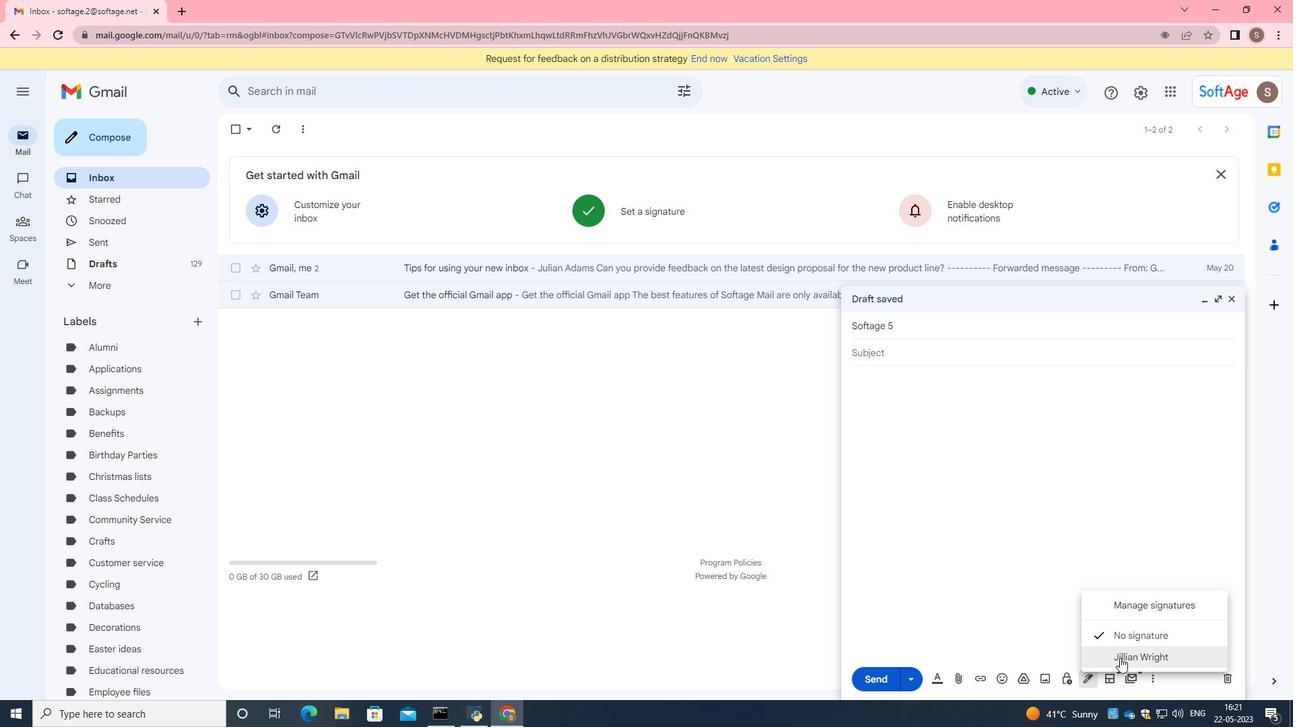 
Action: Mouse moved to (1154, 678)
Screenshot: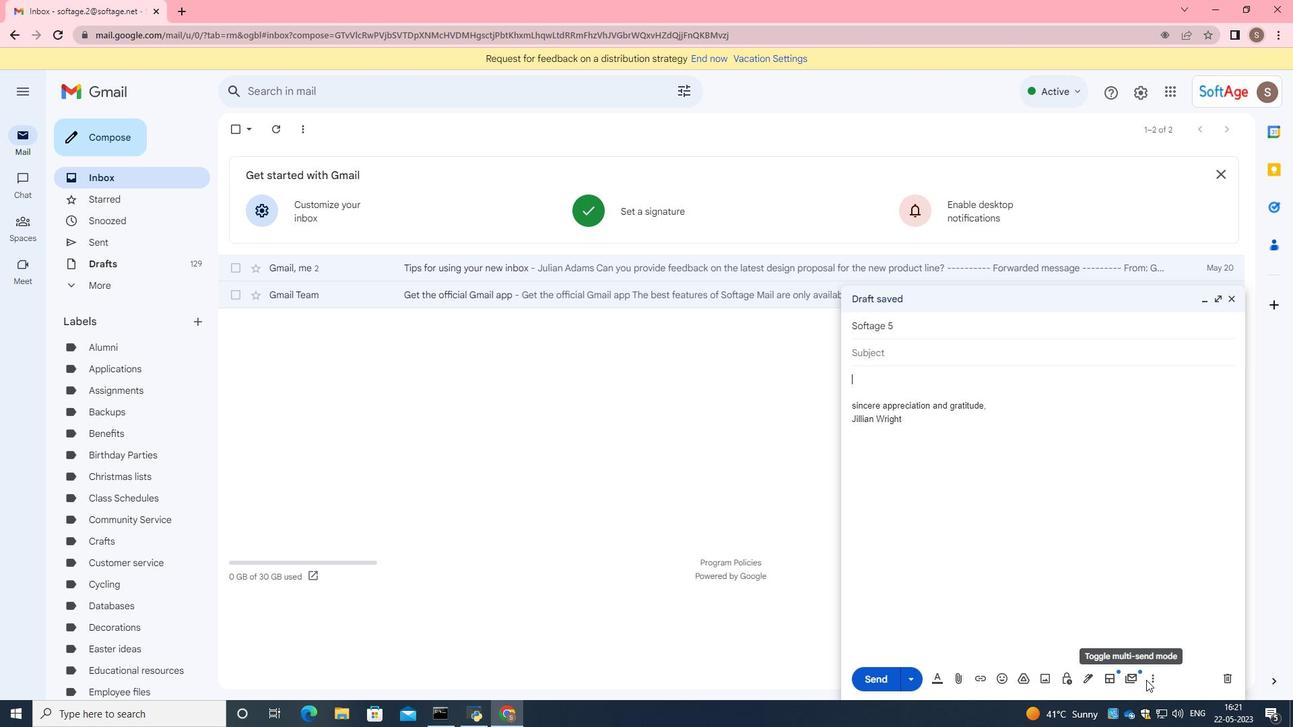 
Action: Mouse pressed left at (1154, 678)
Screenshot: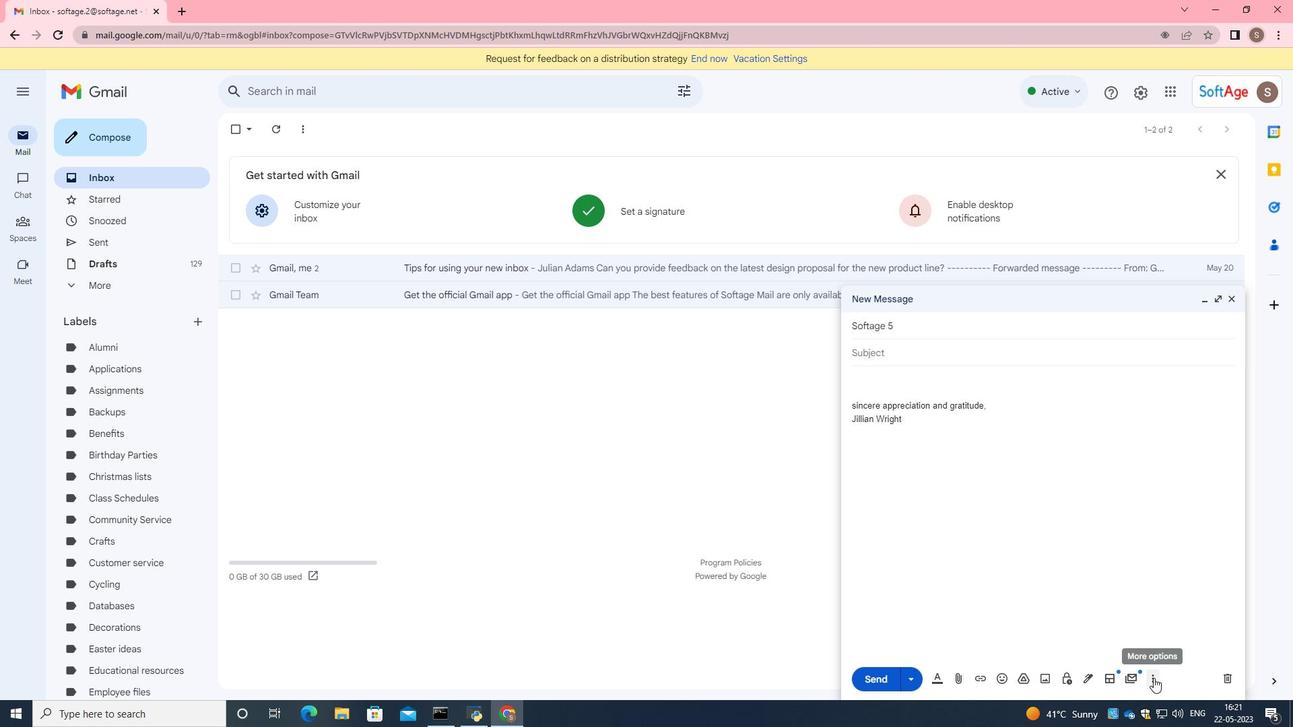 
Action: Mouse moved to (801, 301)
Screenshot: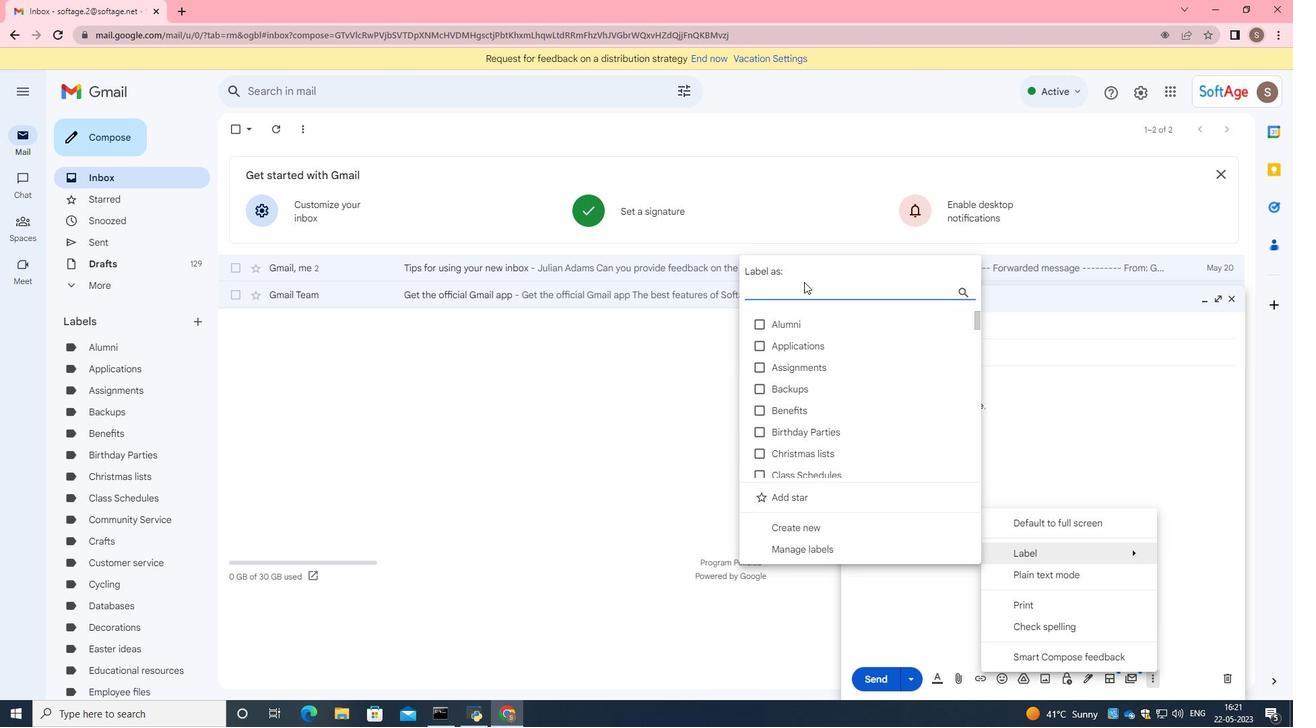 
Action: Key pressed <Key.caps_lock>C<Key.caps_lock>harities
Screenshot: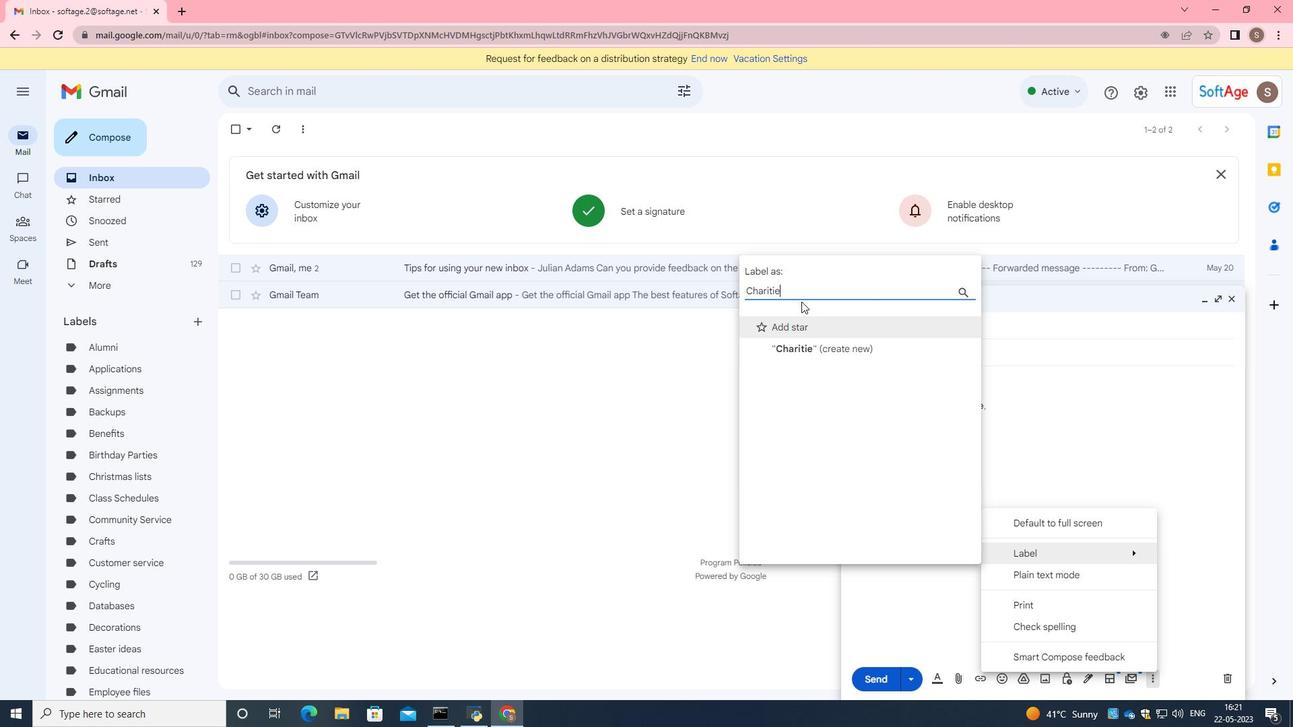 
Action: Mouse moved to (804, 348)
Screenshot: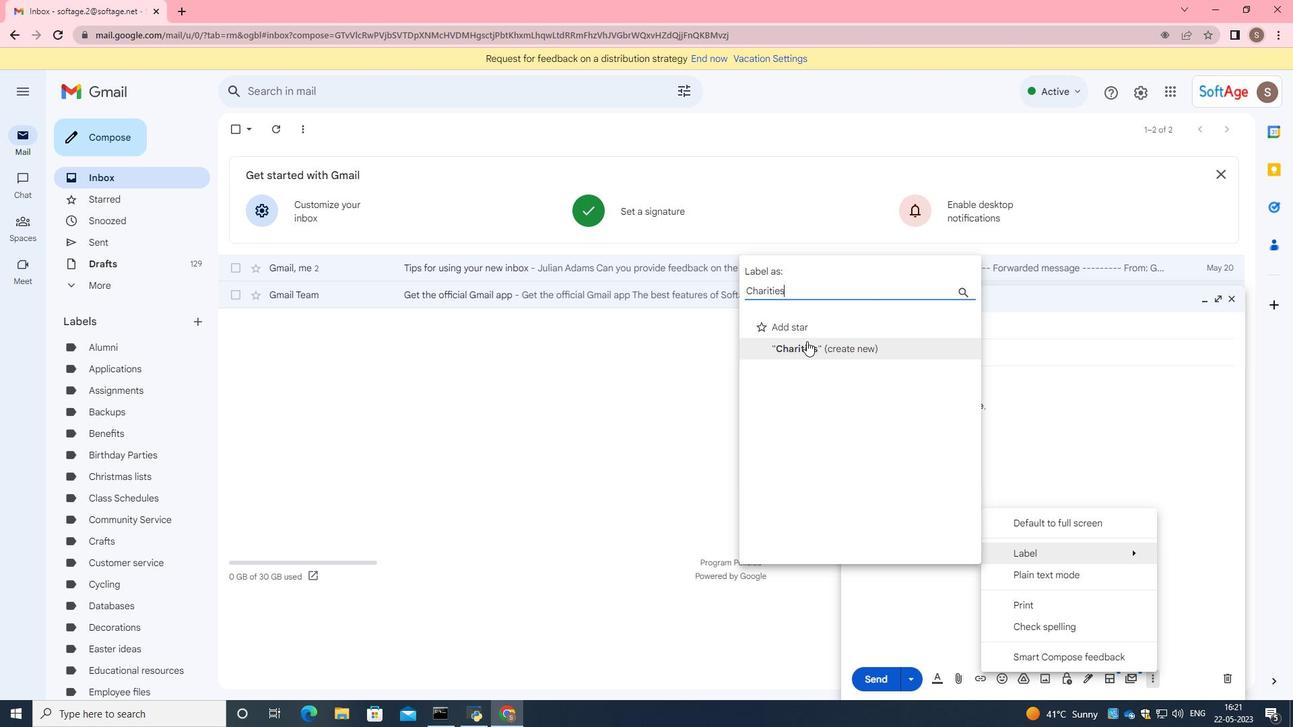 
Action: Mouse pressed left at (804, 348)
Screenshot: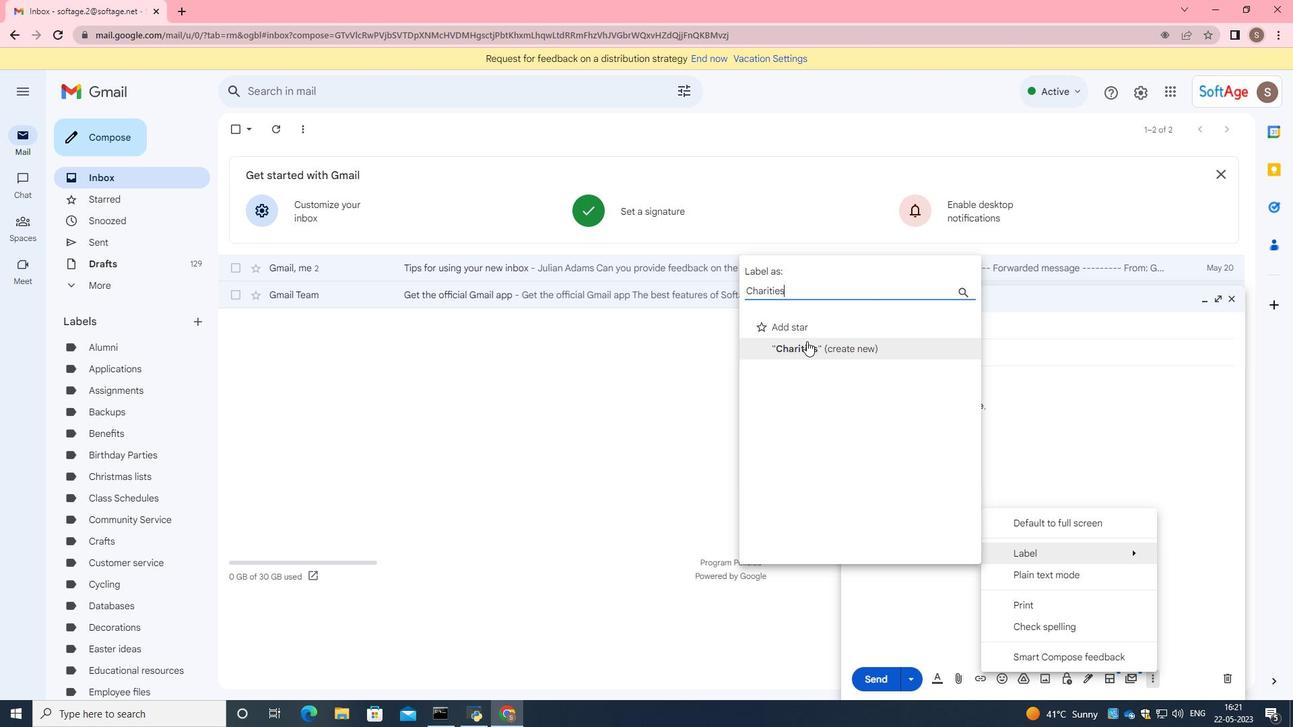 
Action: Mouse moved to (772, 428)
Screenshot: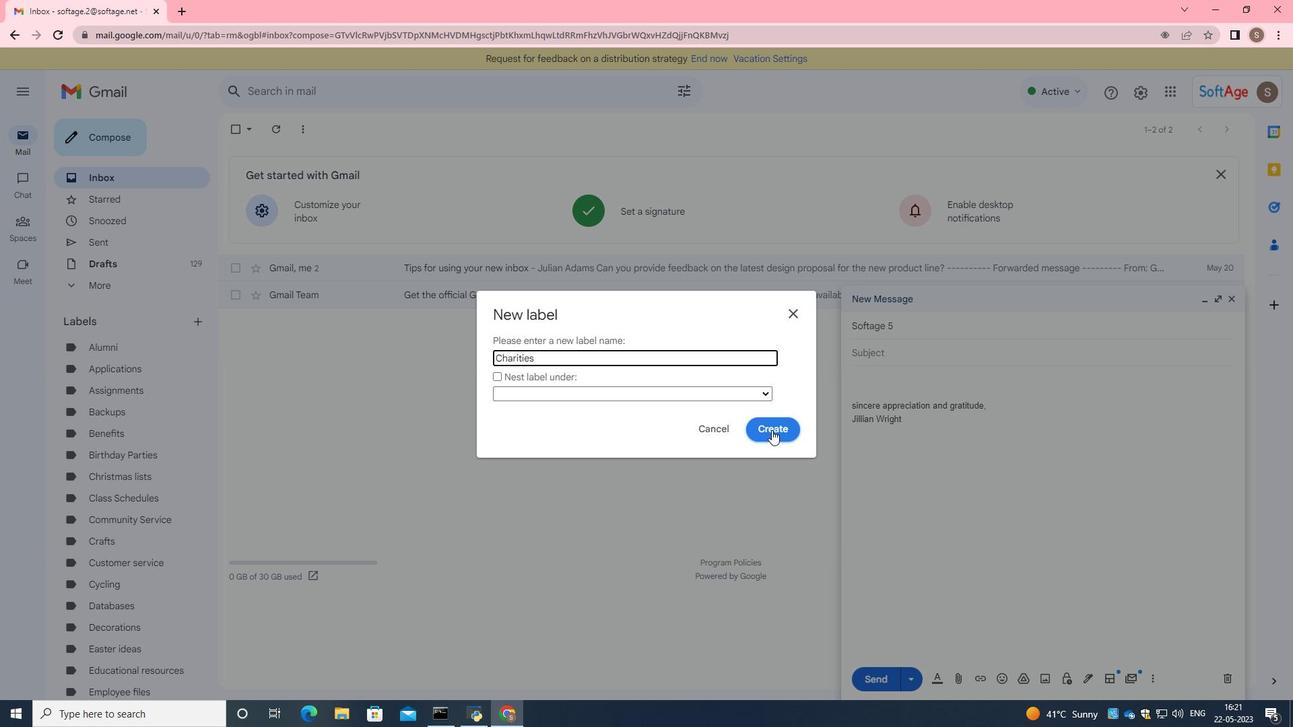 
Action: Mouse pressed left at (772, 428)
Screenshot: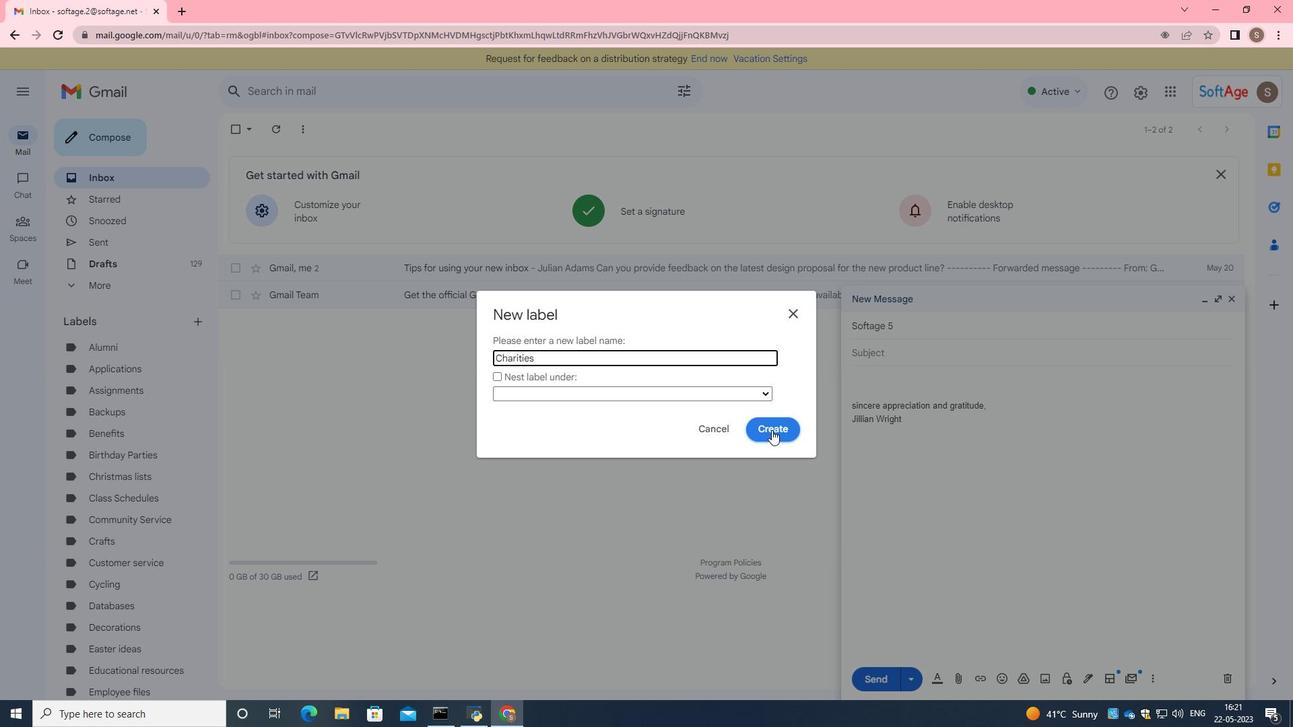 
Action: Mouse moved to (879, 683)
Screenshot: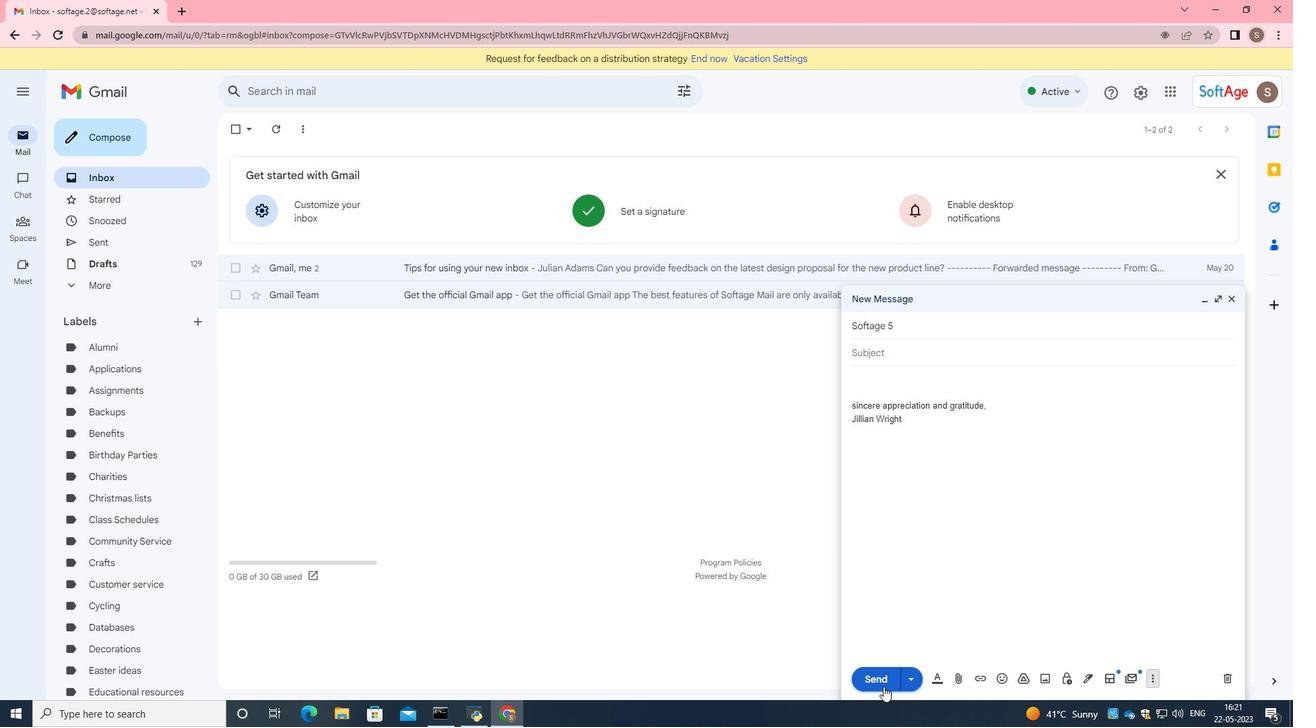 
